 Task: Search one way flight ticket for 4 adults, 2 children, 2 infants in seat and 1 infant on lap in premium economy from Idaho Falls: Idaho Falls Regional Airport (fanning Field) to Rockford: Chicago Rockford International Airport(was Northwest Chicagoland Regional Airport At Rockford) on 5-1-2023. Number of bags: 9 checked bags. Price is upto 84000. Outbound departure time preference is 7:00.
Action: Mouse moved to (252, 316)
Screenshot: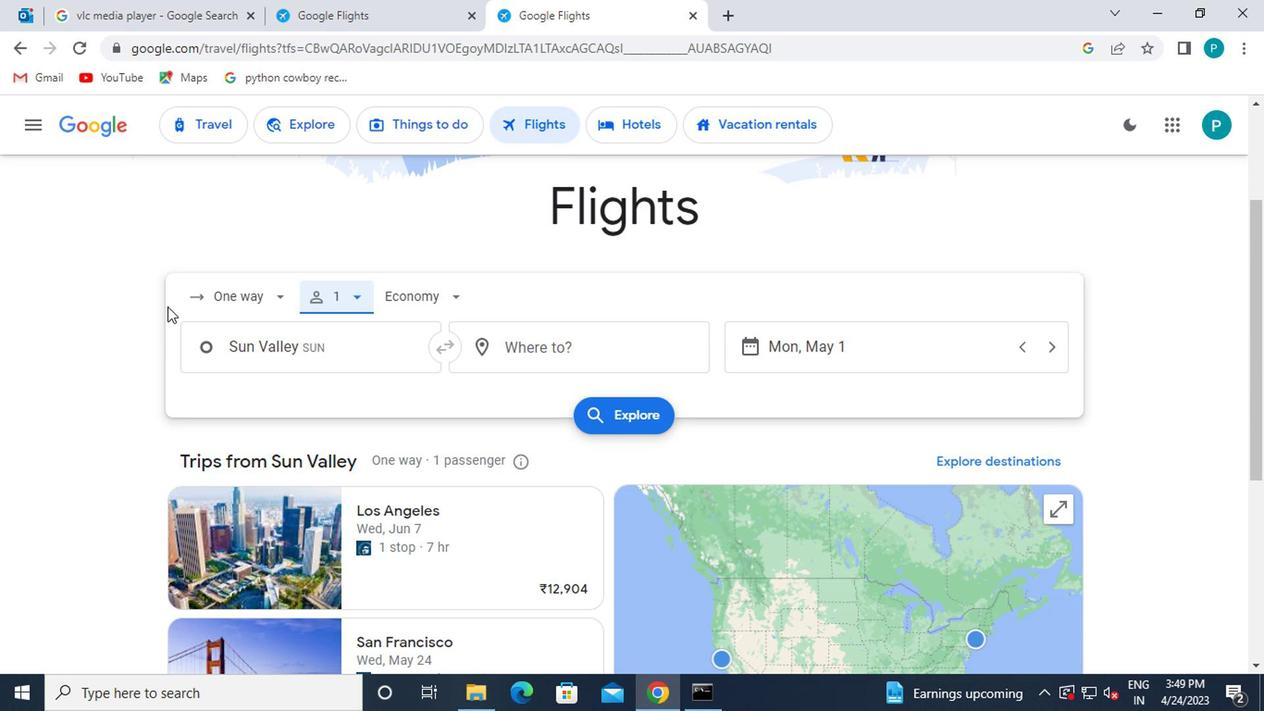 
Action: Mouse pressed left at (252, 316)
Screenshot: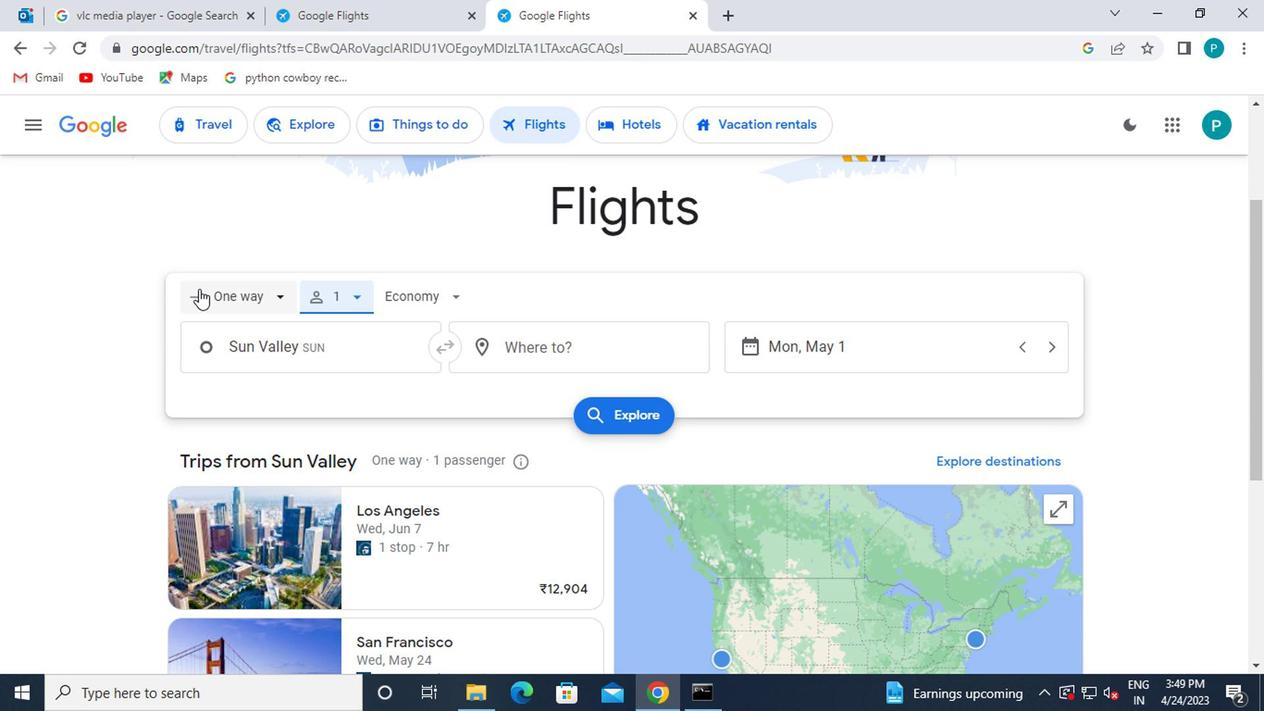 
Action: Mouse moved to (283, 383)
Screenshot: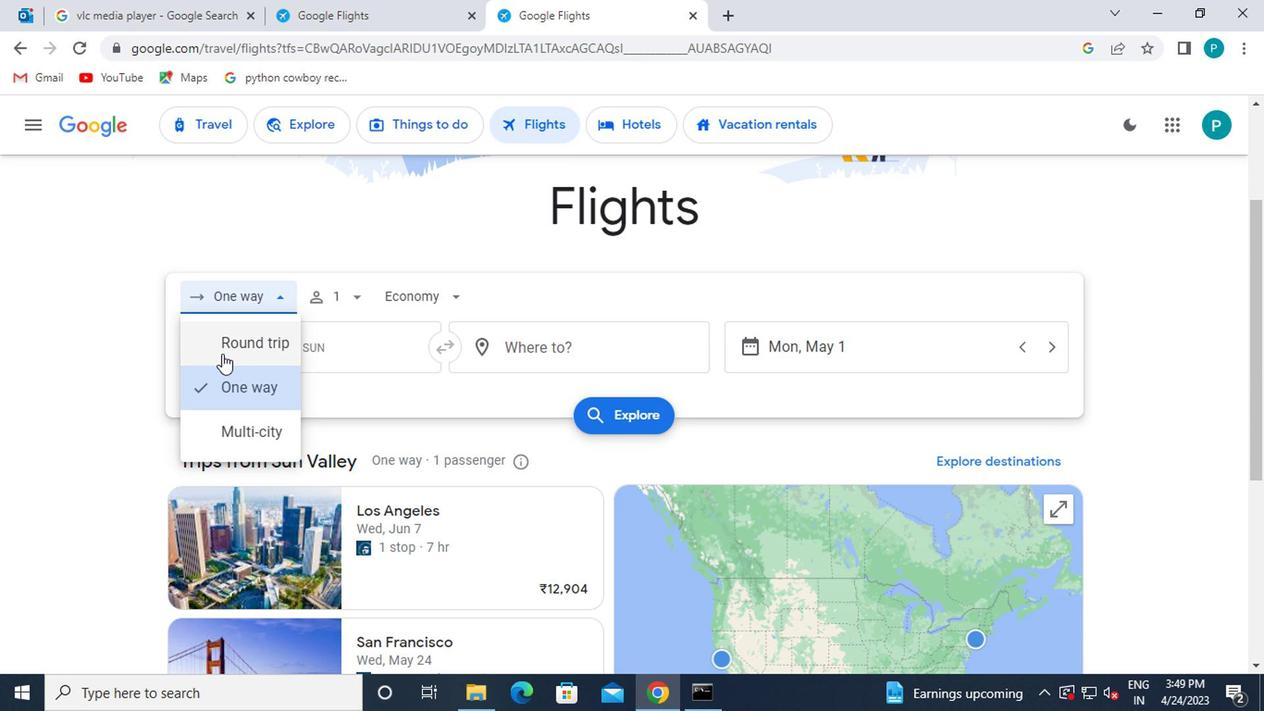 
Action: Mouse pressed left at (283, 383)
Screenshot: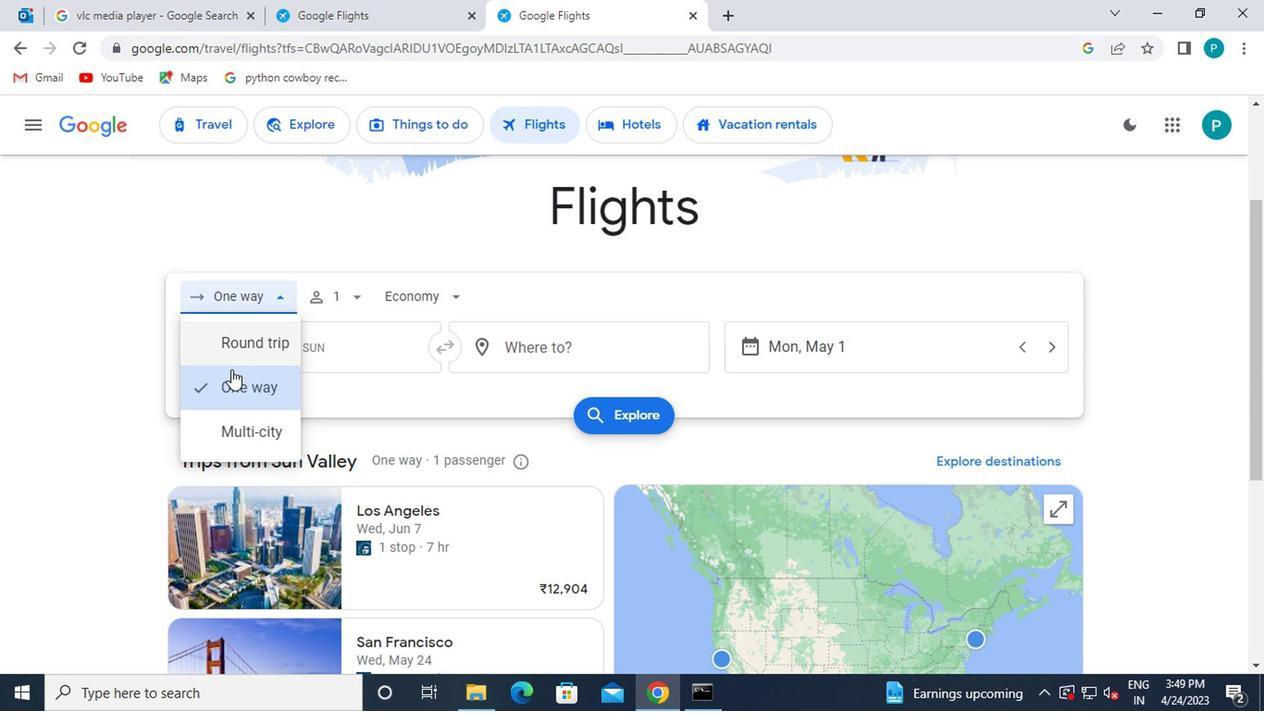 
Action: Mouse moved to (355, 333)
Screenshot: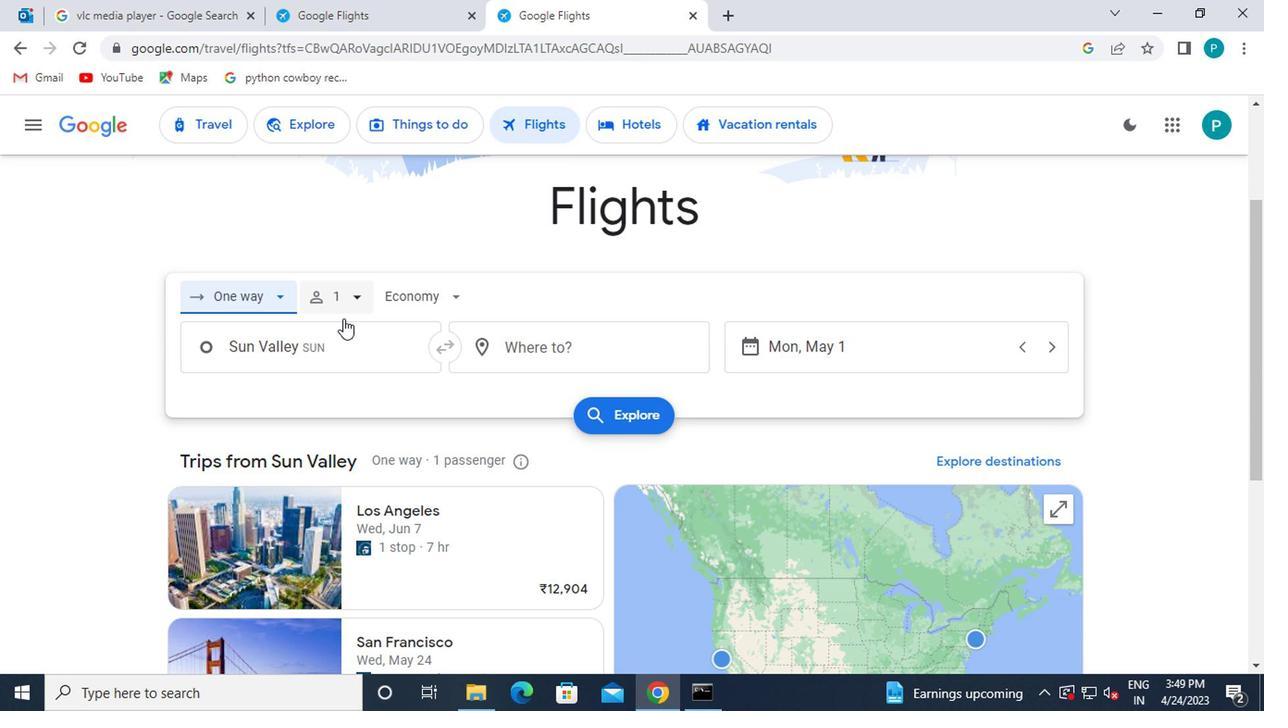 
Action: Mouse pressed left at (355, 333)
Screenshot: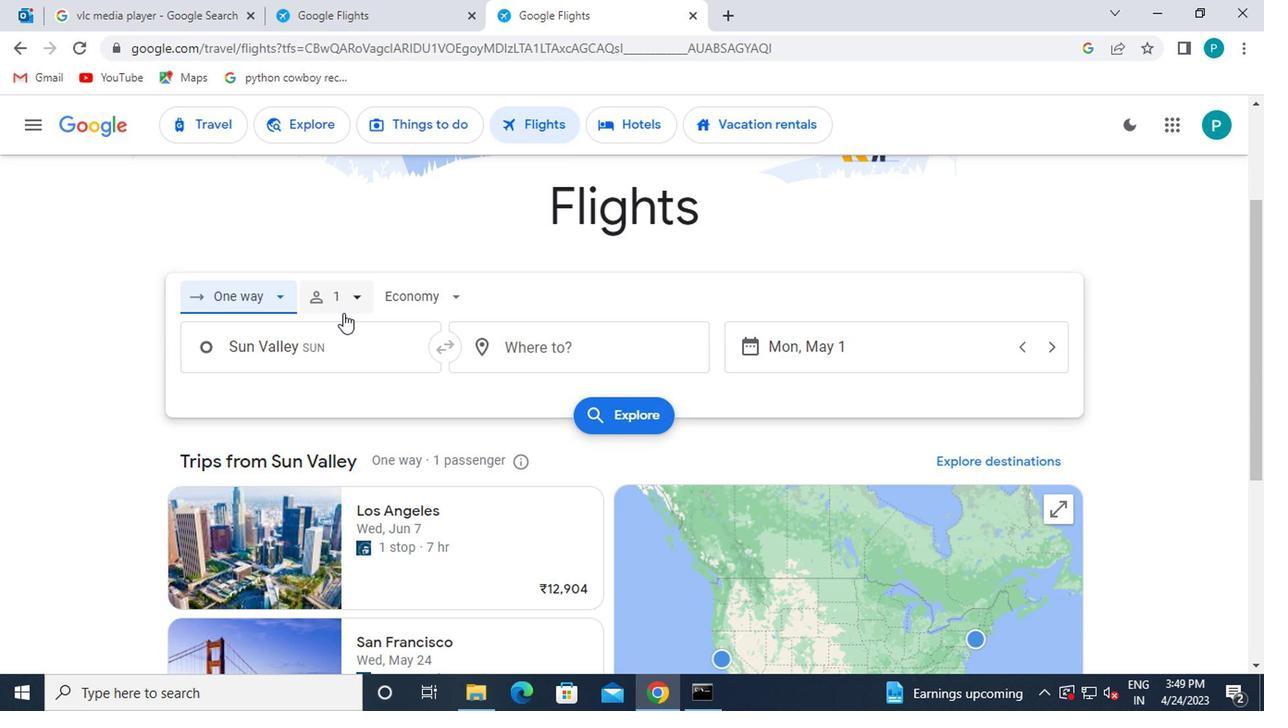 
Action: Mouse moved to (472, 356)
Screenshot: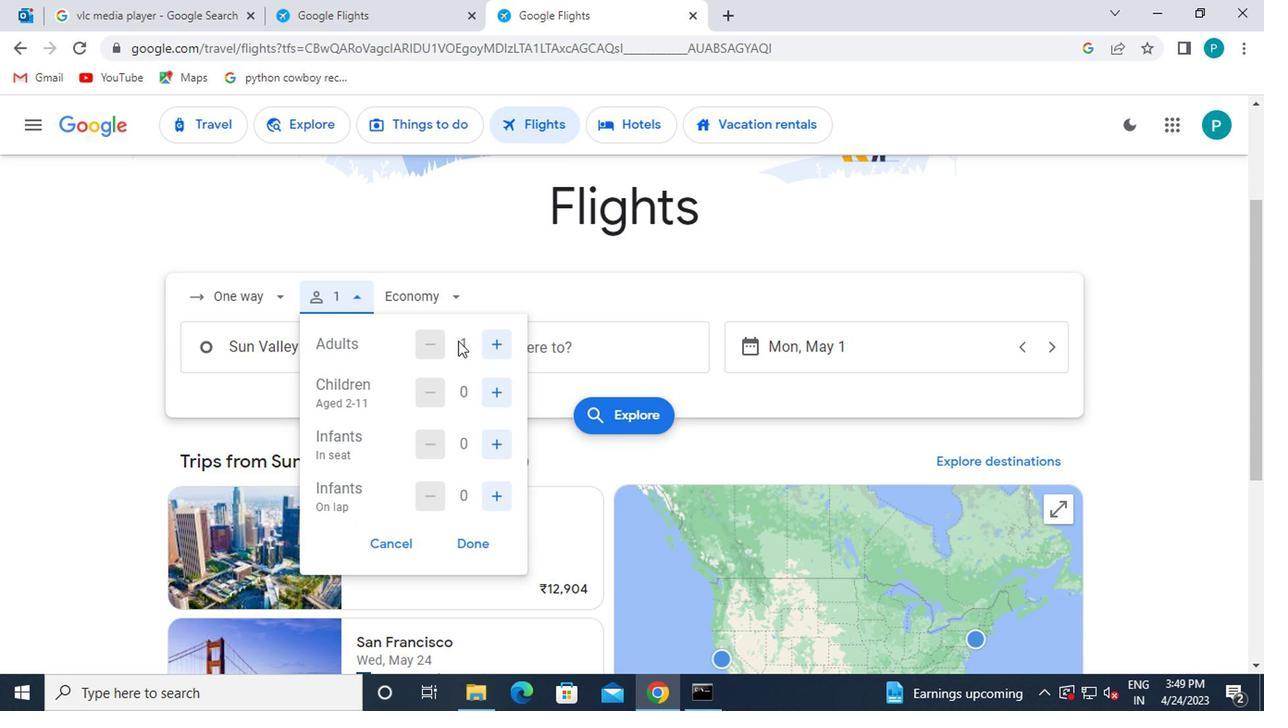 
Action: Mouse pressed left at (472, 356)
Screenshot: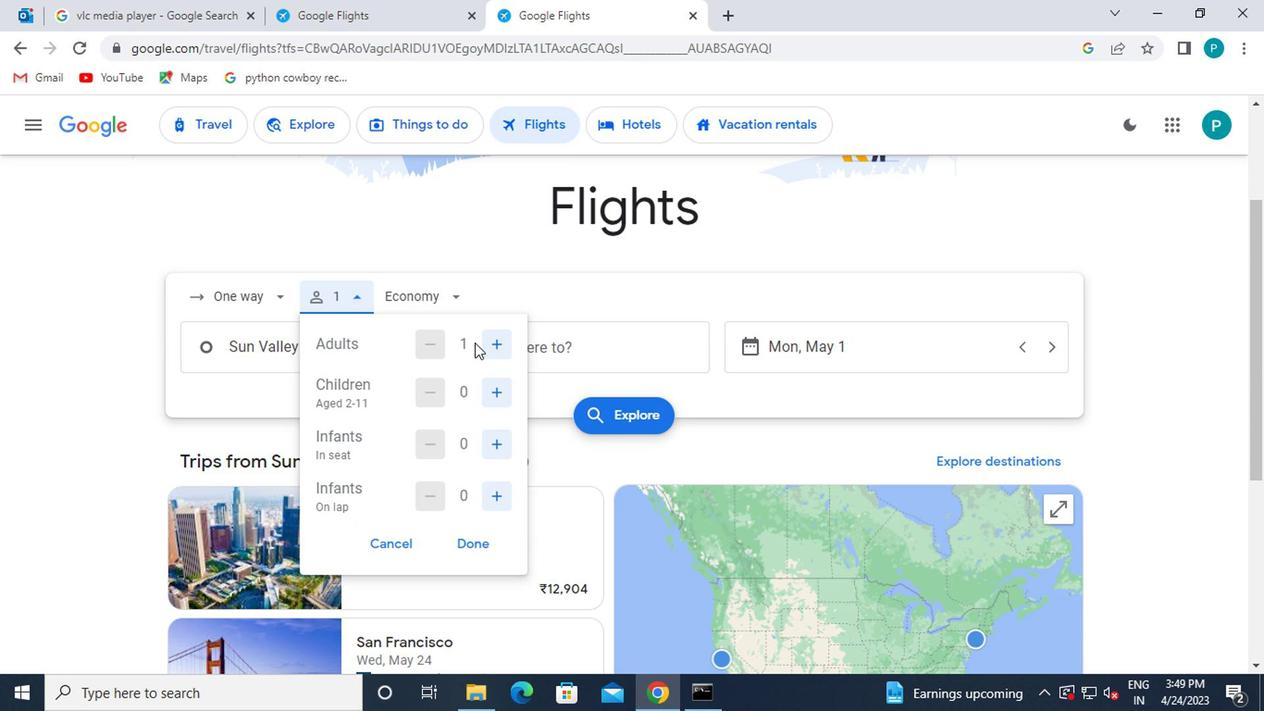 
Action: Mouse moved to (472, 356)
Screenshot: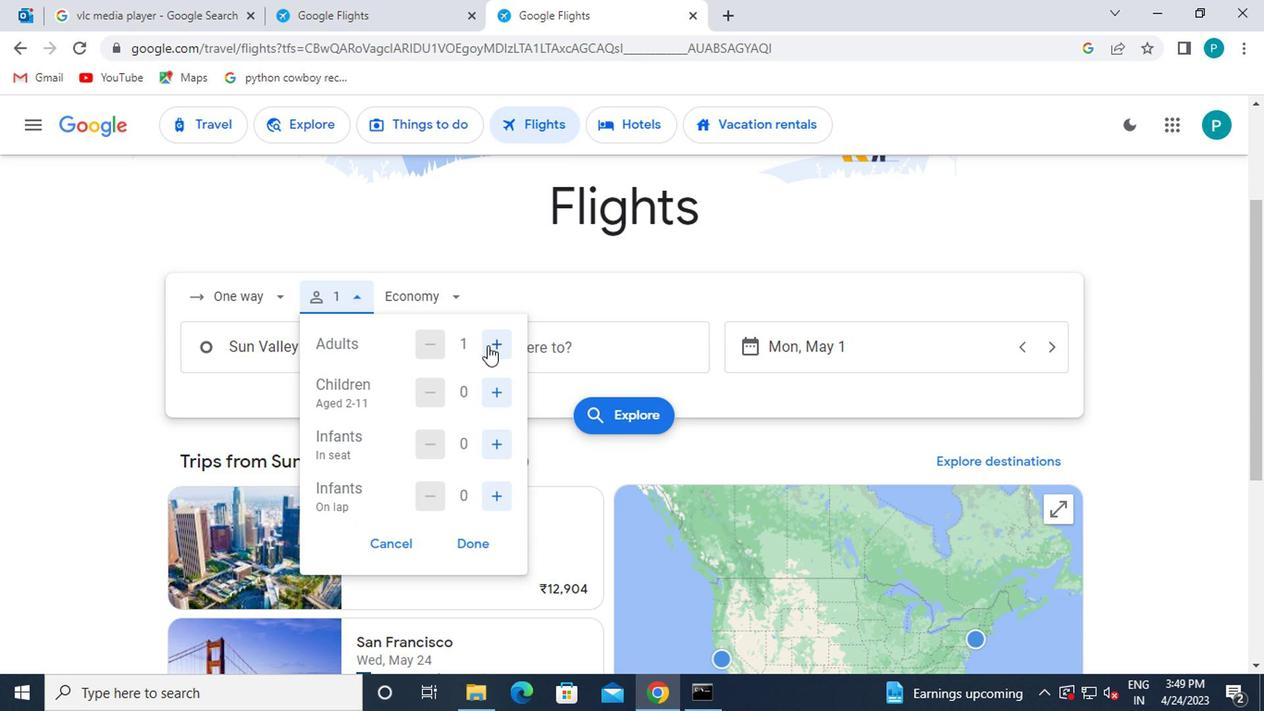 
Action: Mouse pressed left at (472, 356)
Screenshot: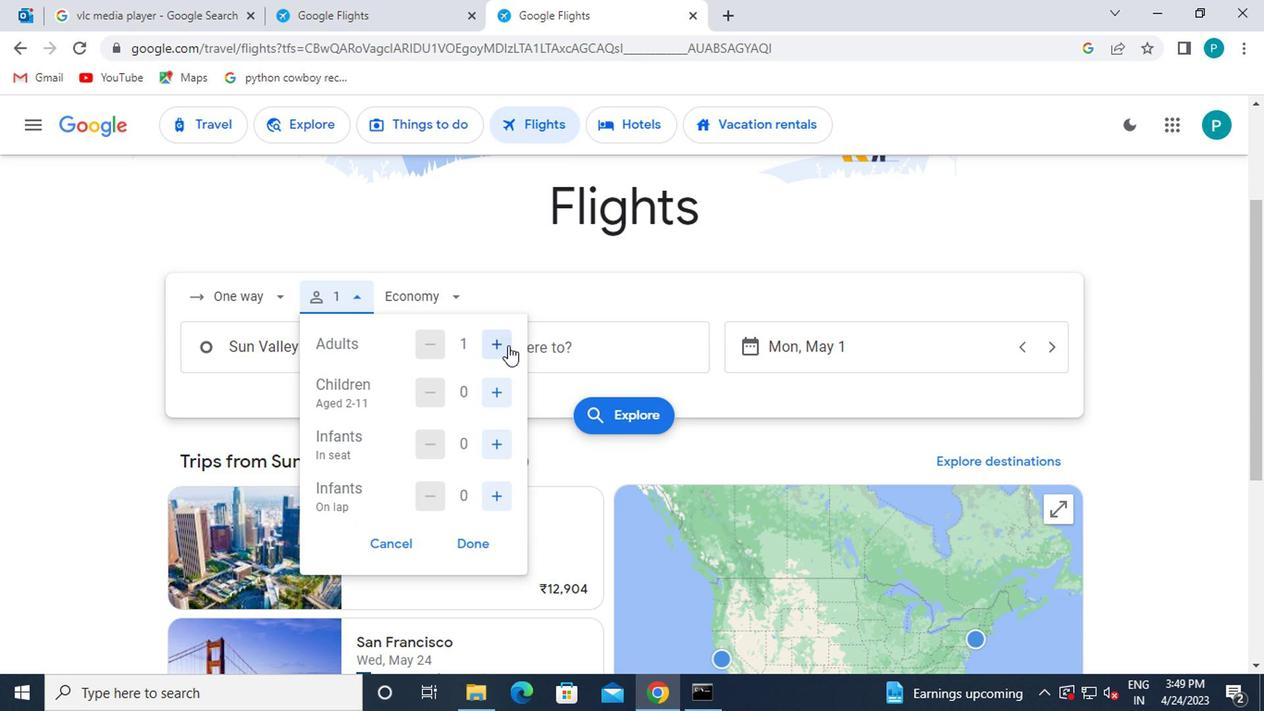
Action: Mouse pressed left at (472, 356)
Screenshot: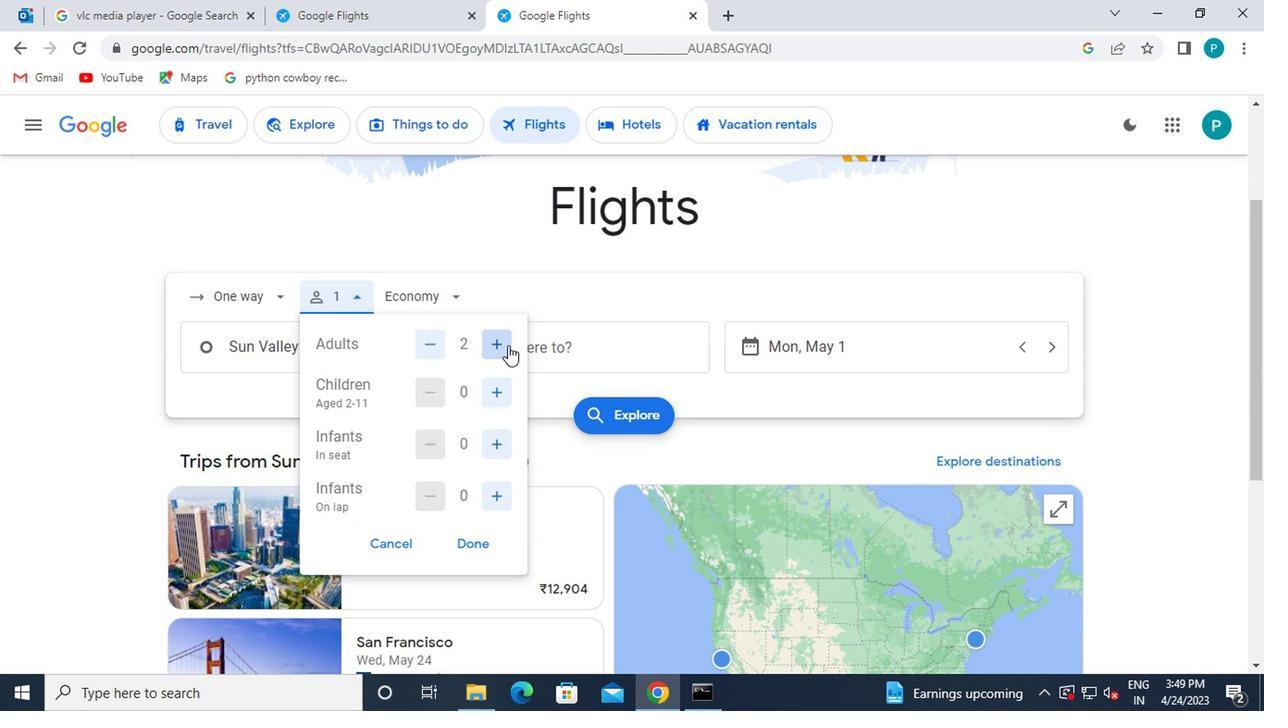 
Action: Mouse moved to (459, 383)
Screenshot: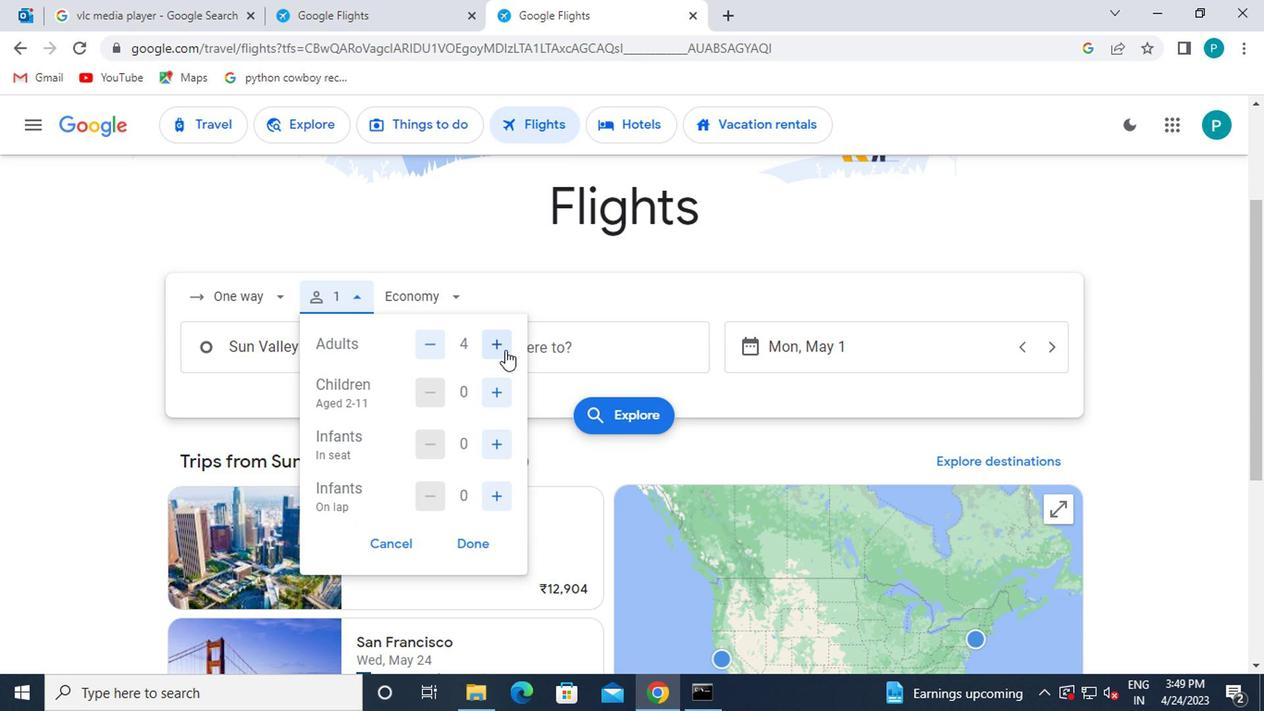 
Action: Mouse pressed left at (459, 383)
Screenshot: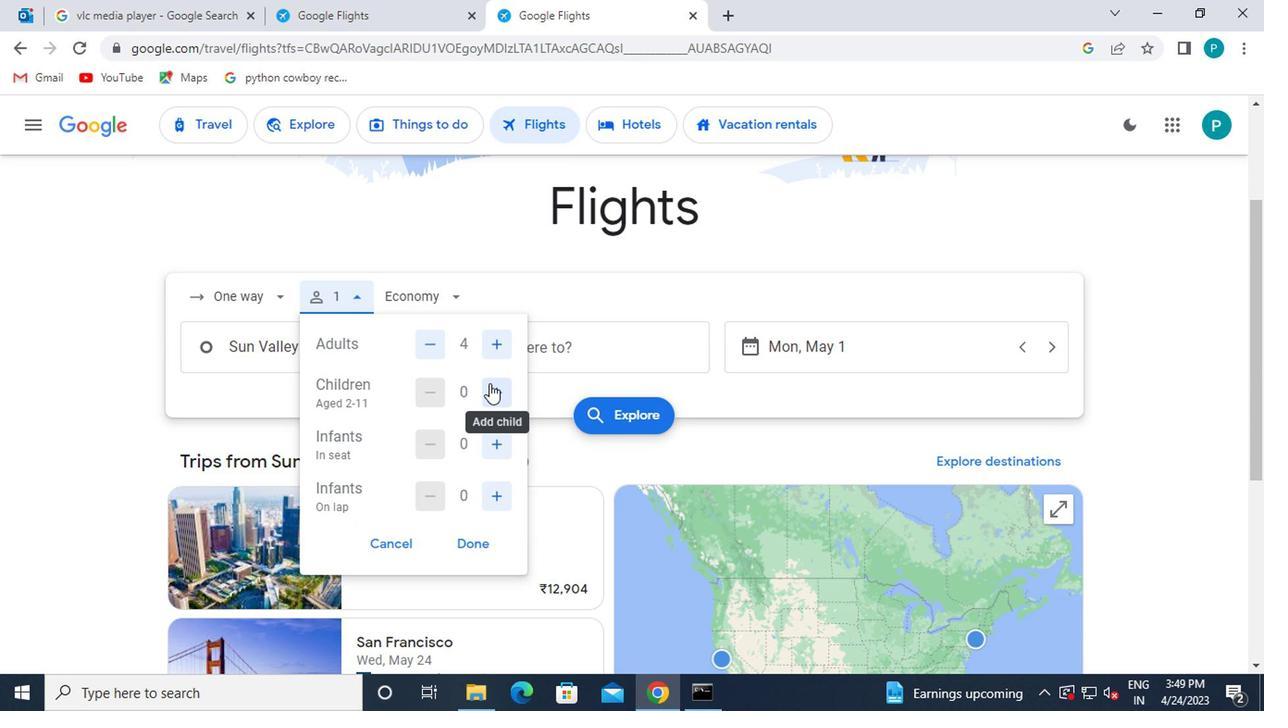 
Action: Mouse pressed left at (459, 383)
Screenshot: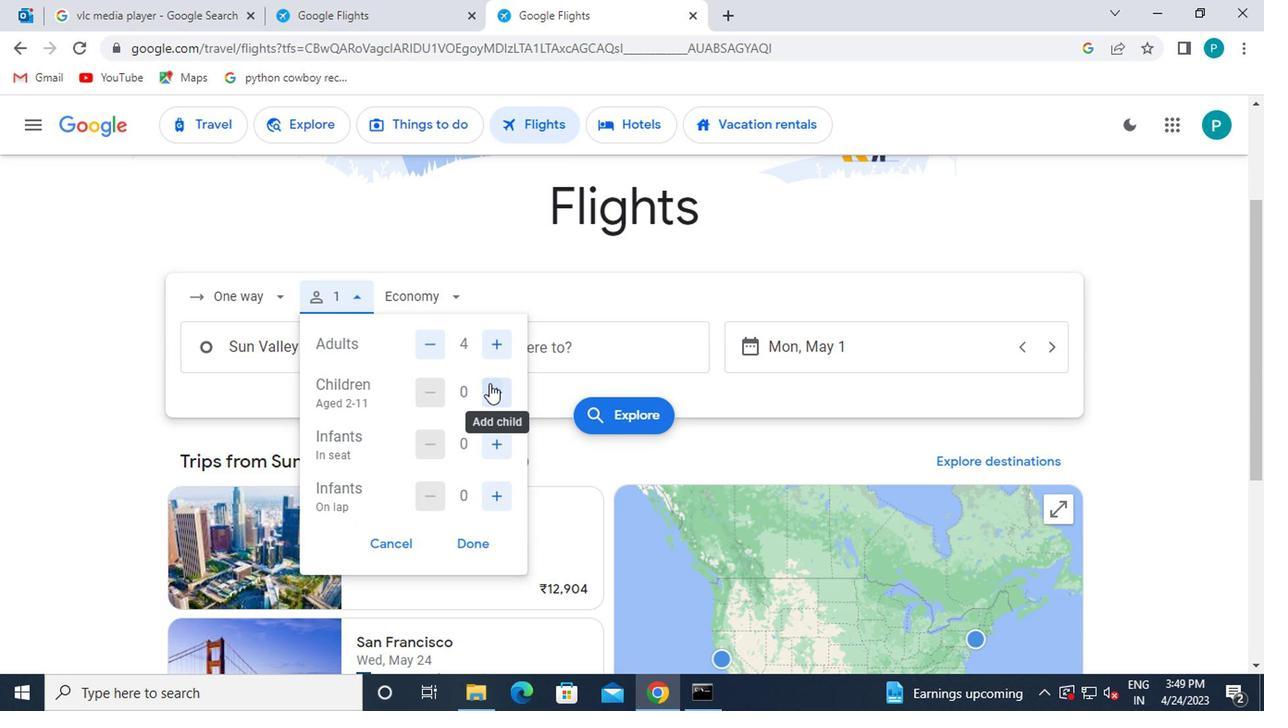 
Action: Mouse moved to (464, 422)
Screenshot: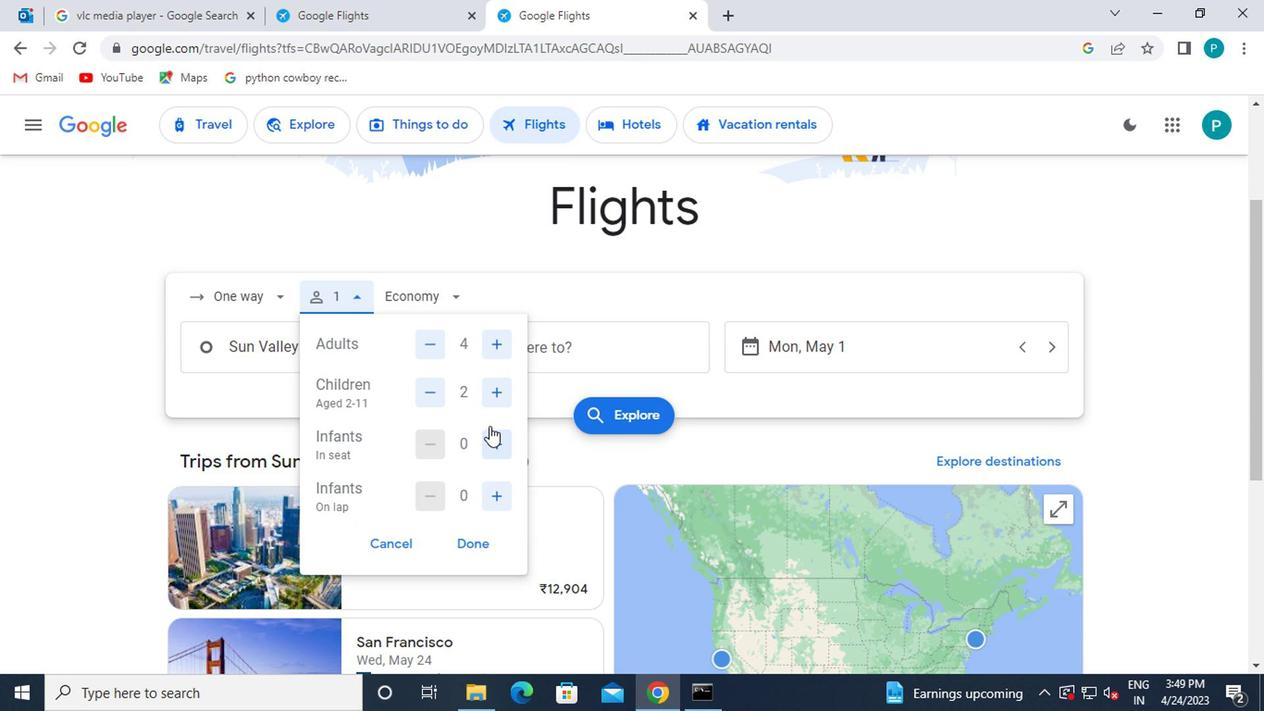 
Action: Mouse pressed left at (464, 422)
Screenshot: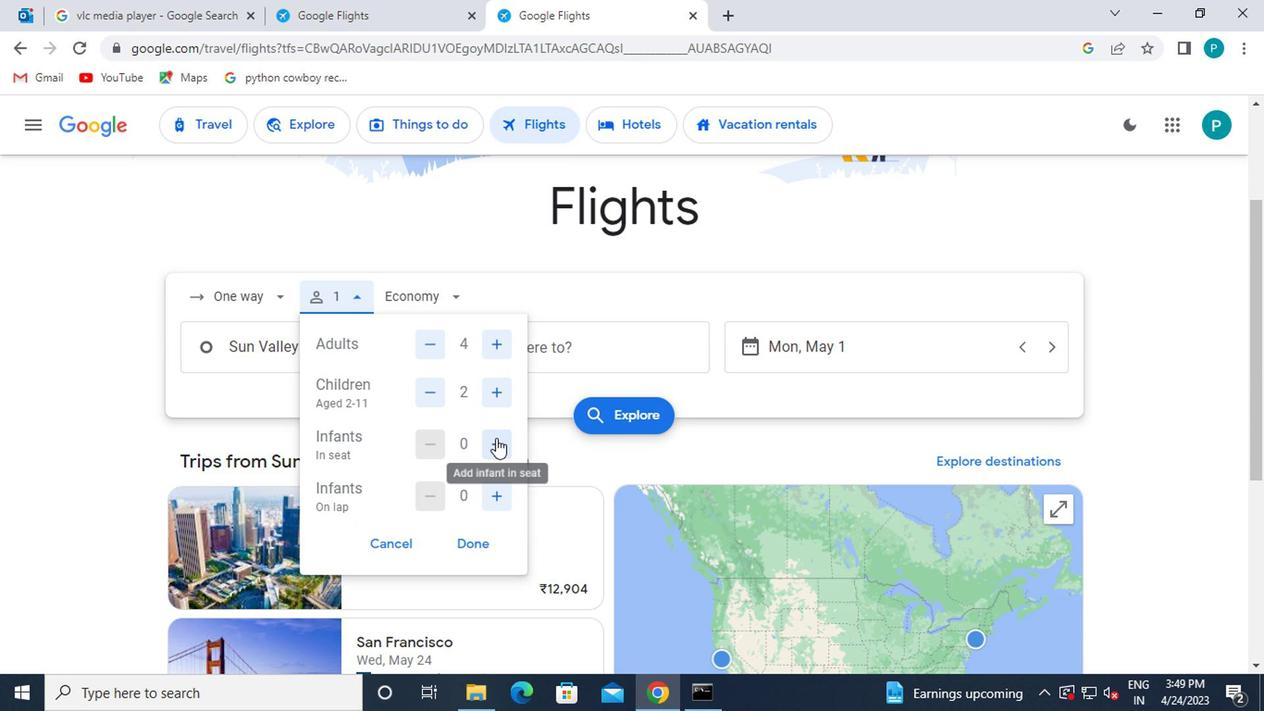 
Action: Mouse pressed left at (464, 422)
Screenshot: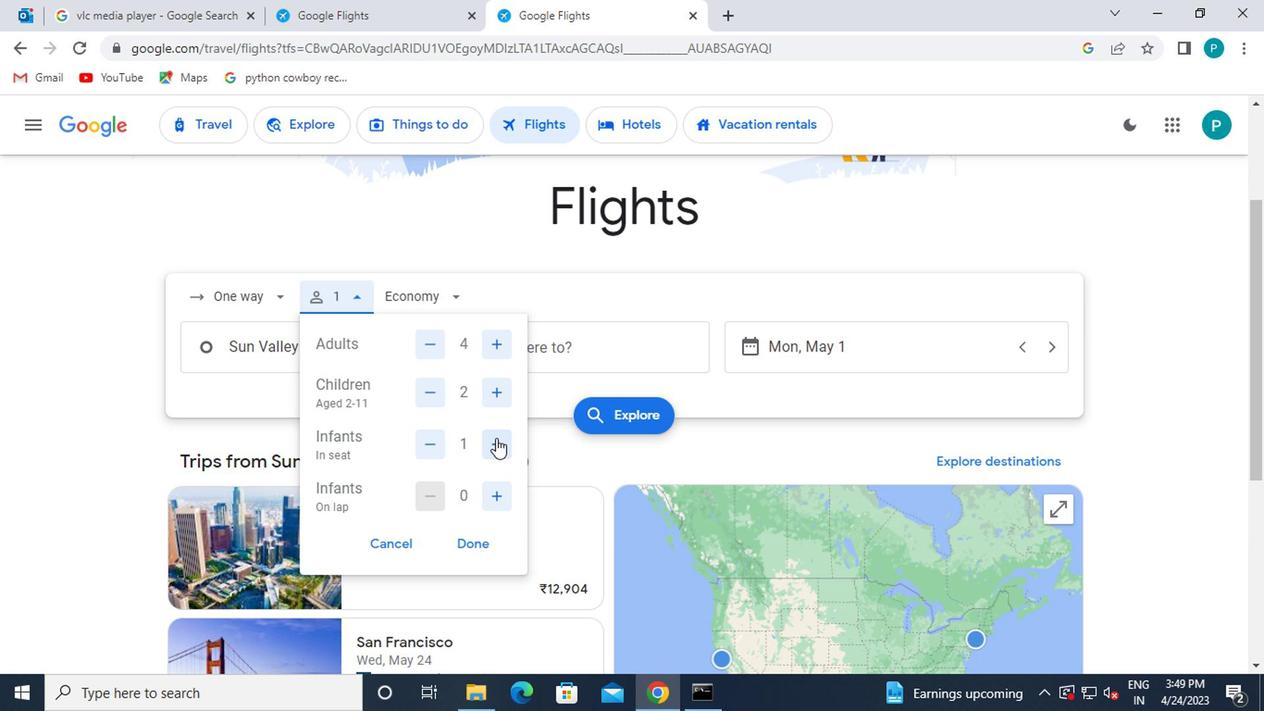 
Action: Mouse moved to (468, 458)
Screenshot: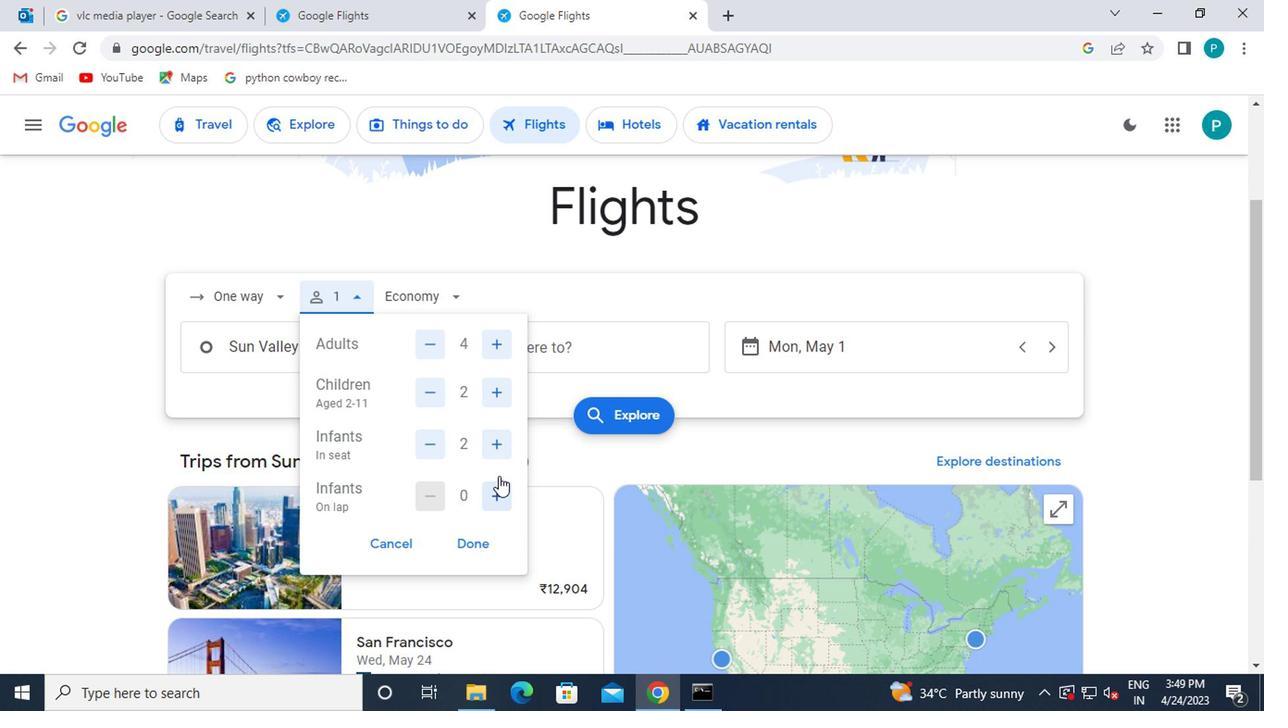 
Action: Mouse pressed left at (468, 458)
Screenshot: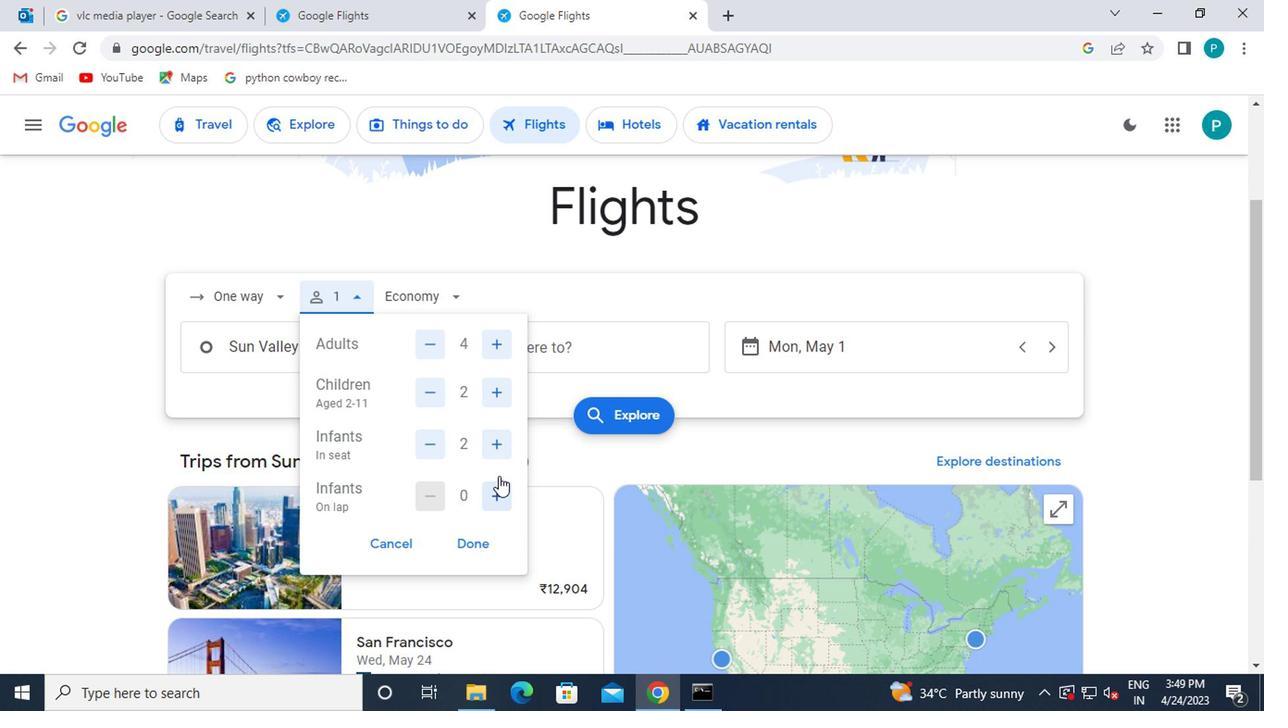 
Action: Mouse moved to (451, 496)
Screenshot: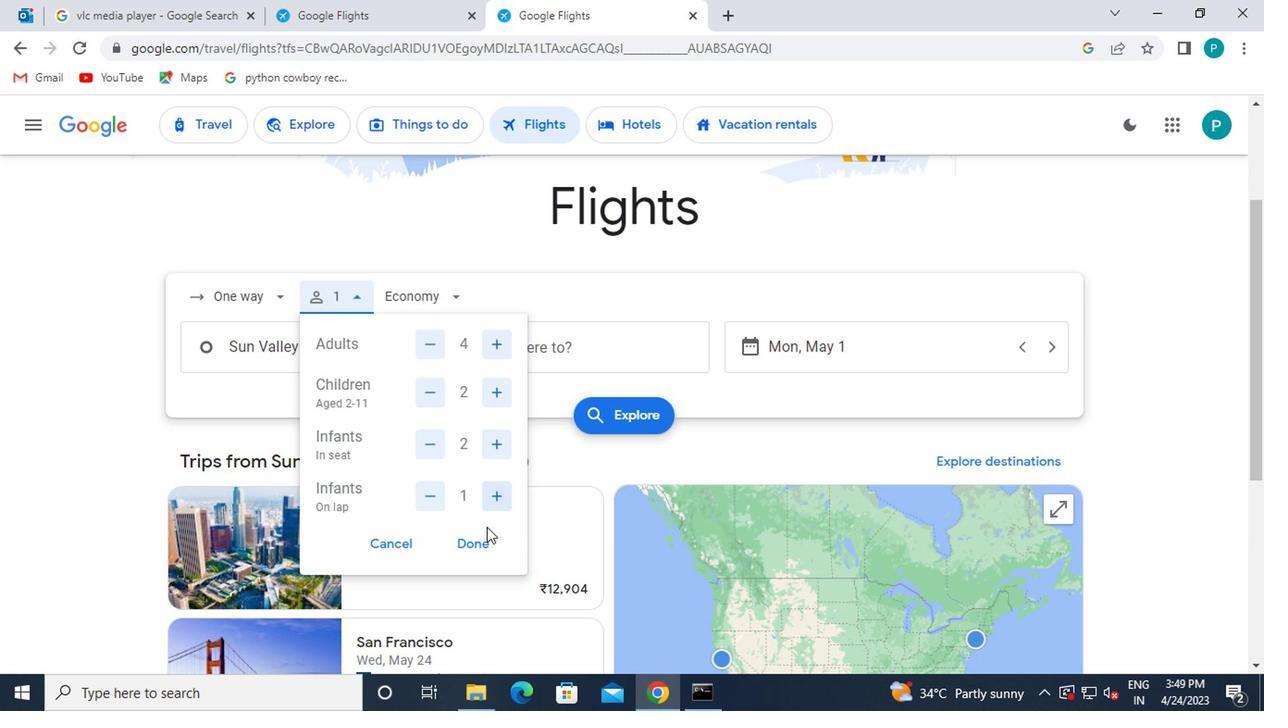 
Action: Mouse pressed left at (451, 496)
Screenshot: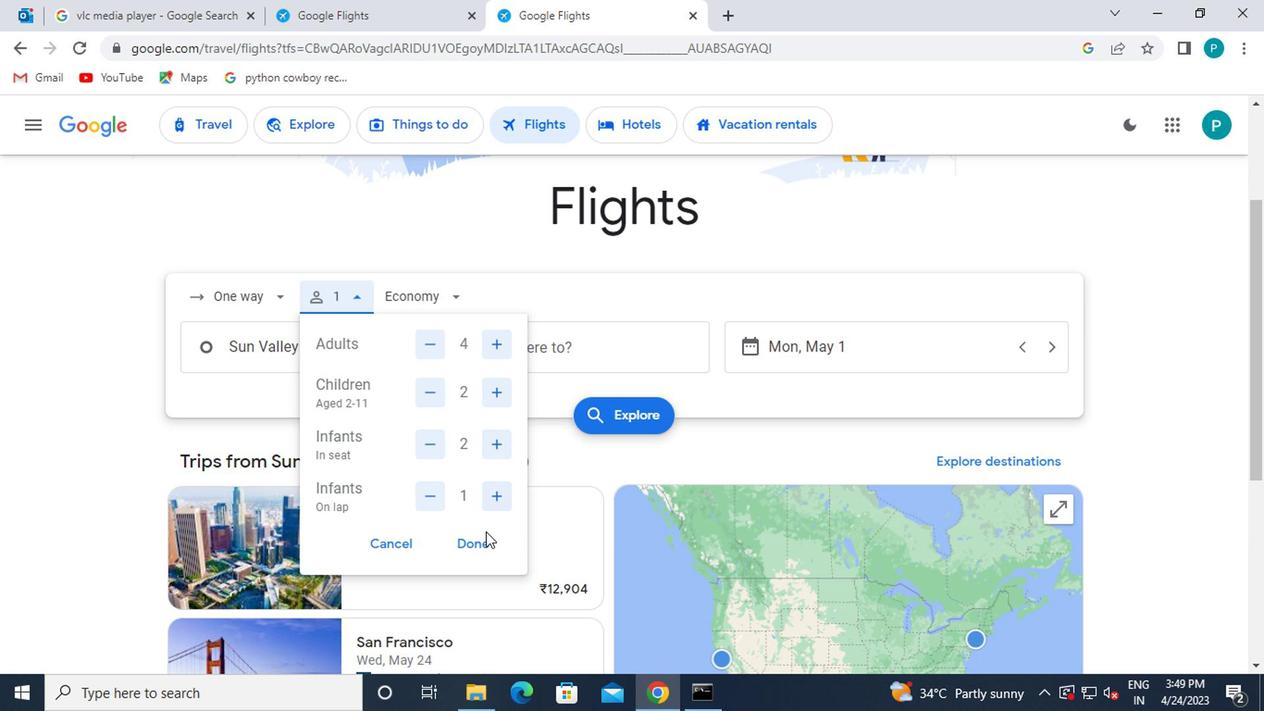 
Action: Mouse moved to (414, 330)
Screenshot: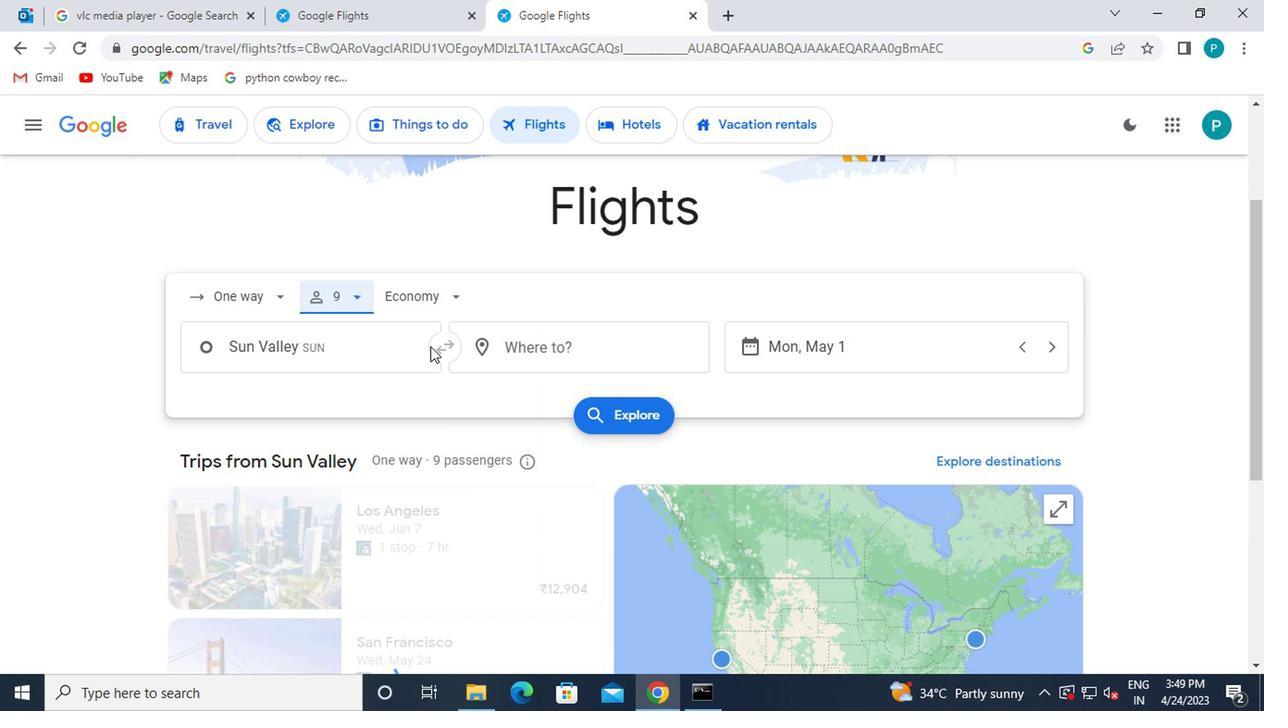 
Action: Mouse pressed left at (414, 330)
Screenshot: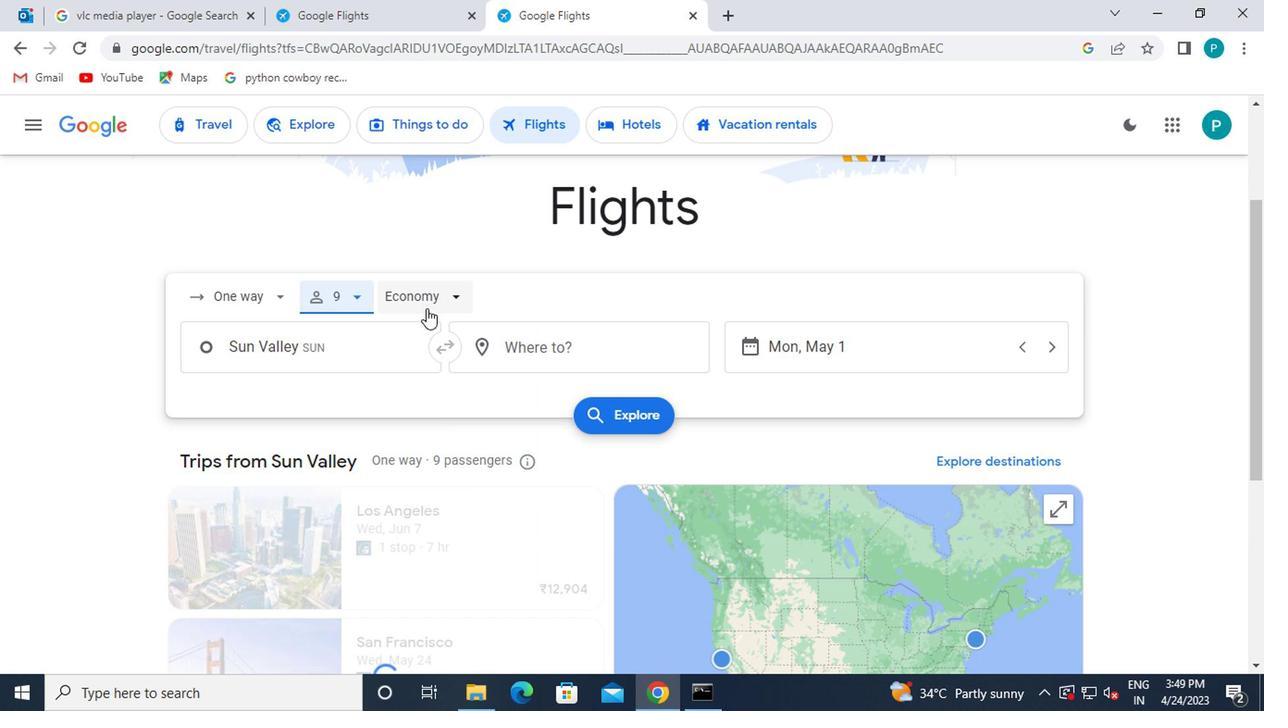 
Action: Mouse moved to (423, 380)
Screenshot: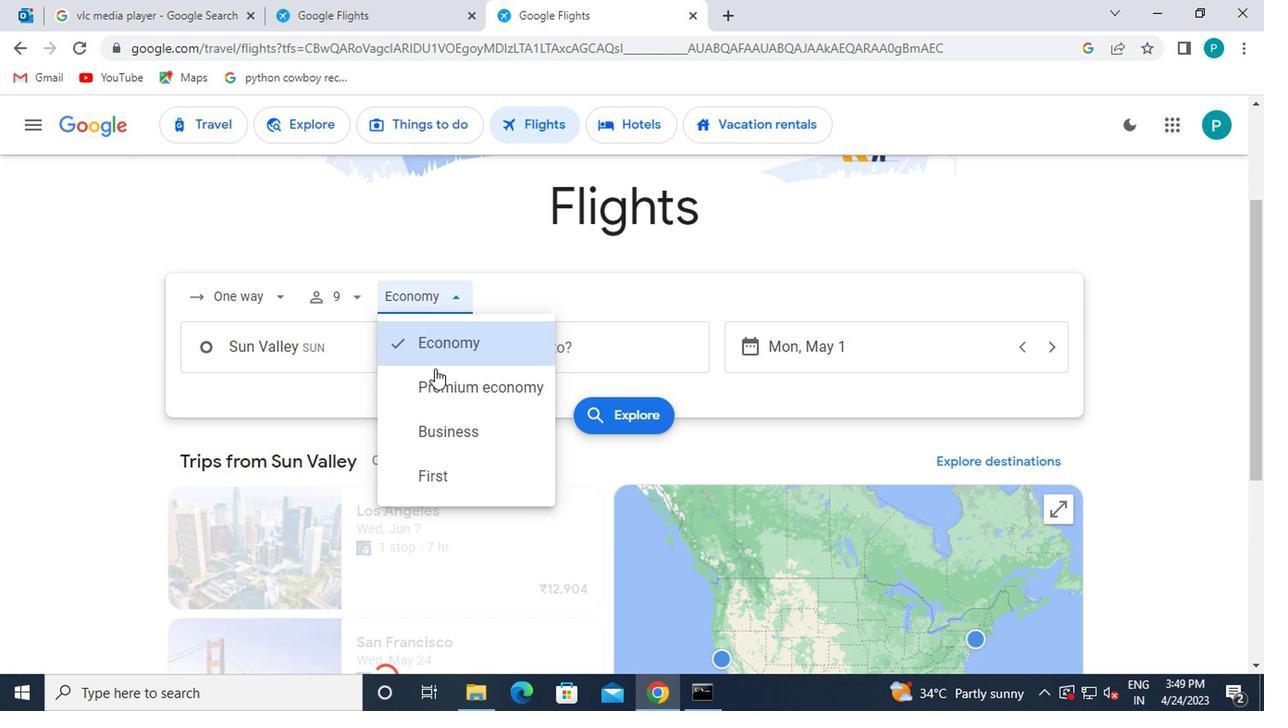 
Action: Mouse pressed left at (423, 380)
Screenshot: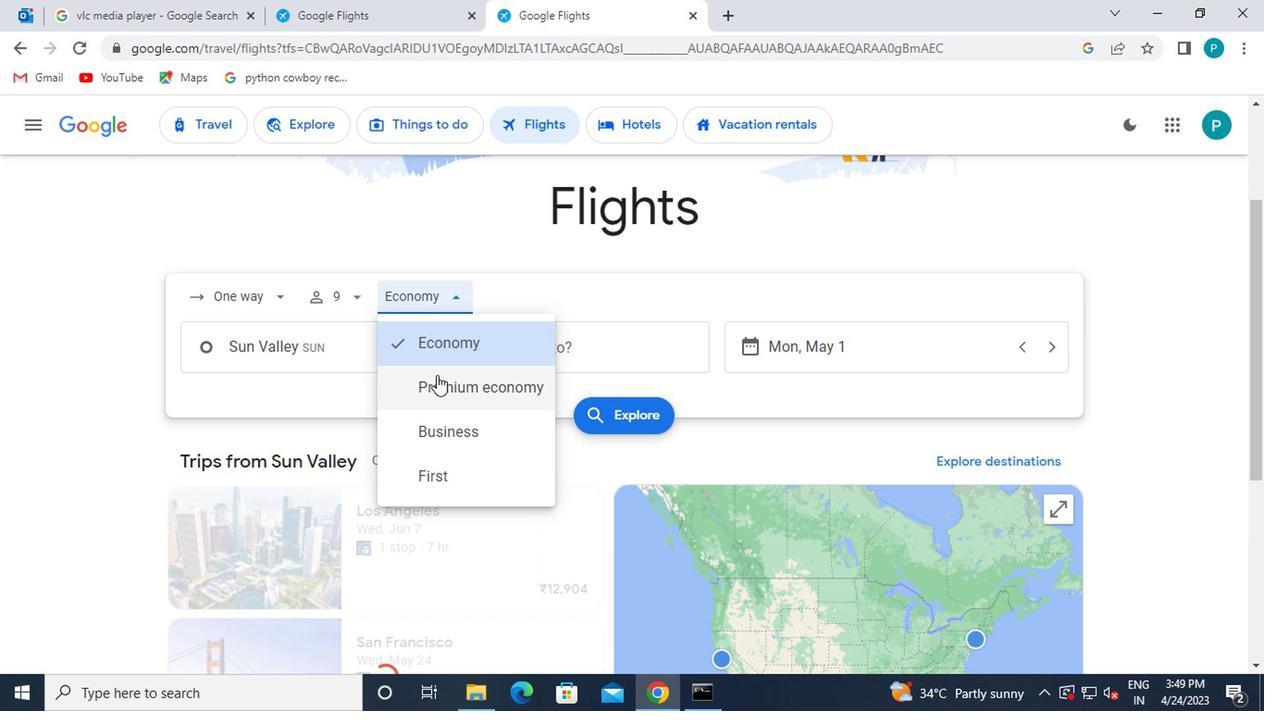 
Action: Mouse moved to (354, 354)
Screenshot: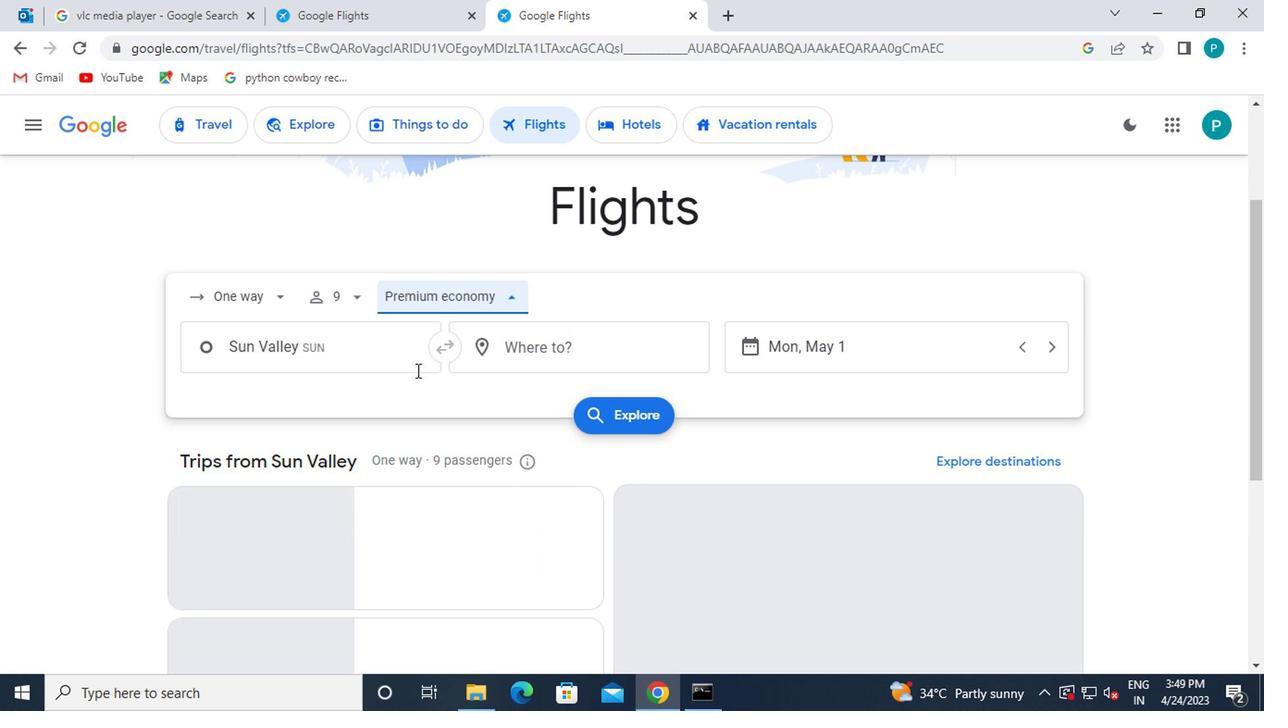 
Action: Mouse pressed left at (354, 354)
Screenshot: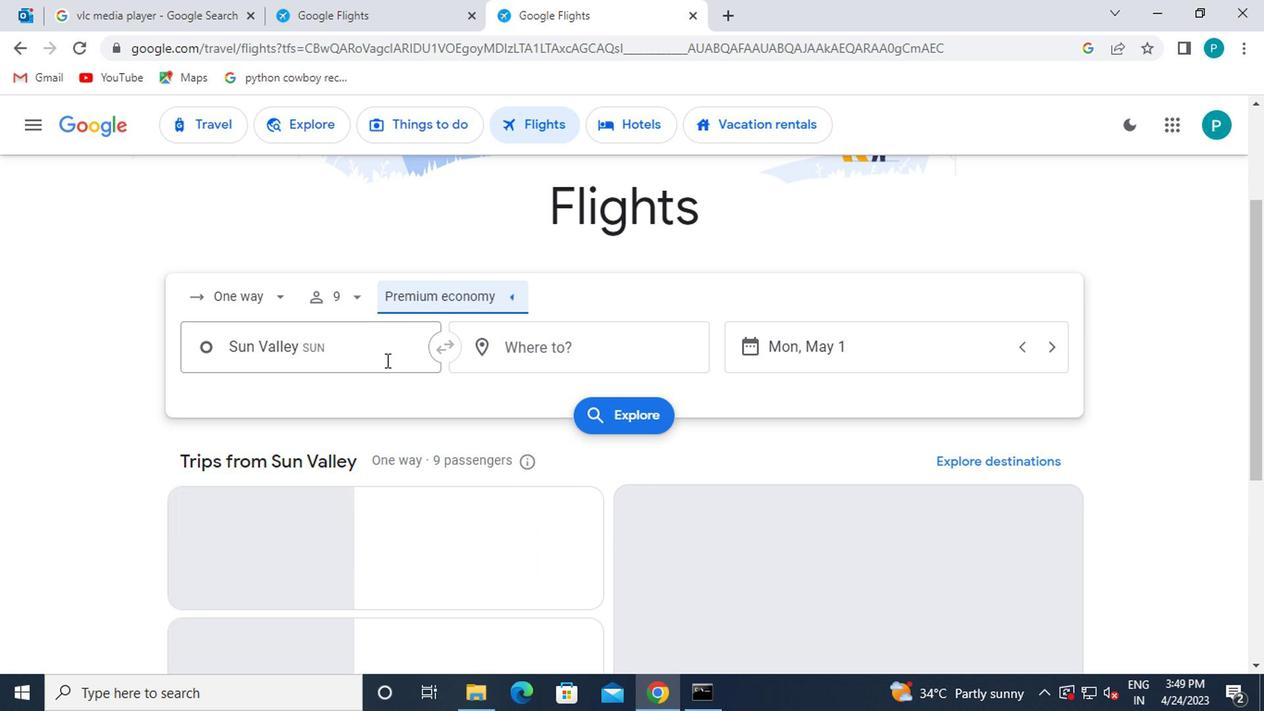 
Action: Mouse moved to (354, 354)
Screenshot: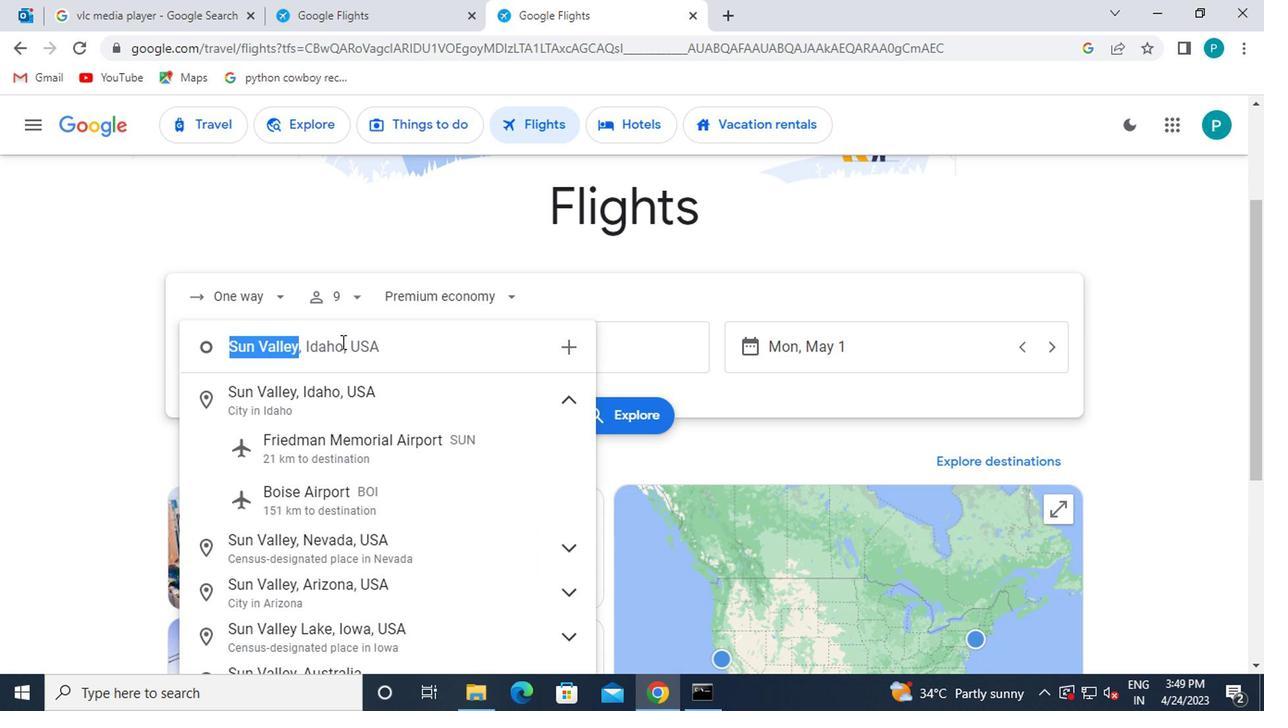 
Action: Key pressed idaho
Screenshot: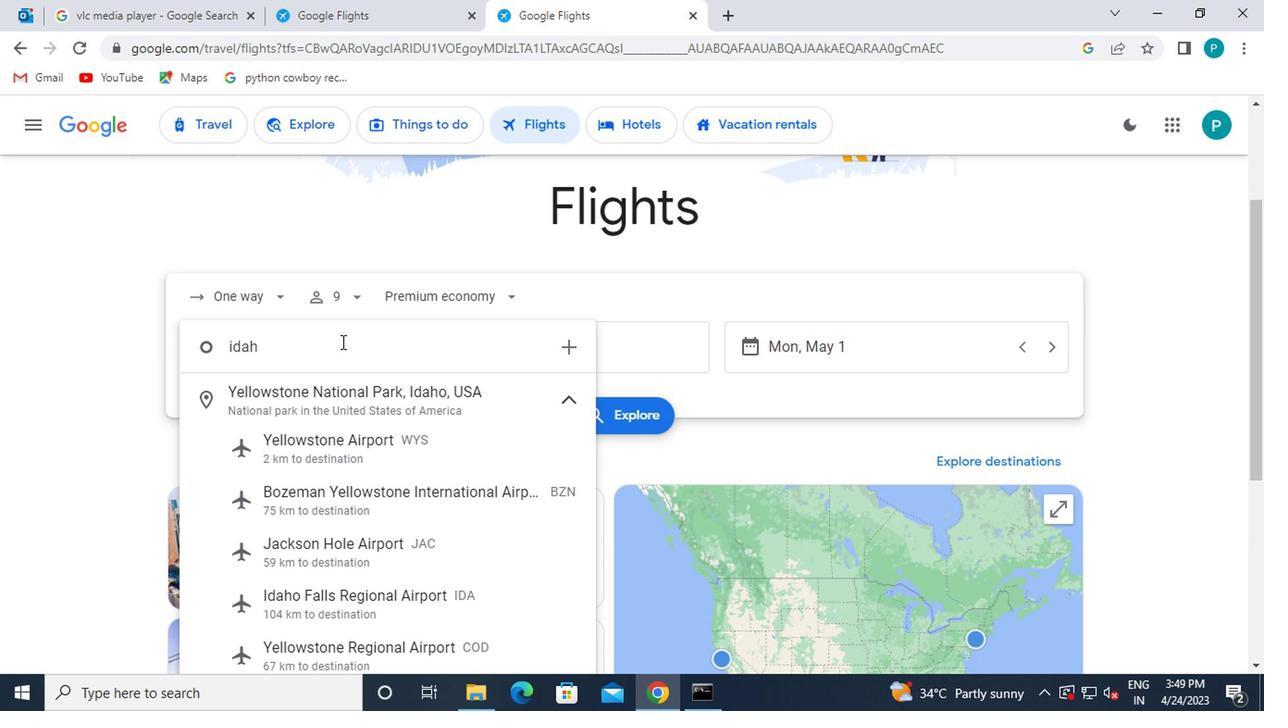 
Action: Mouse moved to (356, 352)
Screenshot: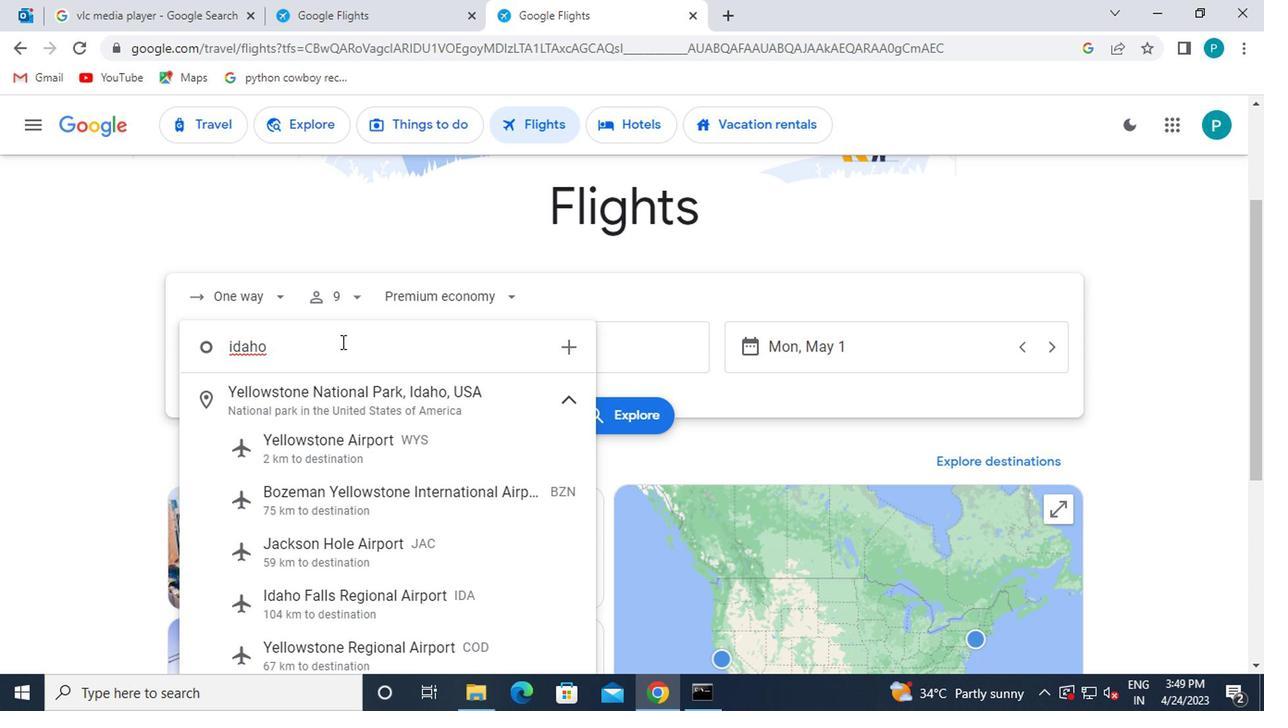 
Action: Key pressed <Key.space>falls
Screenshot: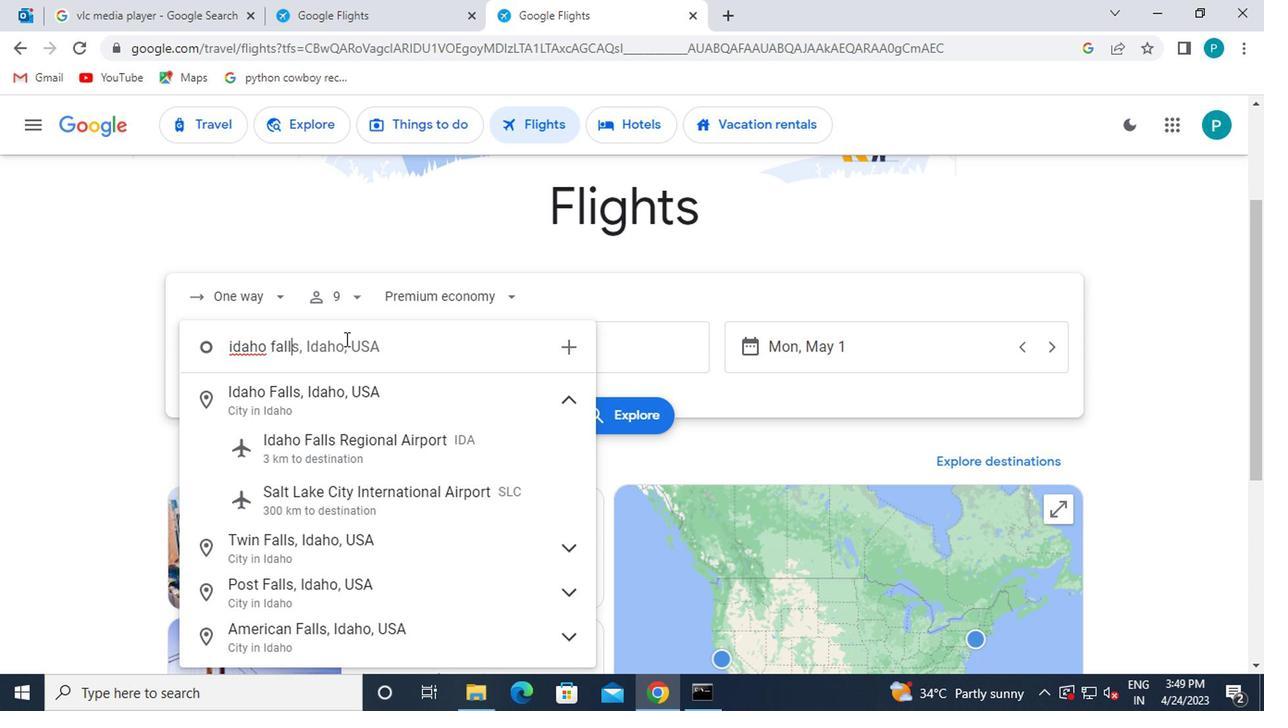 
Action: Mouse moved to (356, 425)
Screenshot: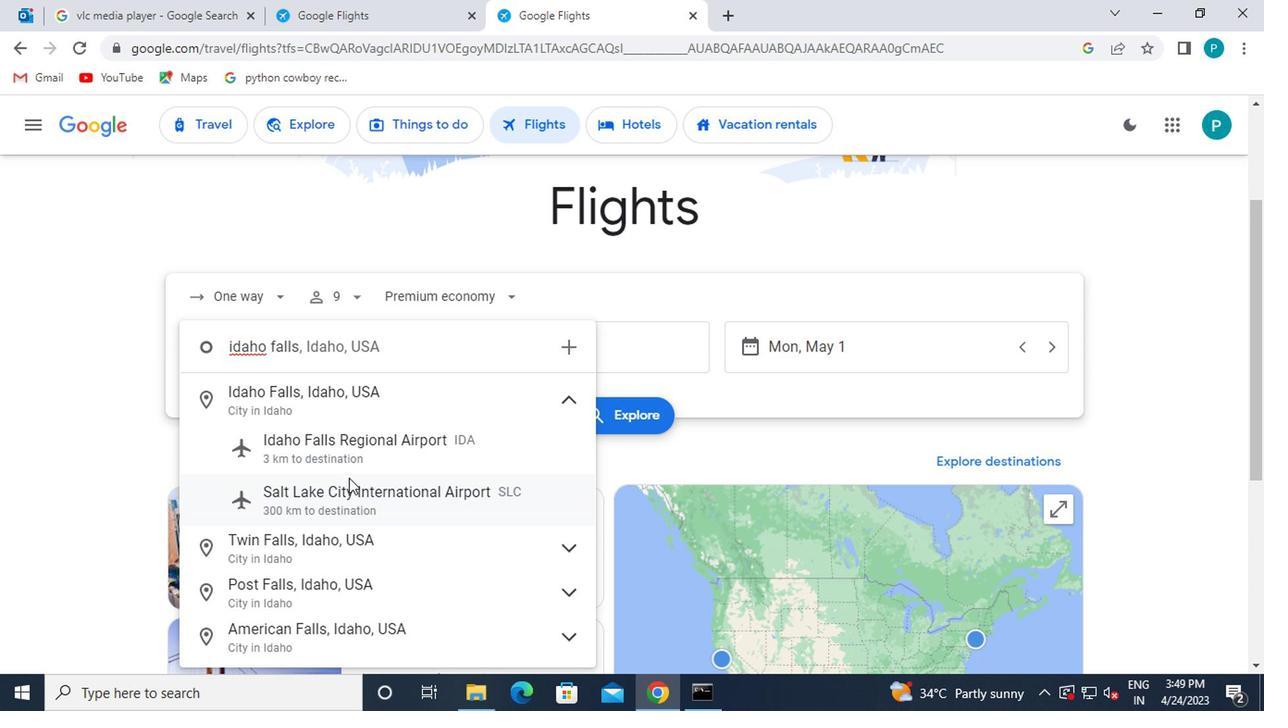 
Action: Mouse pressed left at (356, 425)
Screenshot: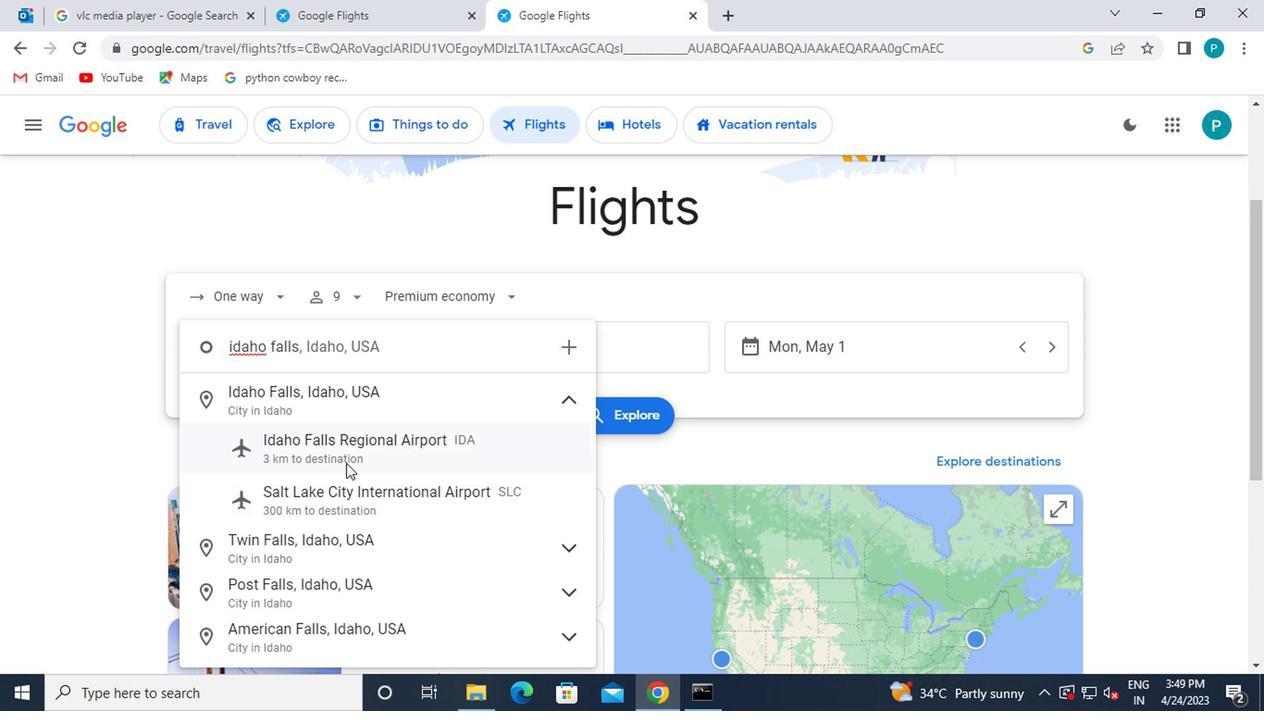 
Action: Mouse moved to (533, 354)
Screenshot: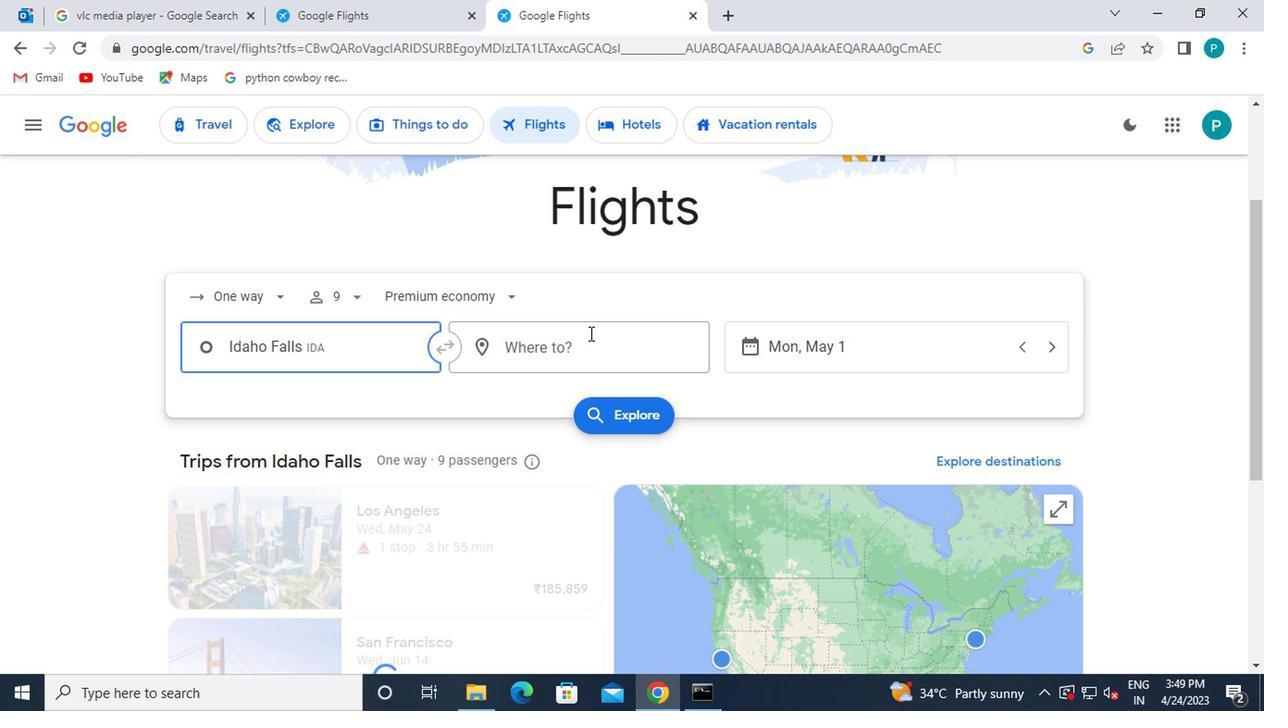 
Action: Mouse pressed left at (533, 354)
Screenshot: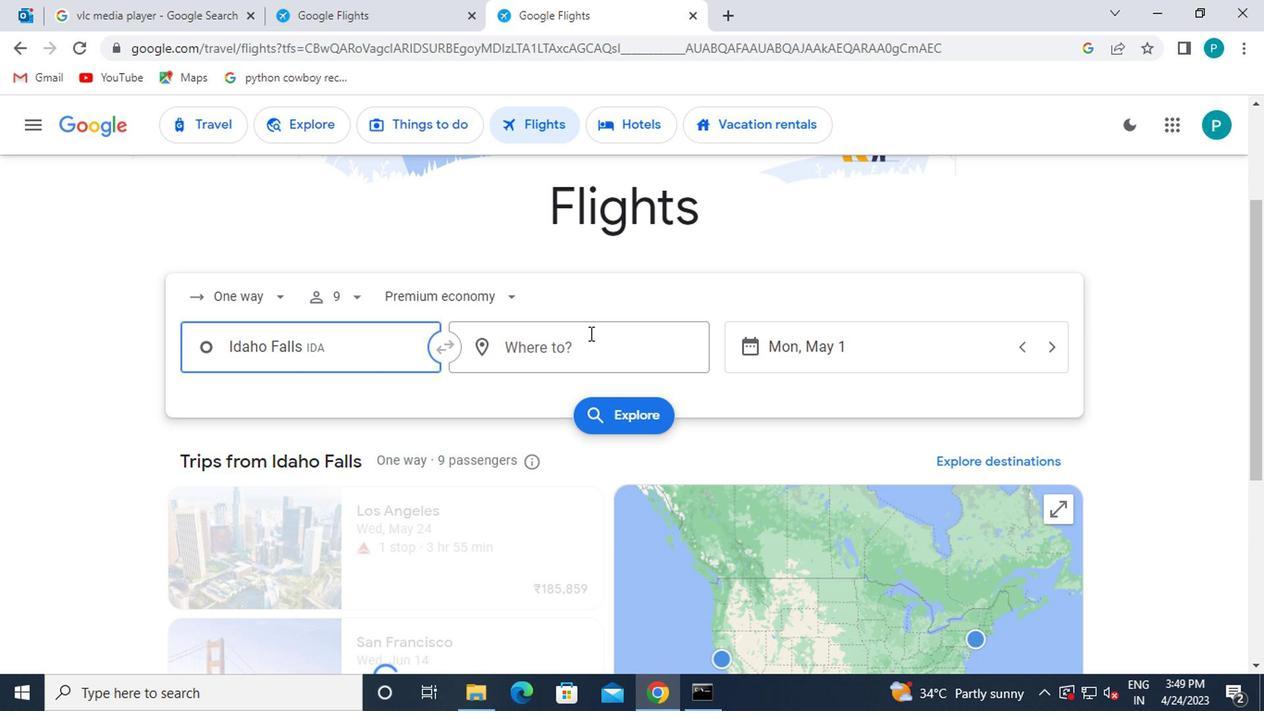 
Action: Mouse moved to (533, 354)
Screenshot: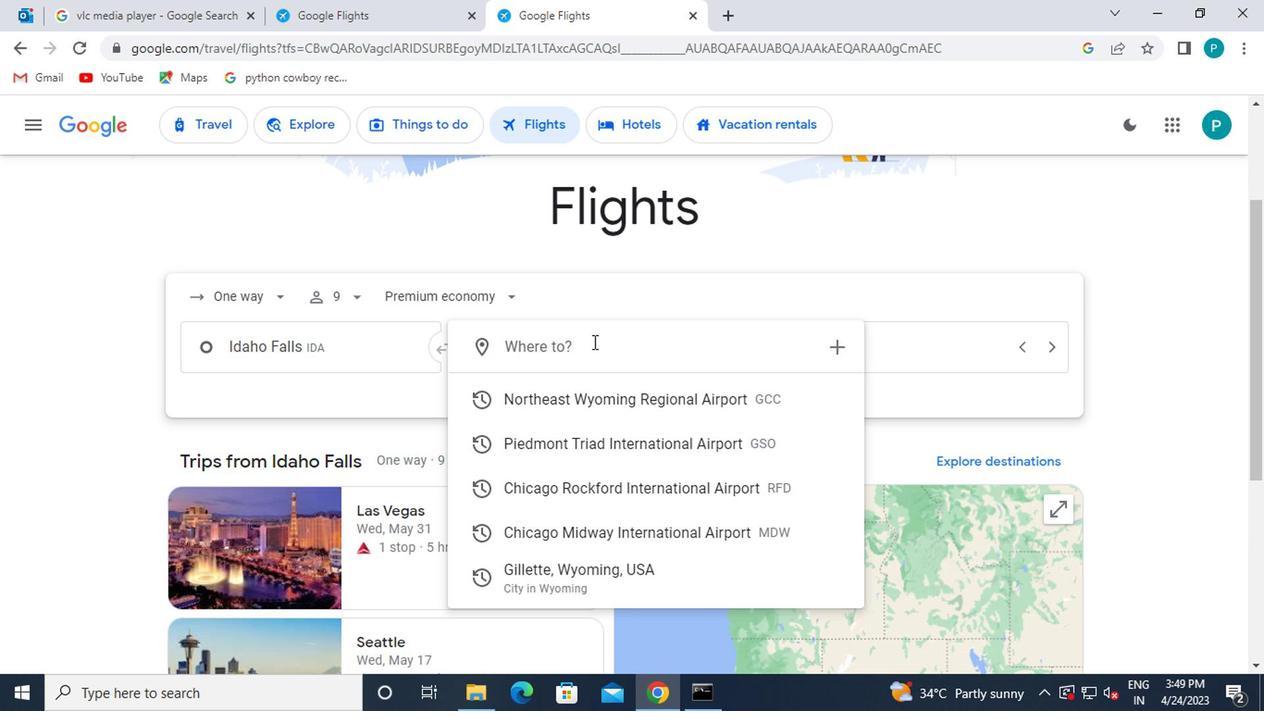 
Action: Key pressed rockf
Screenshot: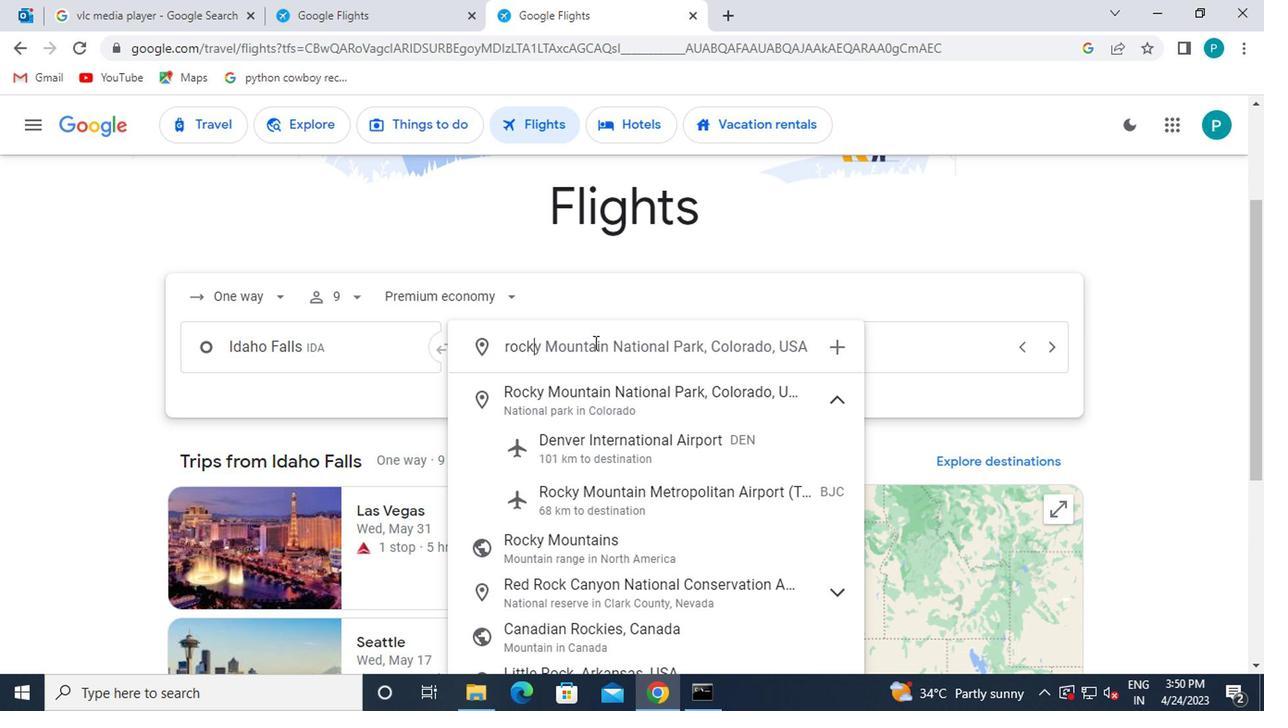 
Action: Mouse moved to (564, 458)
Screenshot: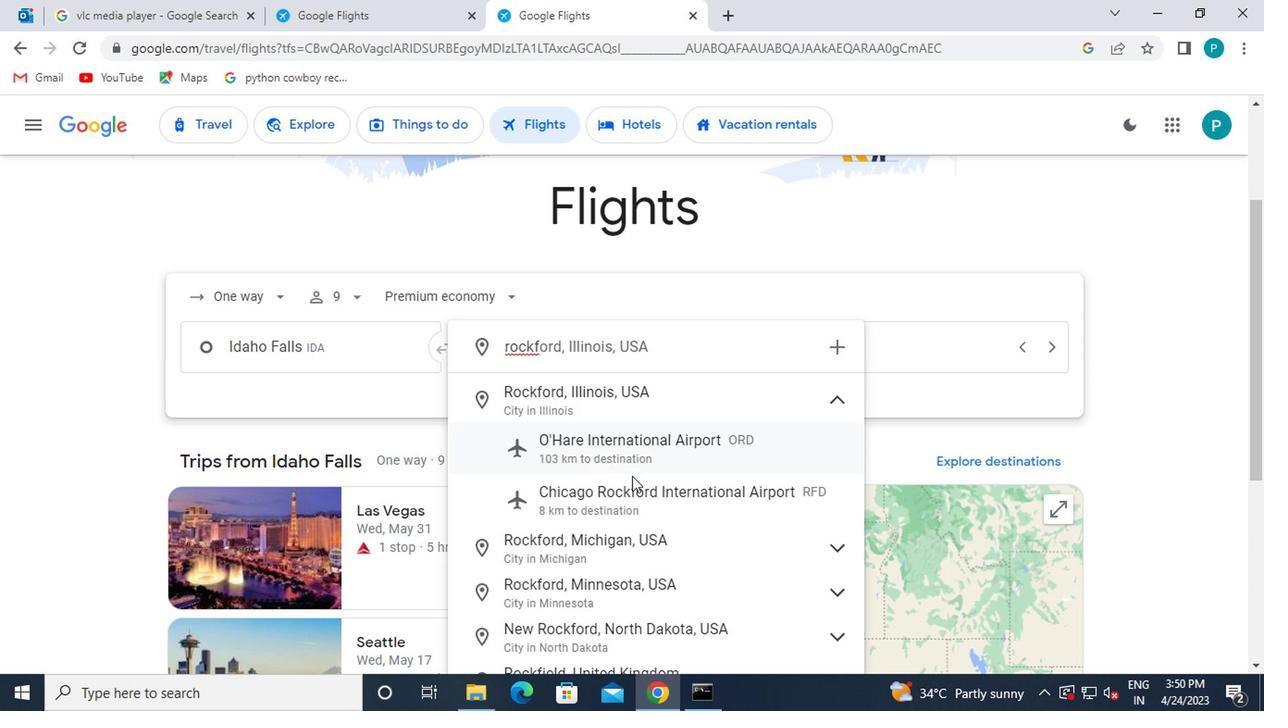 
Action: Mouse pressed left at (564, 458)
Screenshot: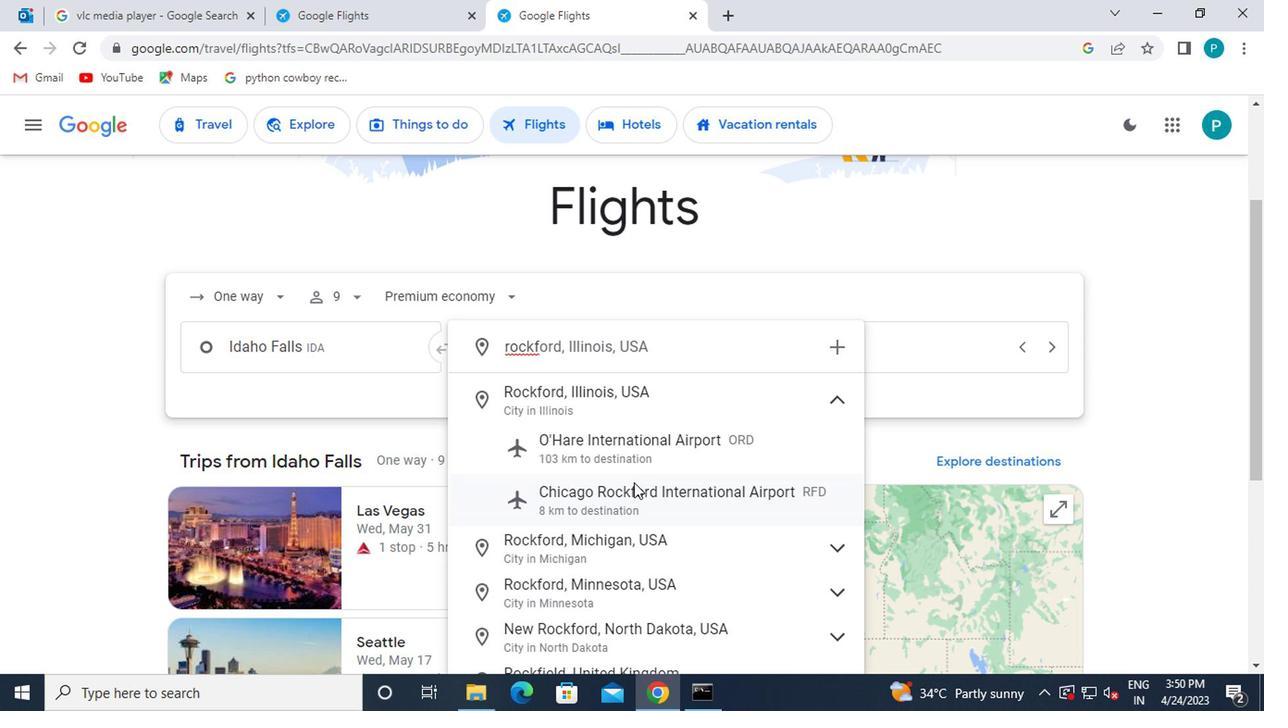 
Action: Mouse moved to (693, 369)
Screenshot: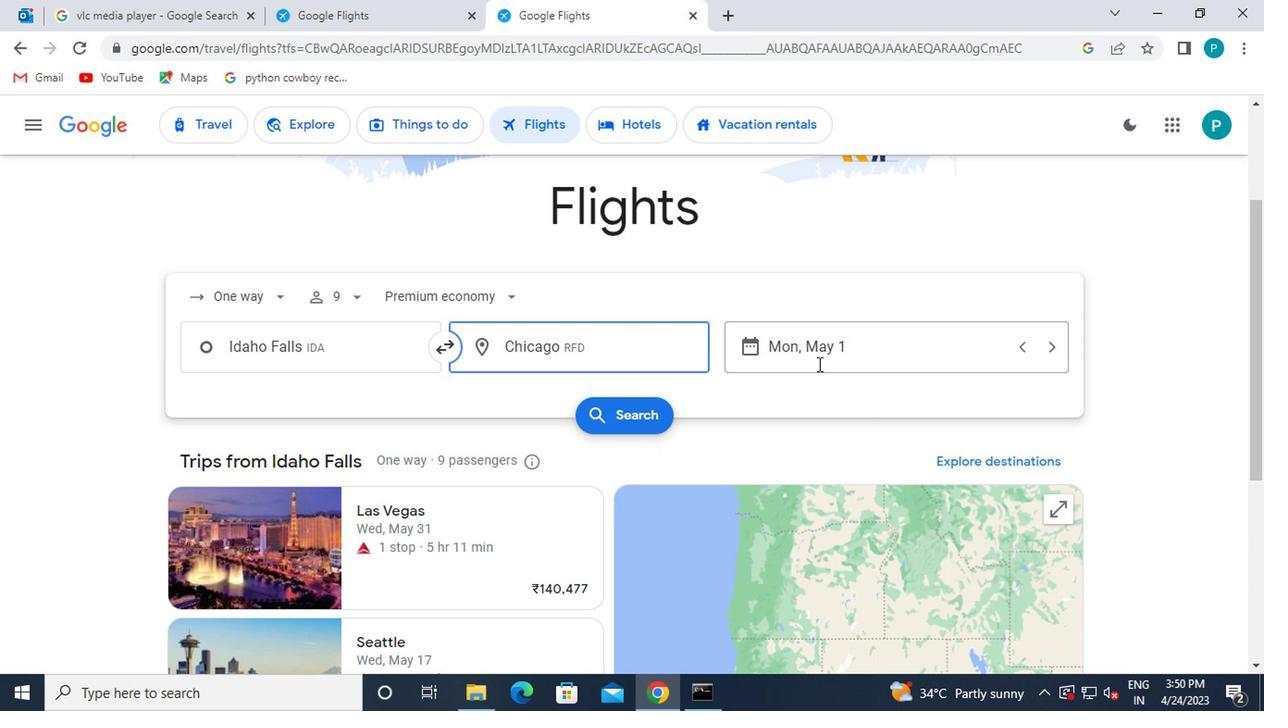 
Action: Mouse pressed left at (693, 369)
Screenshot: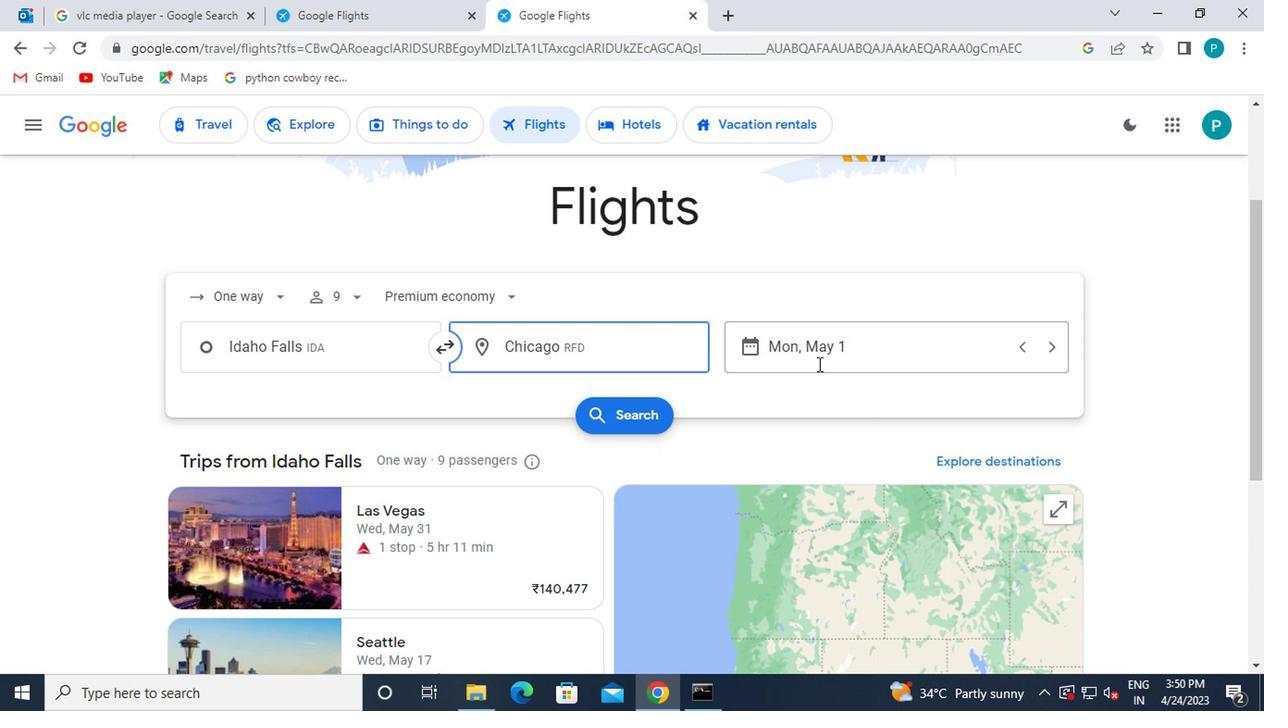 
Action: Mouse moved to (675, 352)
Screenshot: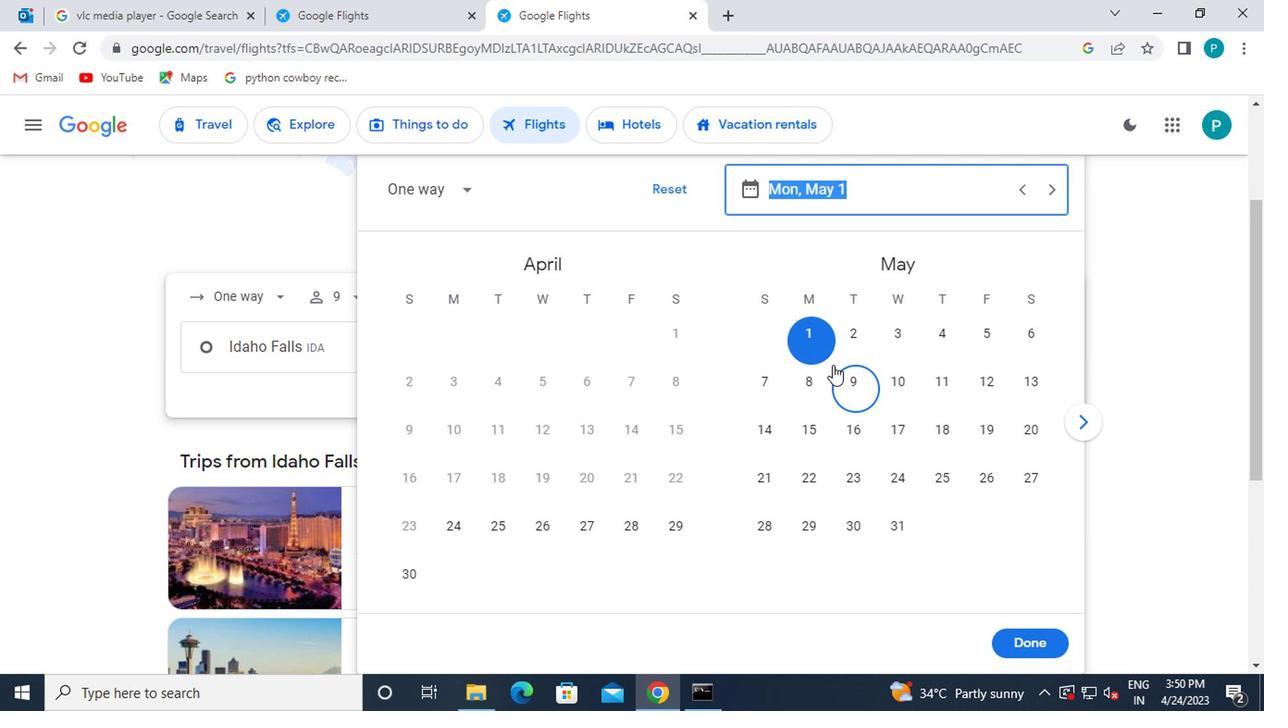 
Action: Mouse pressed left at (675, 352)
Screenshot: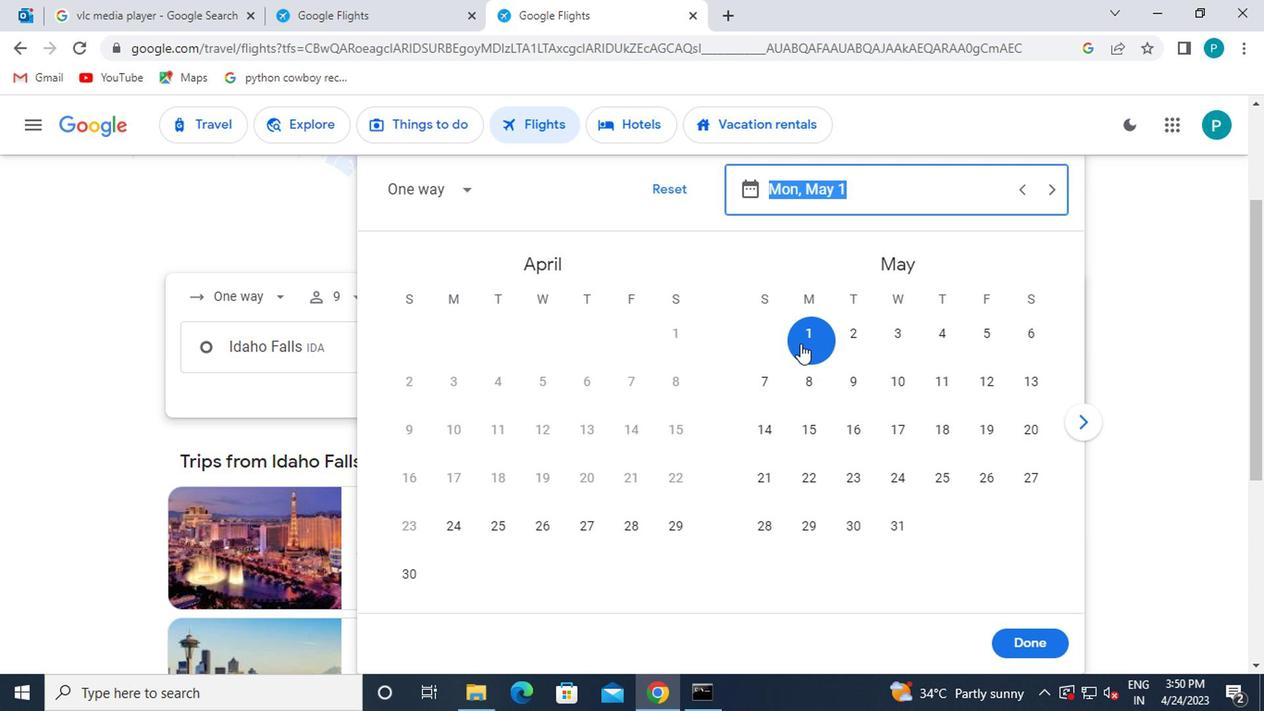 
Action: Mouse moved to (851, 564)
Screenshot: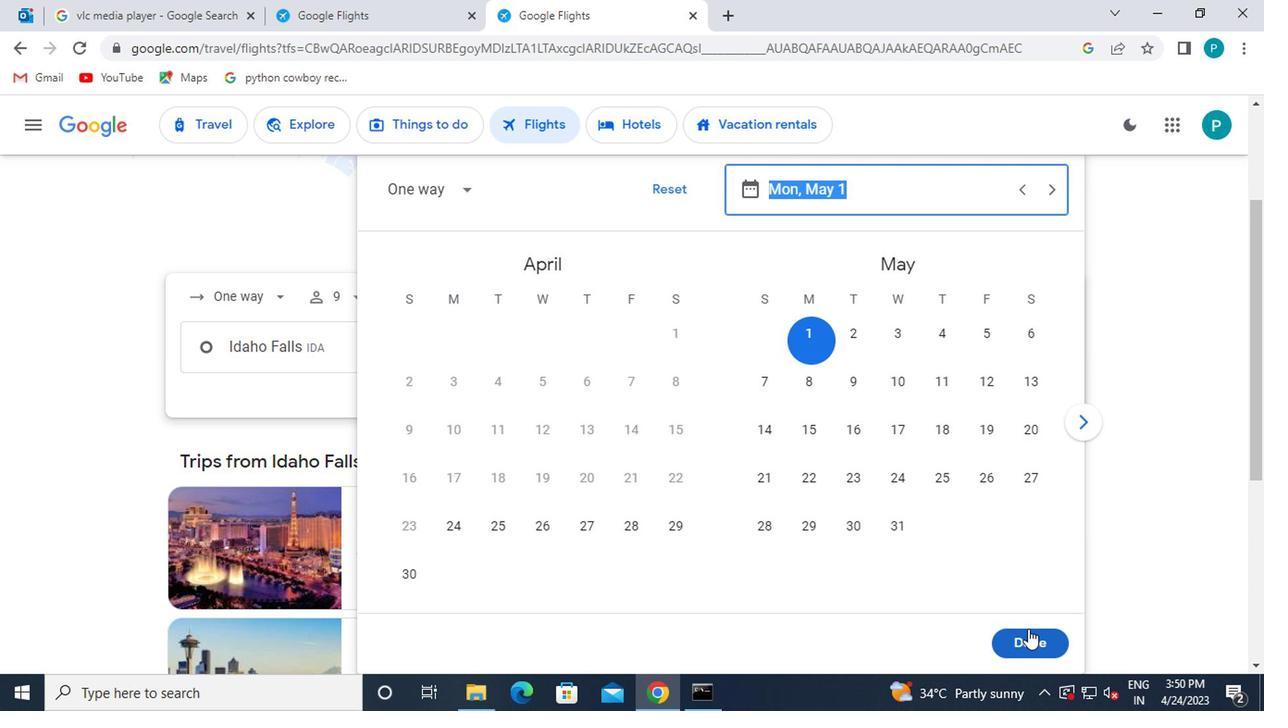 
Action: Mouse pressed left at (851, 564)
Screenshot: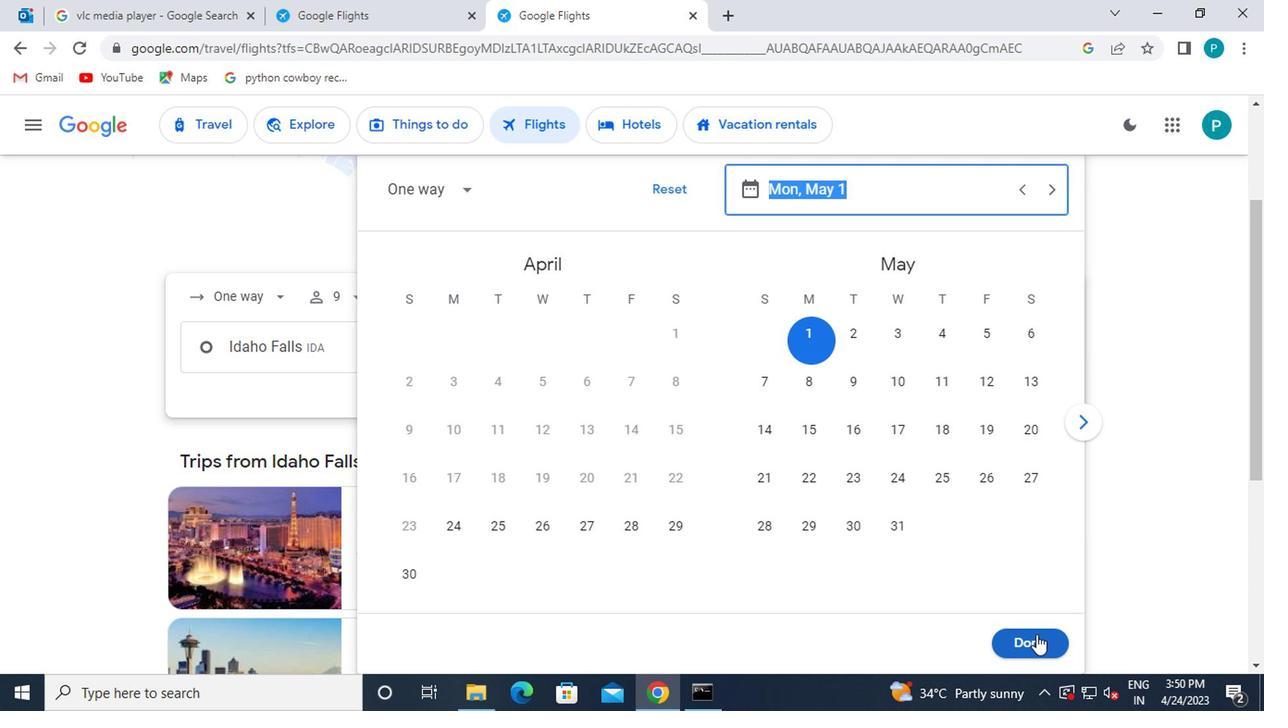 
Action: Mouse moved to (555, 407)
Screenshot: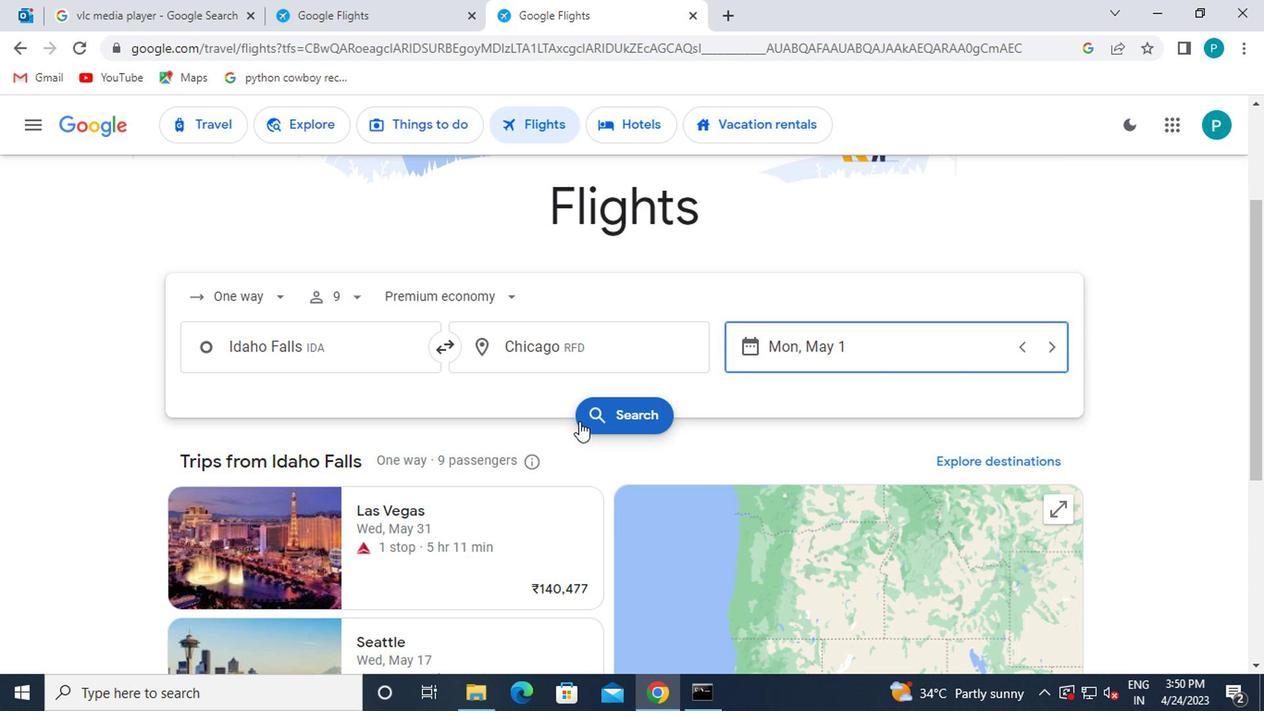 
Action: Mouse pressed left at (555, 407)
Screenshot: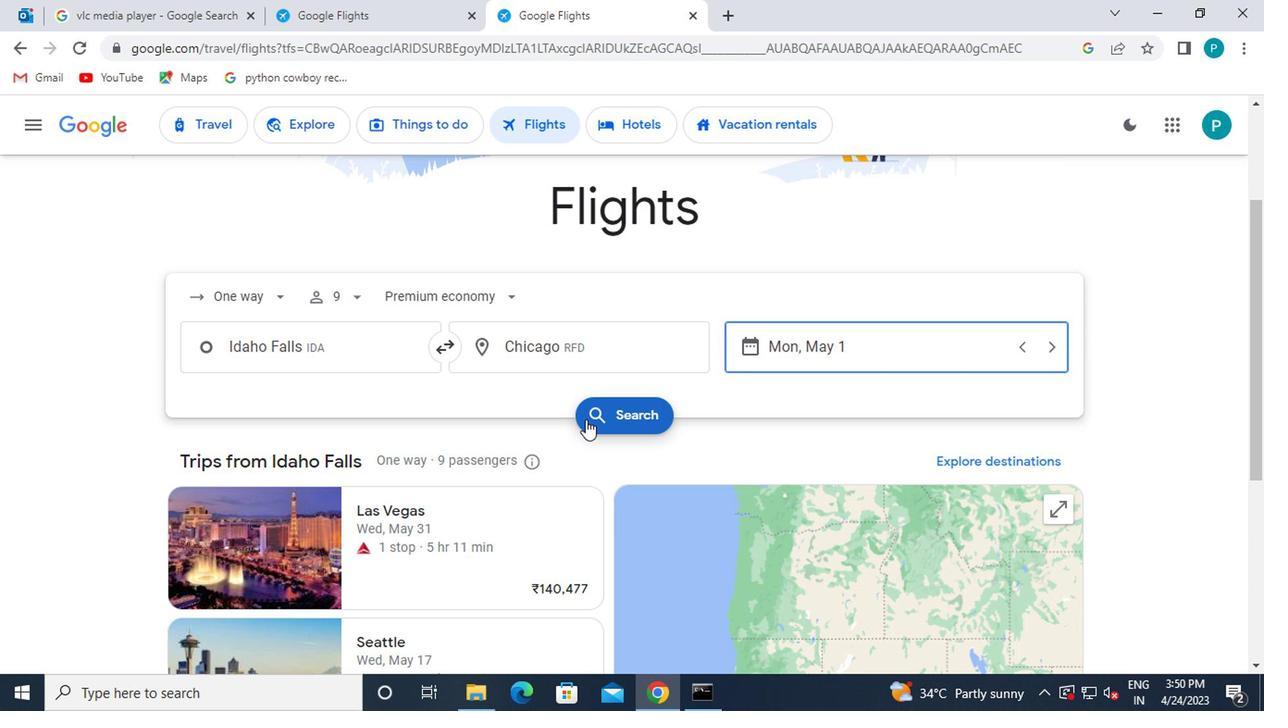 
Action: Mouse moved to (244, 319)
Screenshot: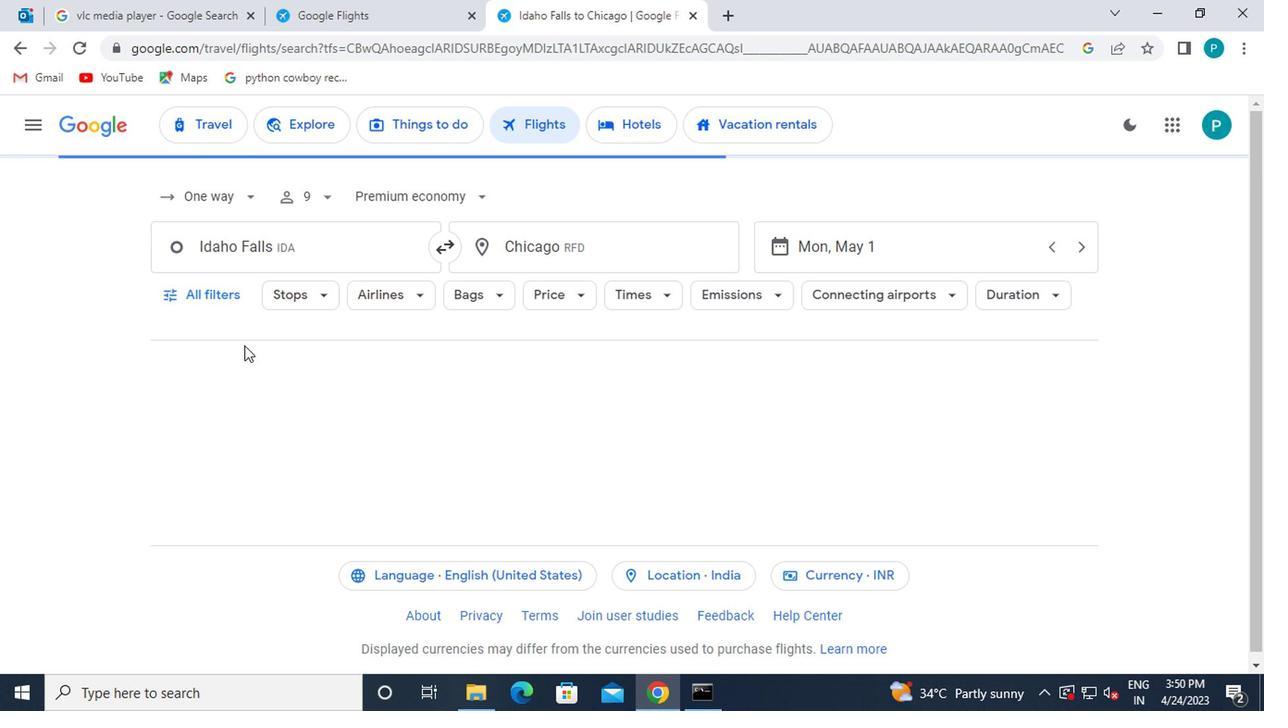 
Action: Mouse pressed left at (244, 319)
Screenshot: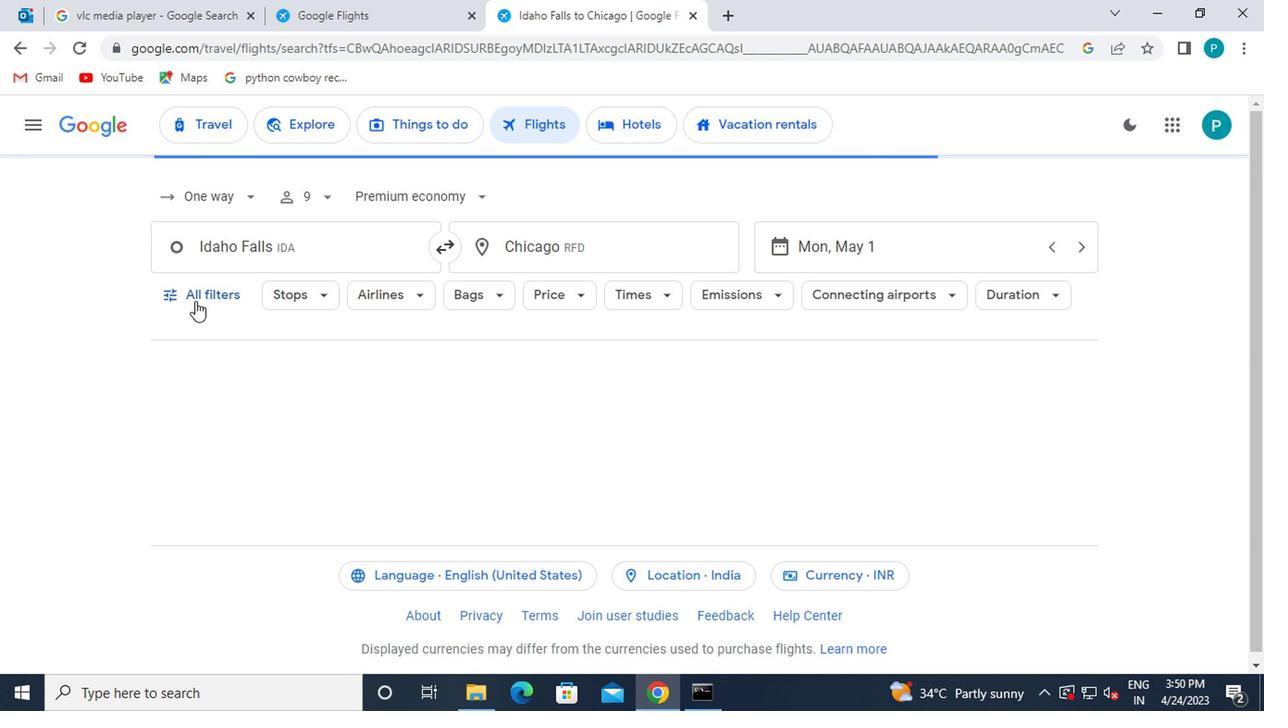 
Action: Mouse moved to (344, 445)
Screenshot: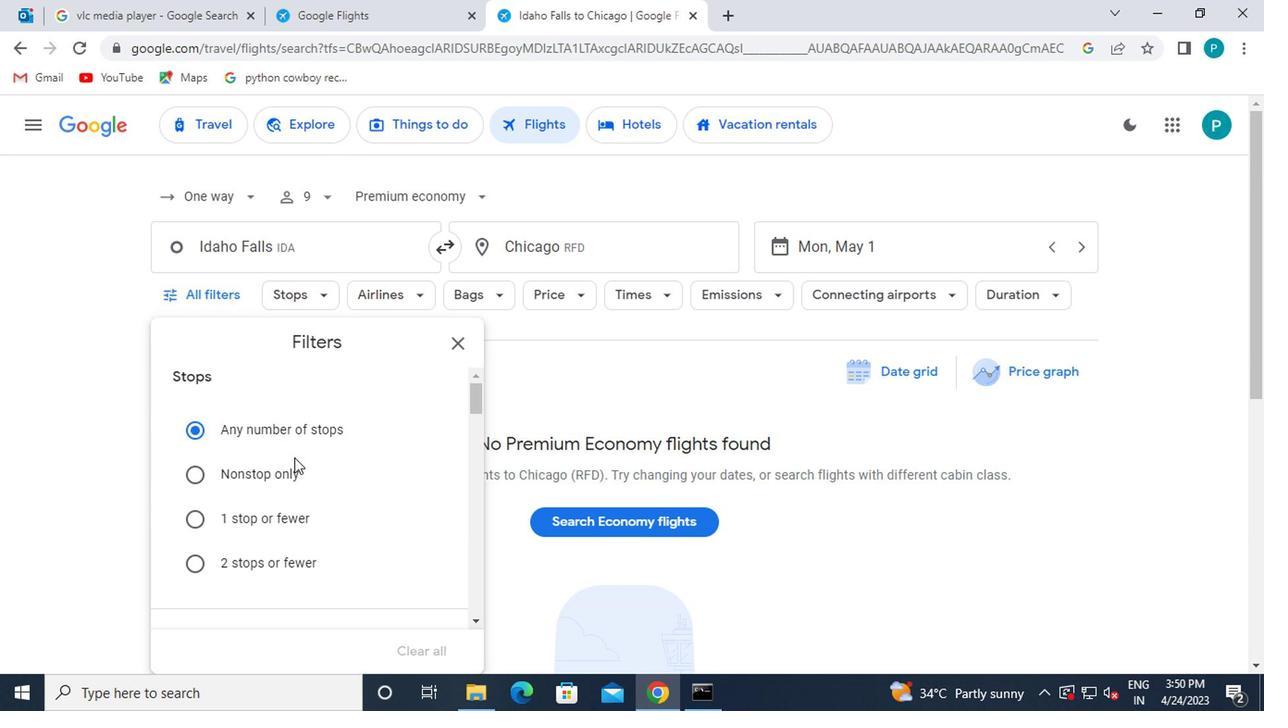 
Action: Mouse scrolled (344, 444) with delta (0, 0)
Screenshot: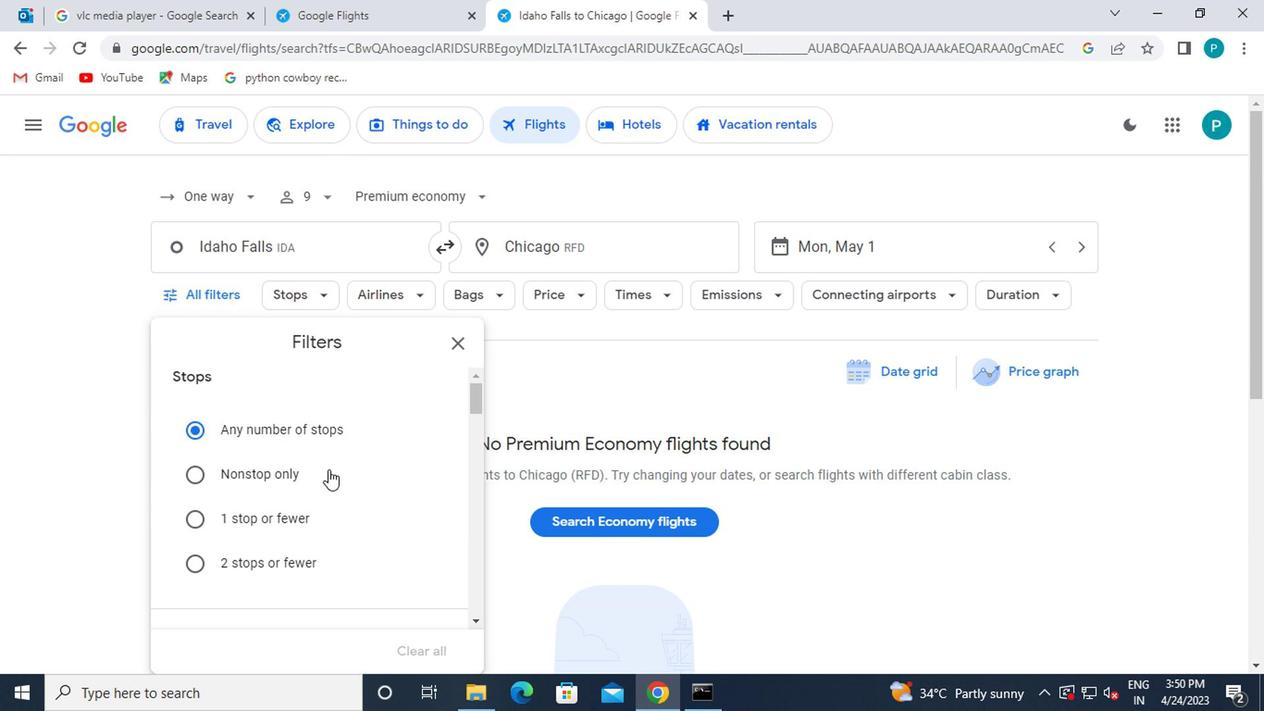 
Action: Mouse scrolled (344, 444) with delta (0, 0)
Screenshot: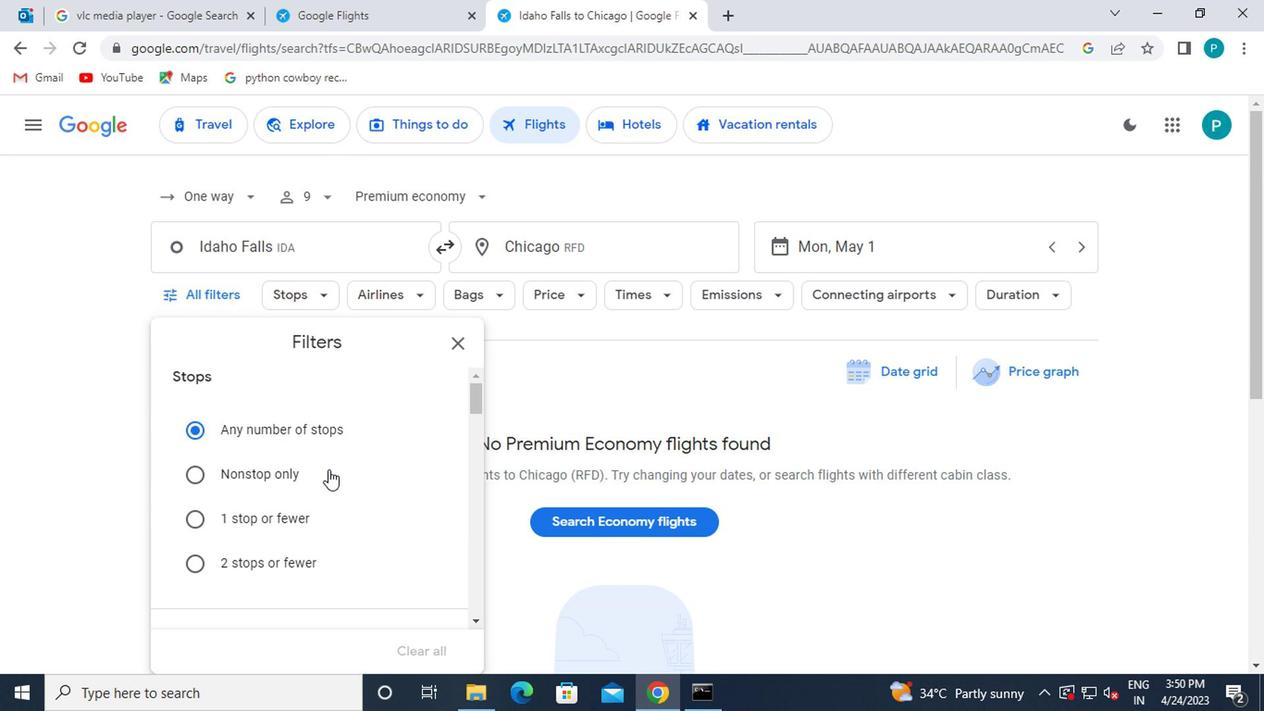 
Action: Mouse moved to (345, 445)
Screenshot: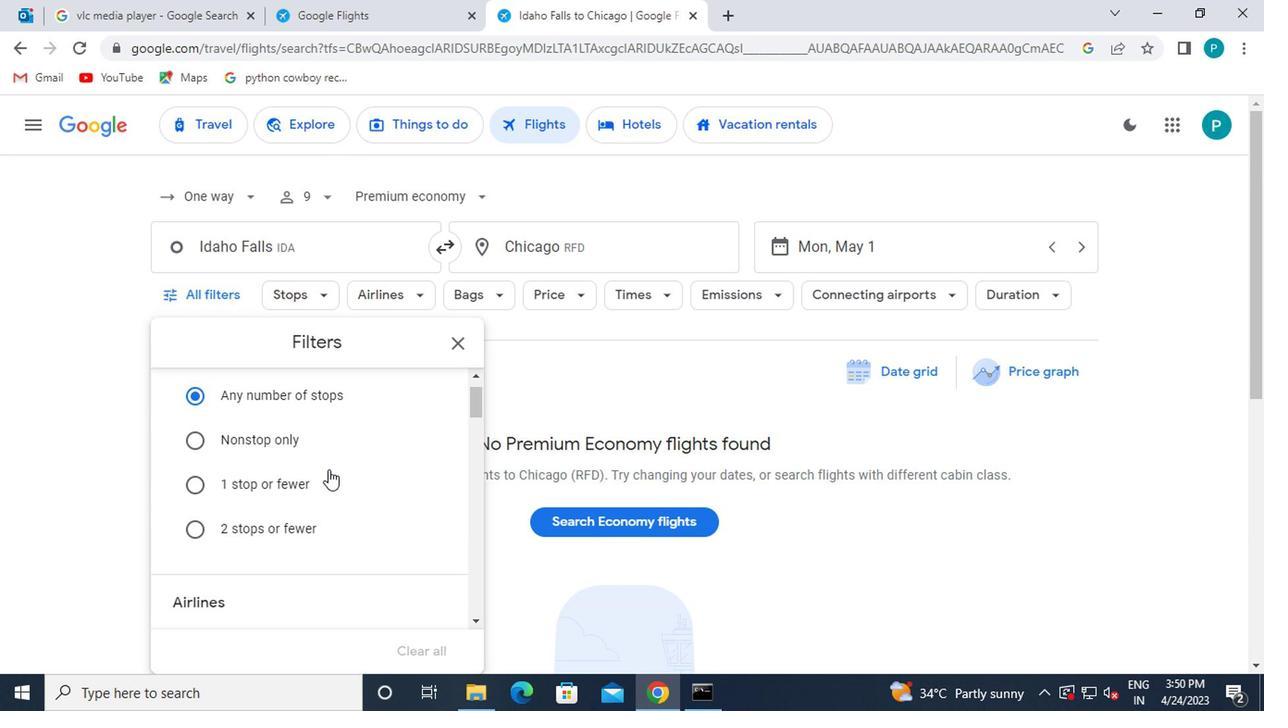 
Action: Mouse scrolled (345, 444) with delta (0, 0)
Screenshot: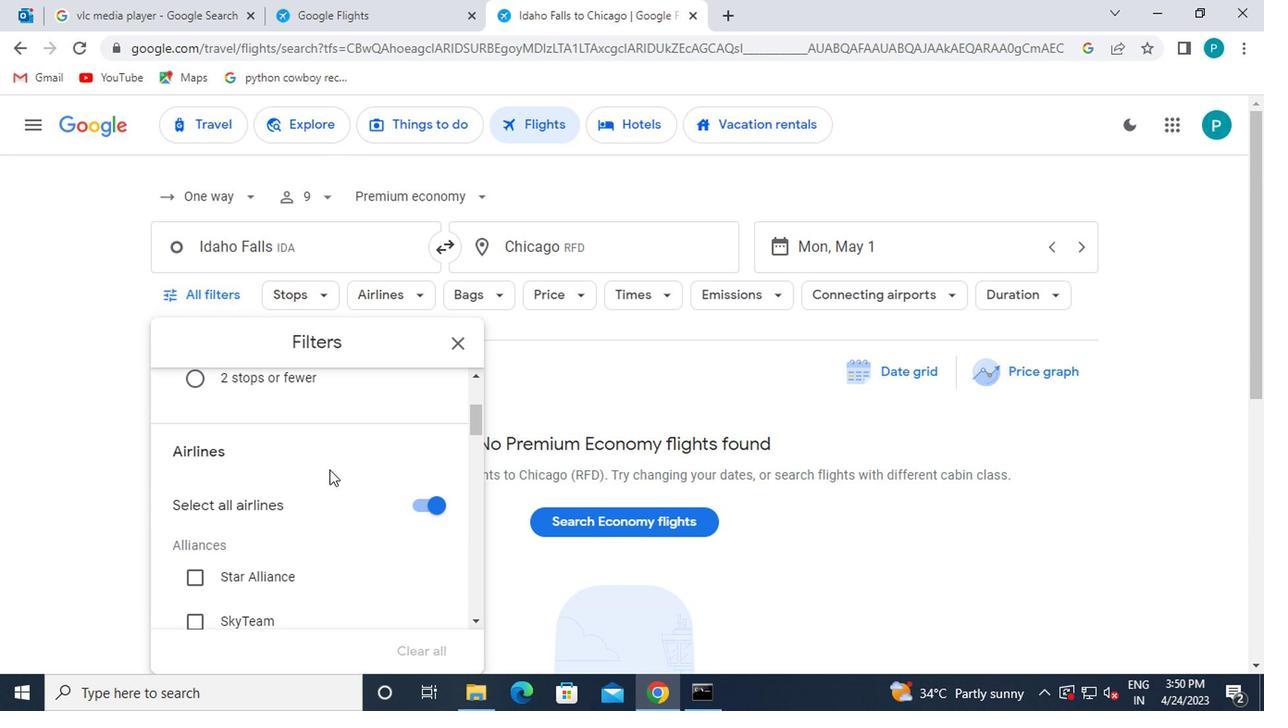 
Action: Mouse scrolled (345, 444) with delta (0, 0)
Screenshot: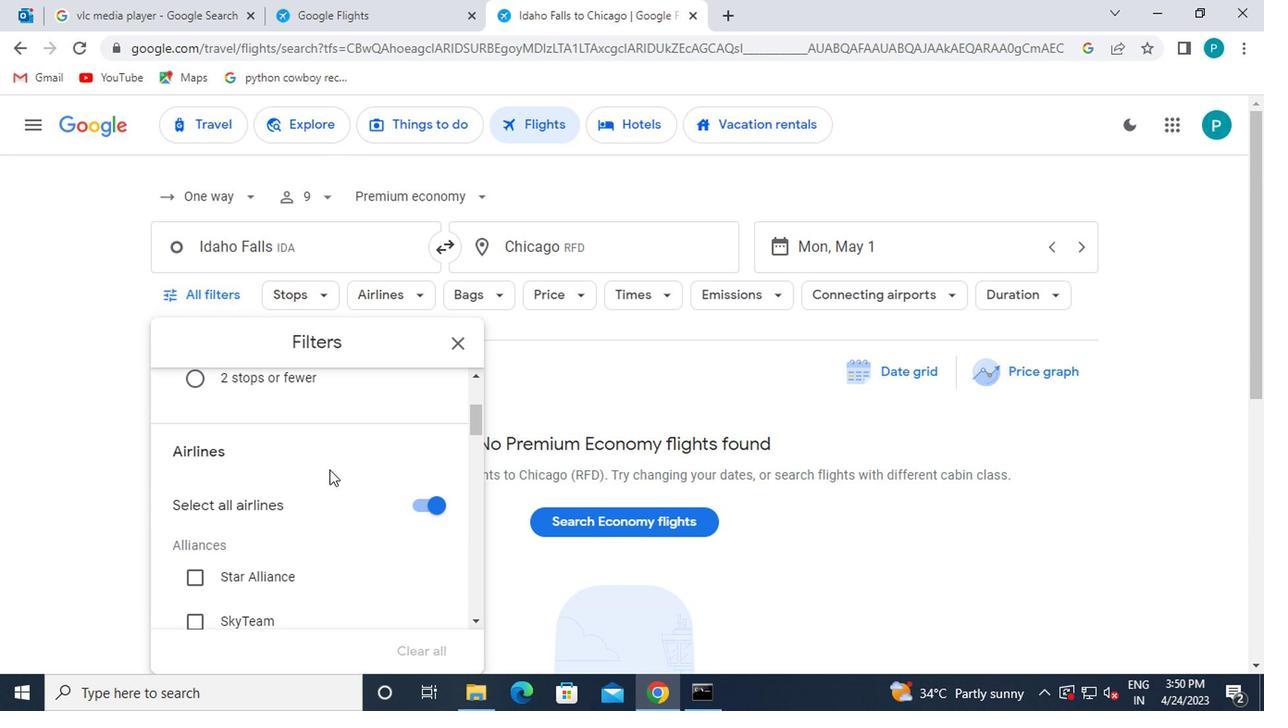 
Action: Mouse scrolled (345, 444) with delta (0, 0)
Screenshot: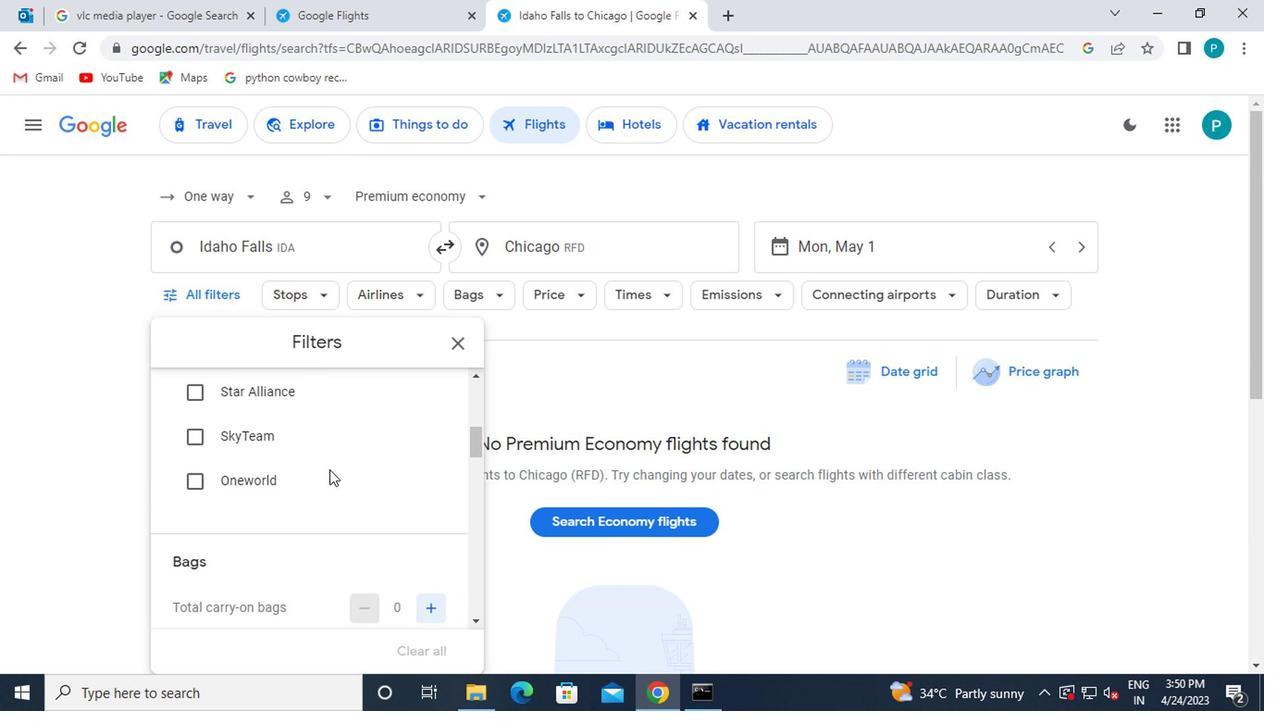 
Action: Mouse scrolled (345, 444) with delta (0, 0)
Screenshot: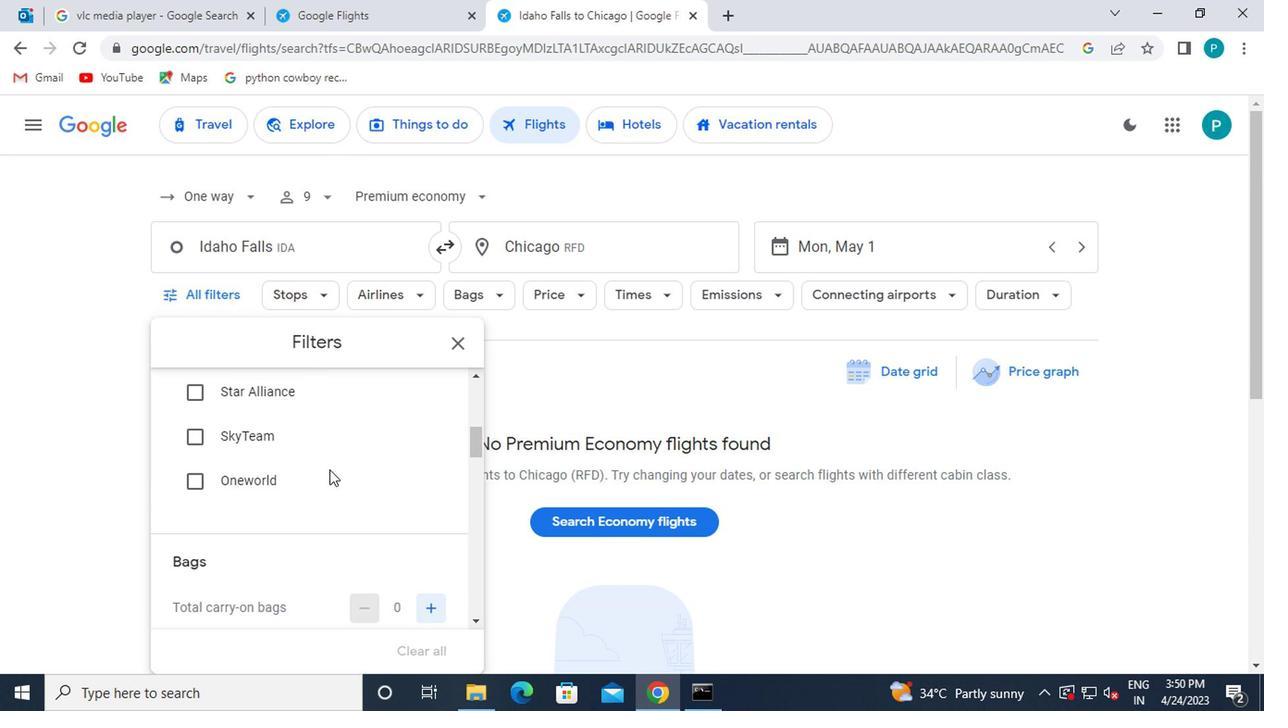 
Action: Mouse scrolled (345, 444) with delta (0, 0)
Screenshot: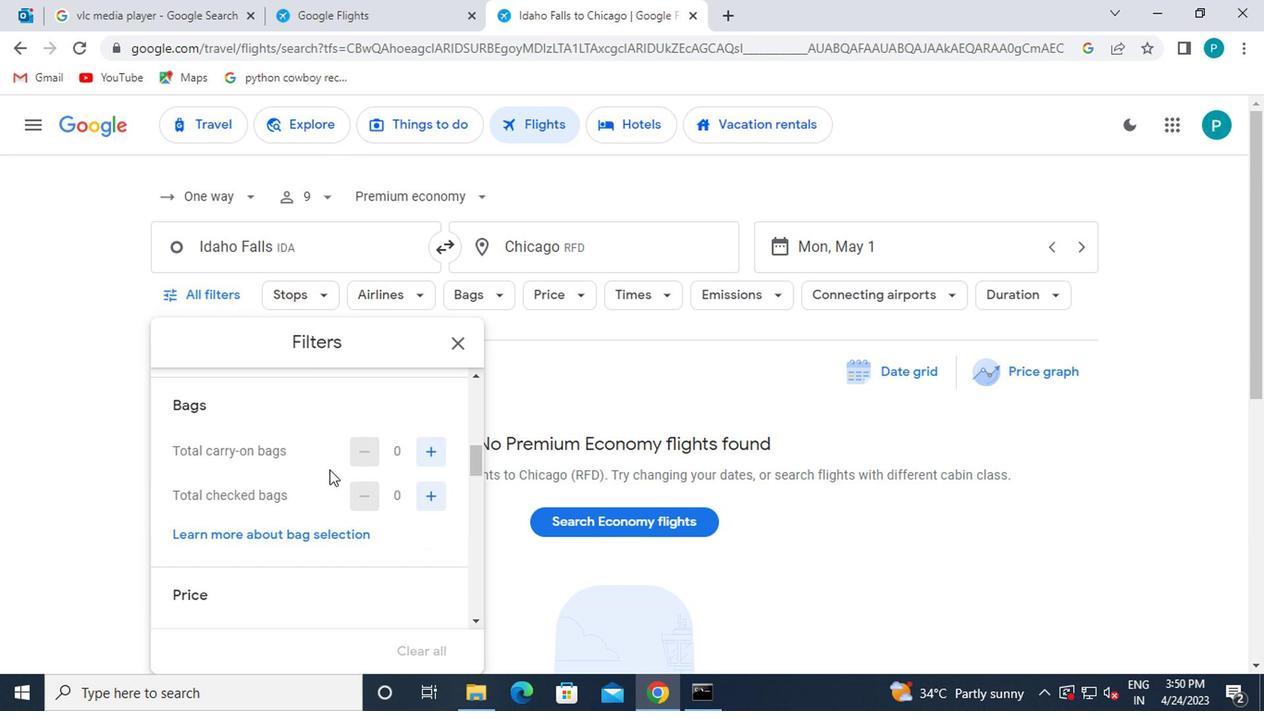 
Action: Mouse scrolled (345, 444) with delta (0, 0)
Screenshot: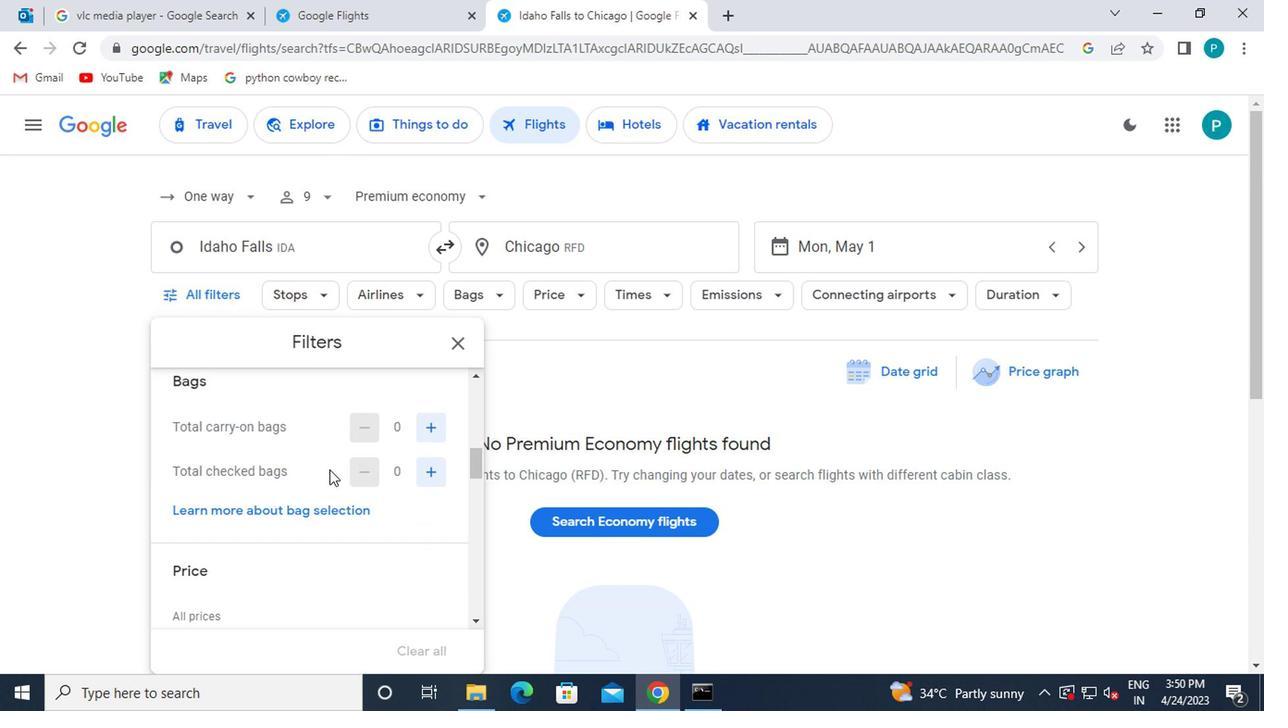 
Action: Mouse scrolled (345, 444) with delta (0, 0)
Screenshot: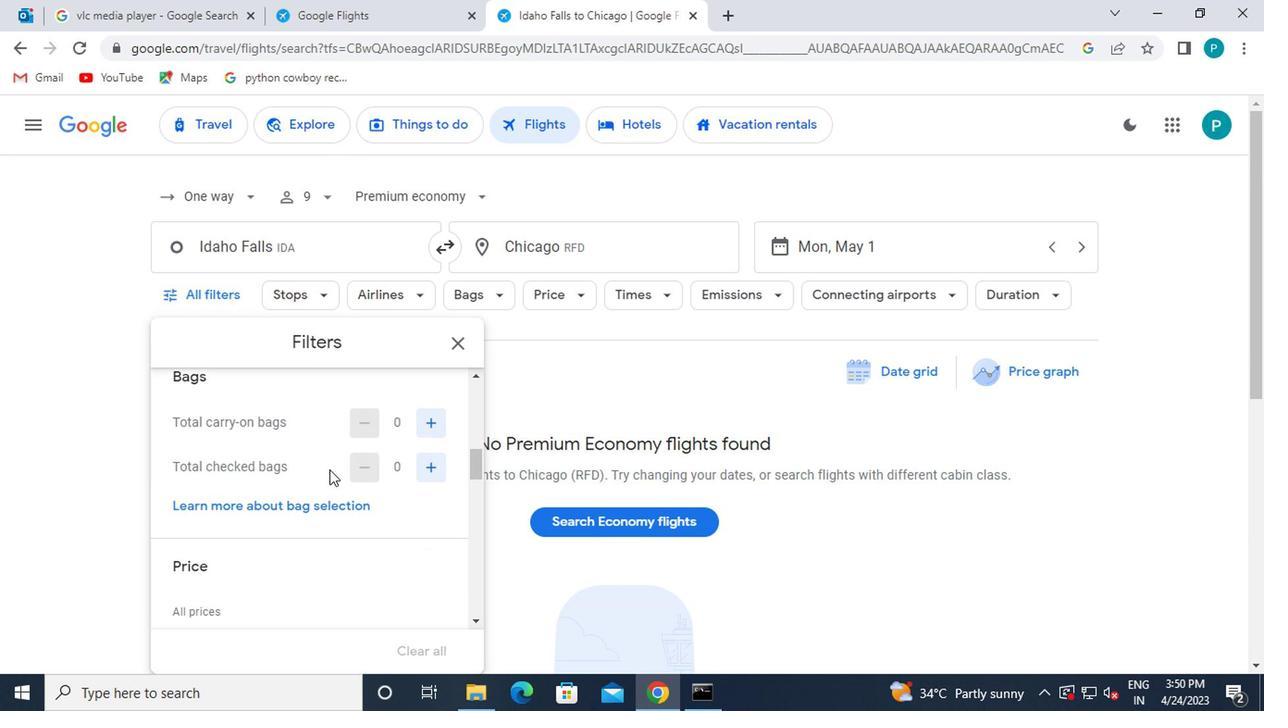 
Action: Mouse moved to (357, 441)
Screenshot: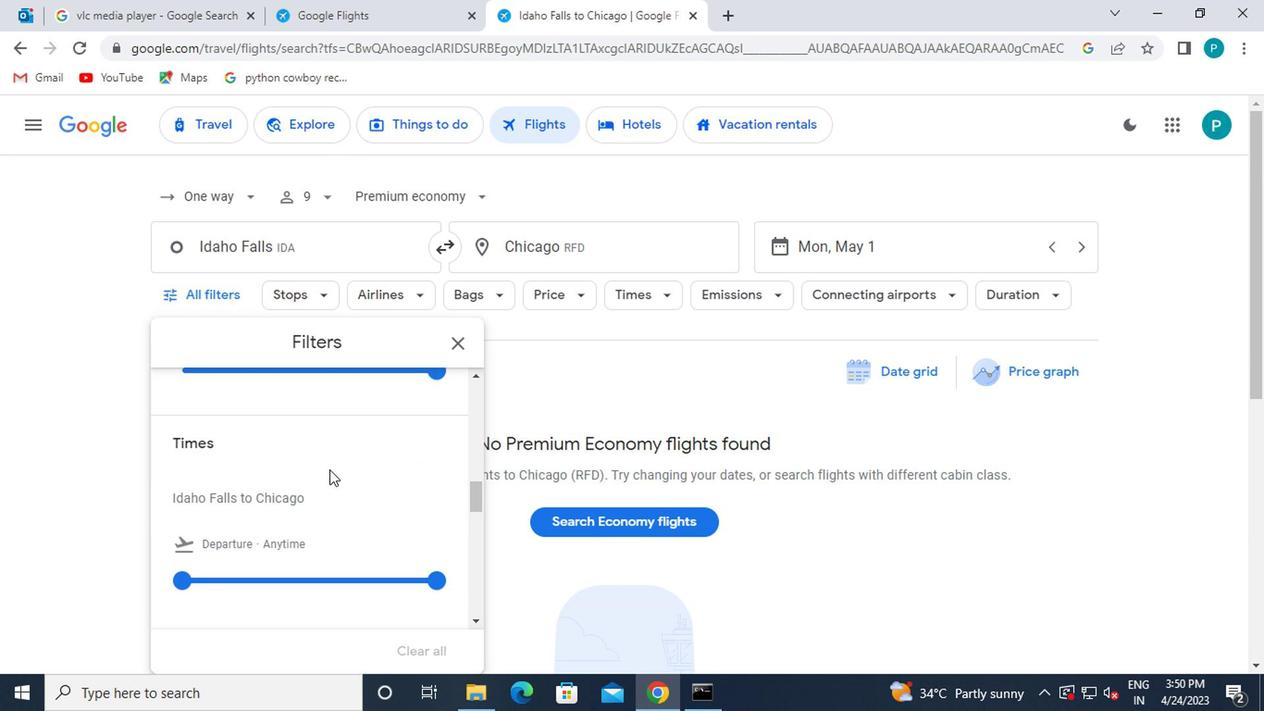 
Action: Mouse scrolled (357, 442) with delta (0, 0)
Screenshot: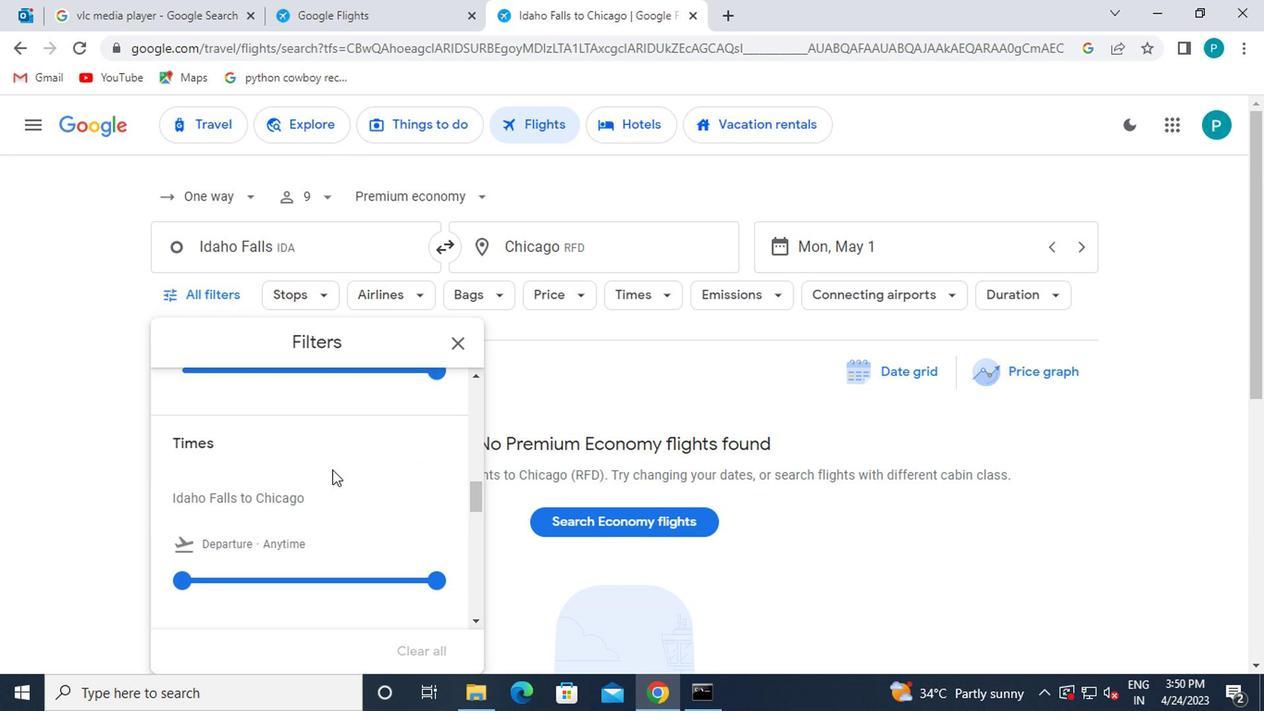 
Action: Mouse scrolled (357, 442) with delta (0, 0)
Screenshot: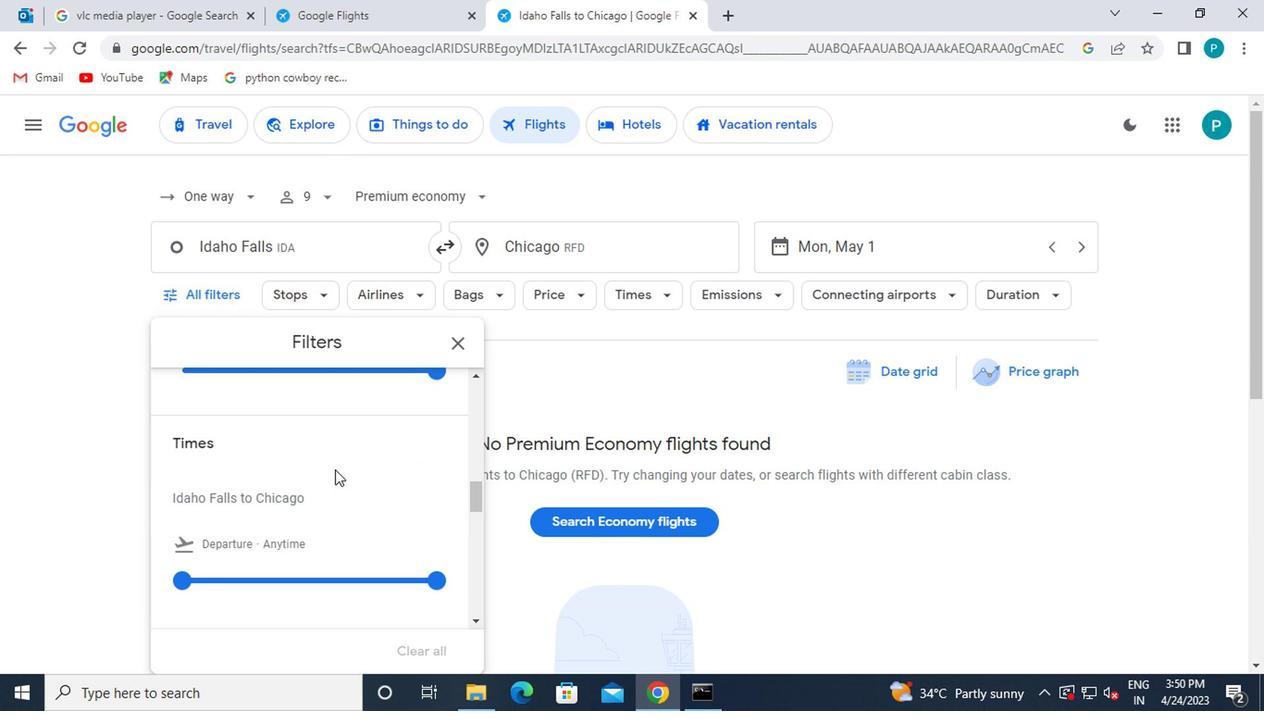 
Action: Mouse moved to (415, 382)
Screenshot: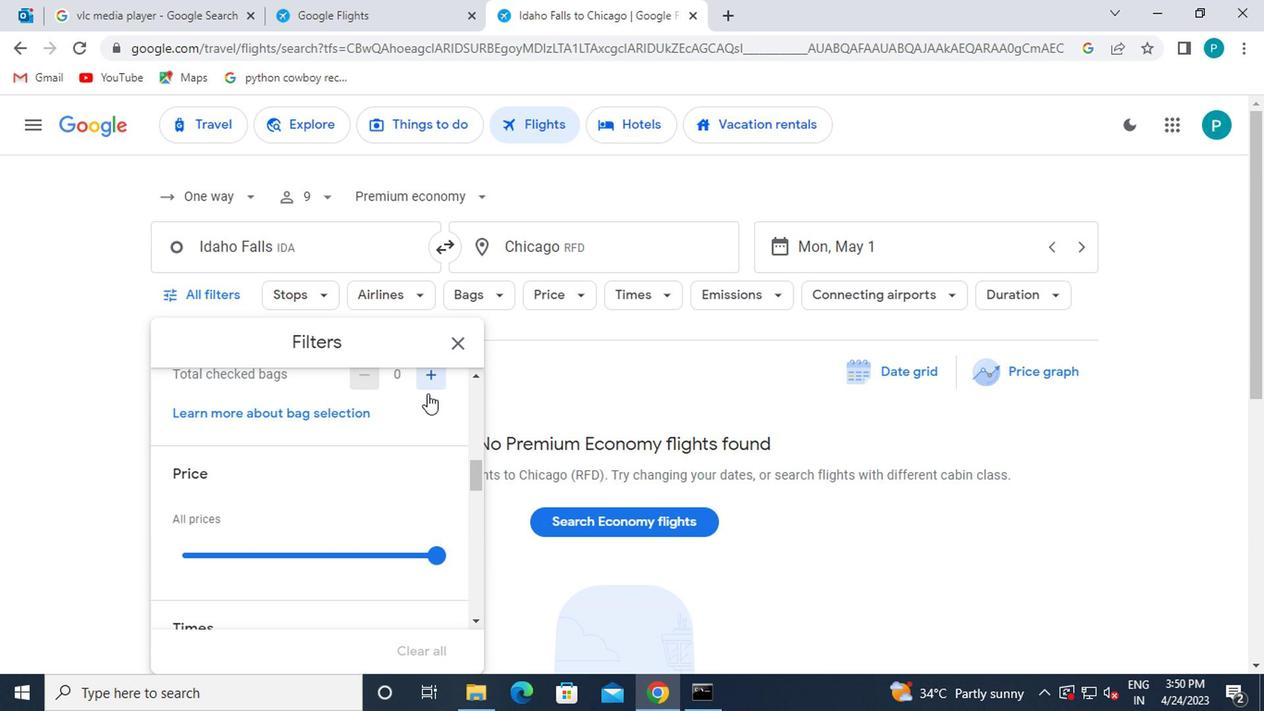 
Action: Mouse pressed left at (415, 382)
Screenshot: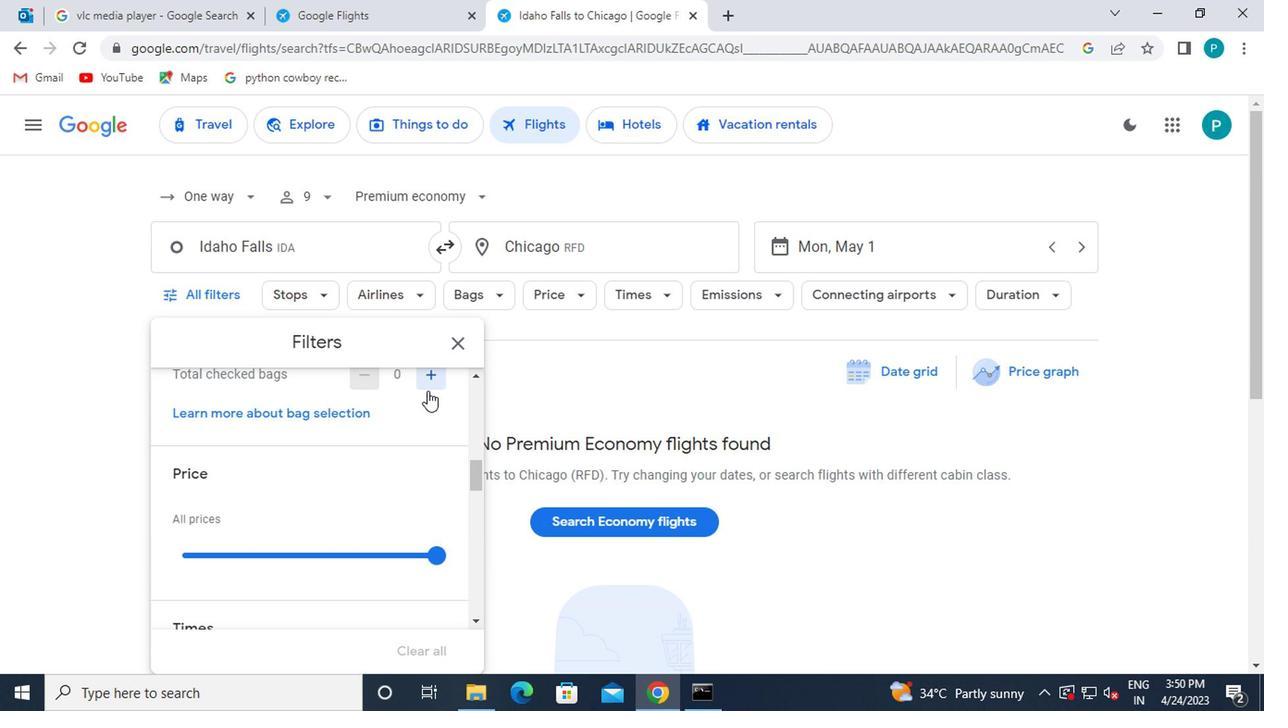 
Action: Mouse pressed left at (415, 382)
Screenshot: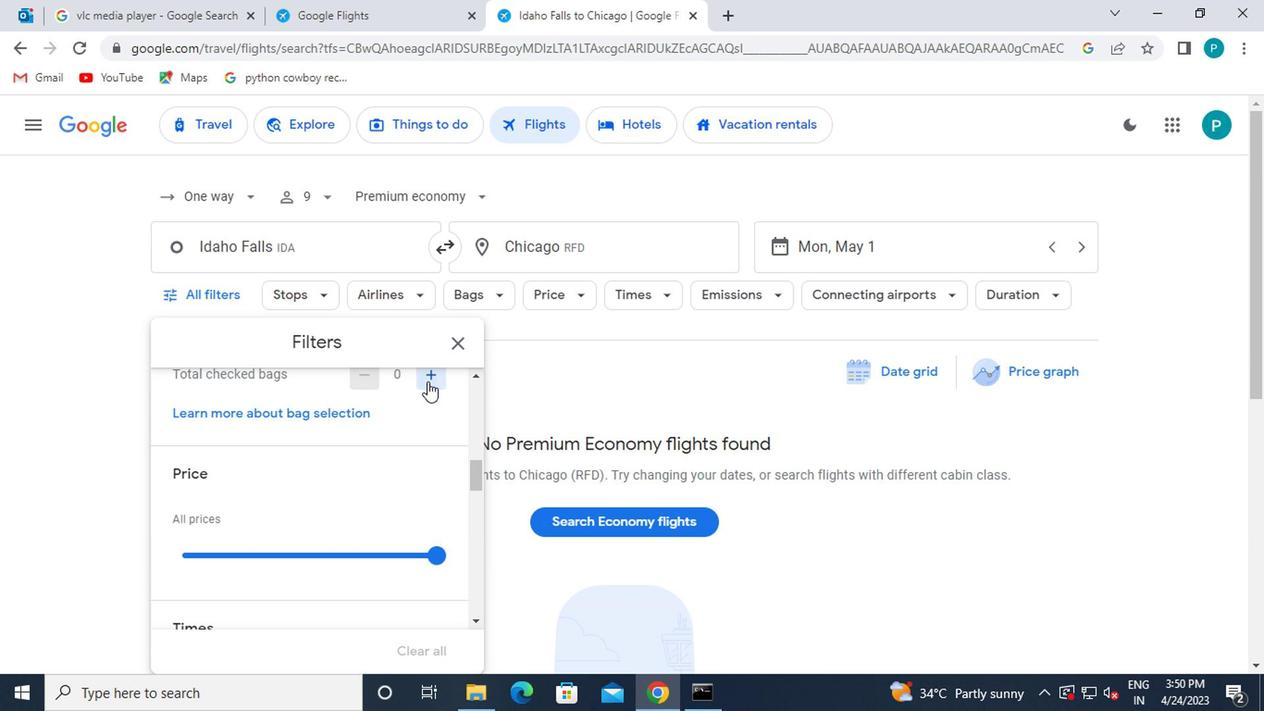 
Action: Mouse pressed left at (415, 382)
Screenshot: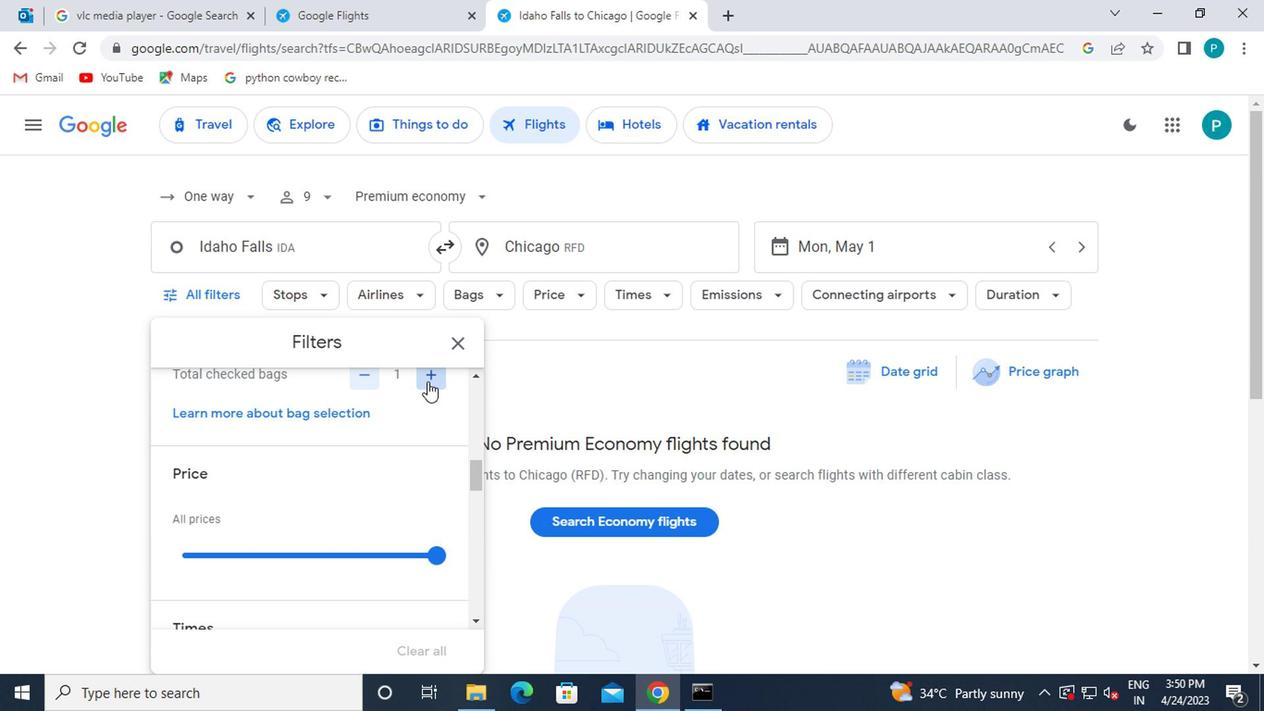 
Action: Mouse moved to (409, 389)
Screenshot: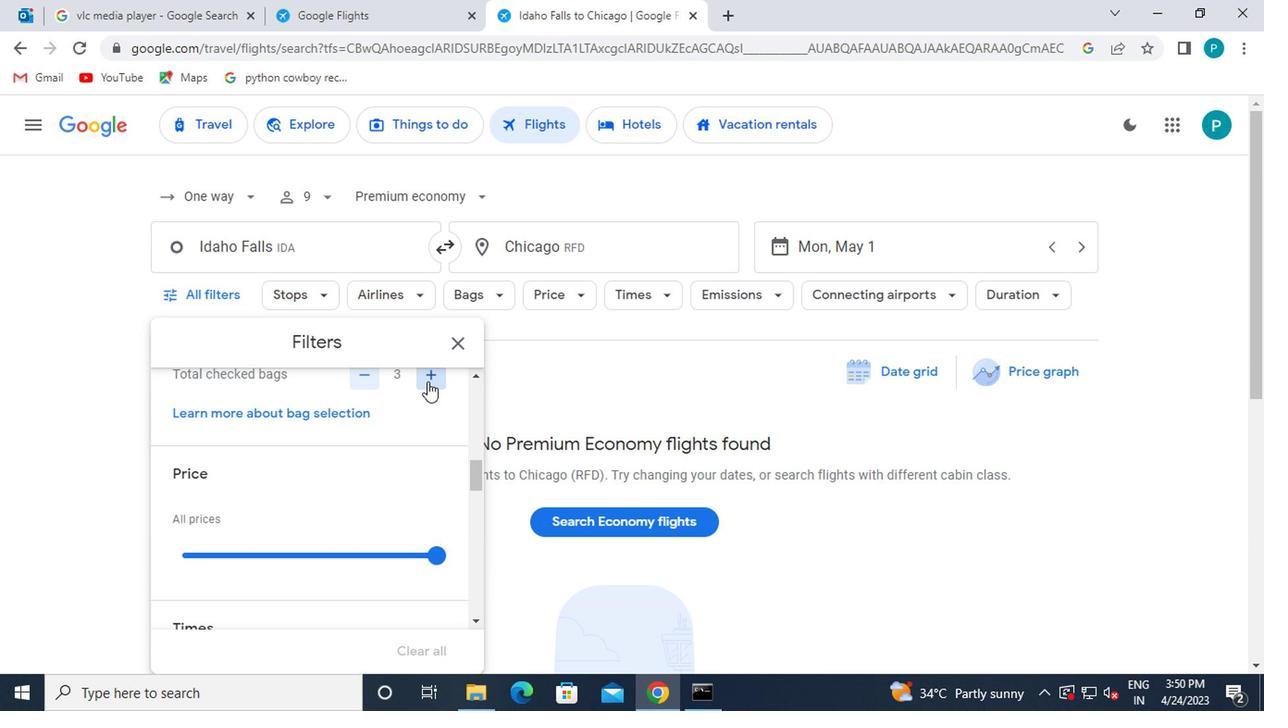 
Action: Mouse scrolled (409, 390) with delta (0, 0)
Screenshot: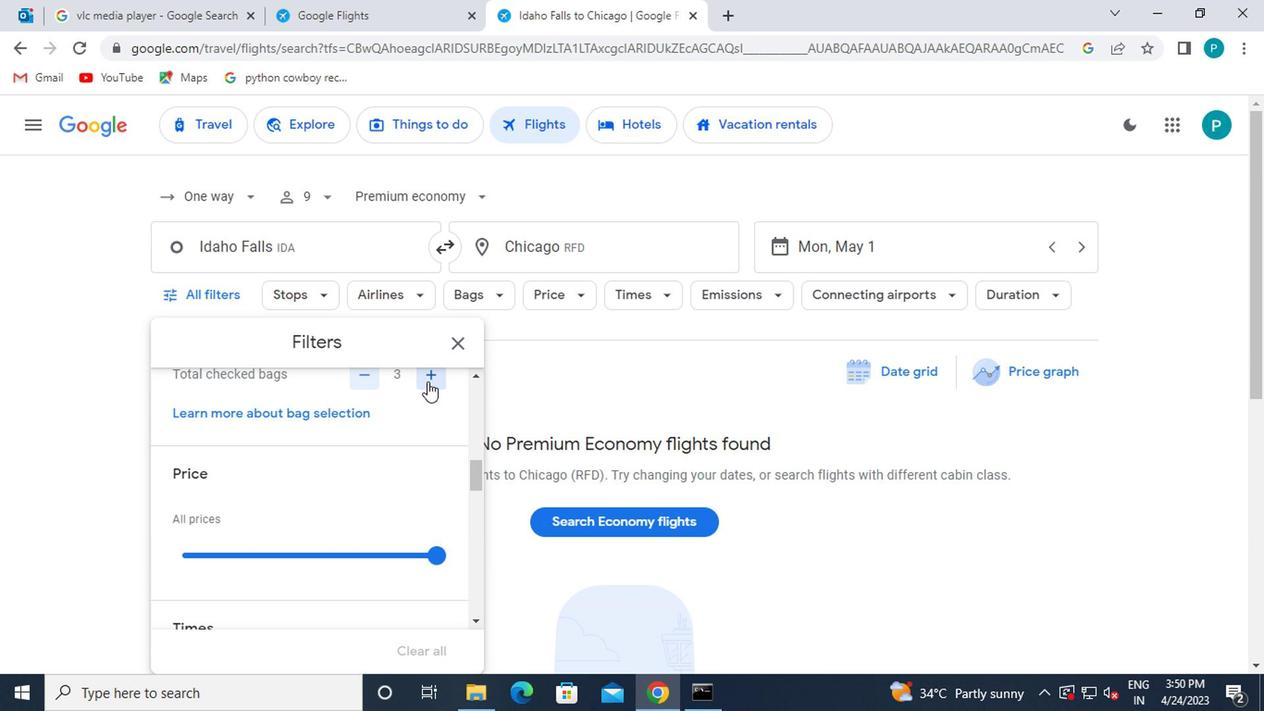 
Action: Mouse moved to (413, 401)
Screenshot: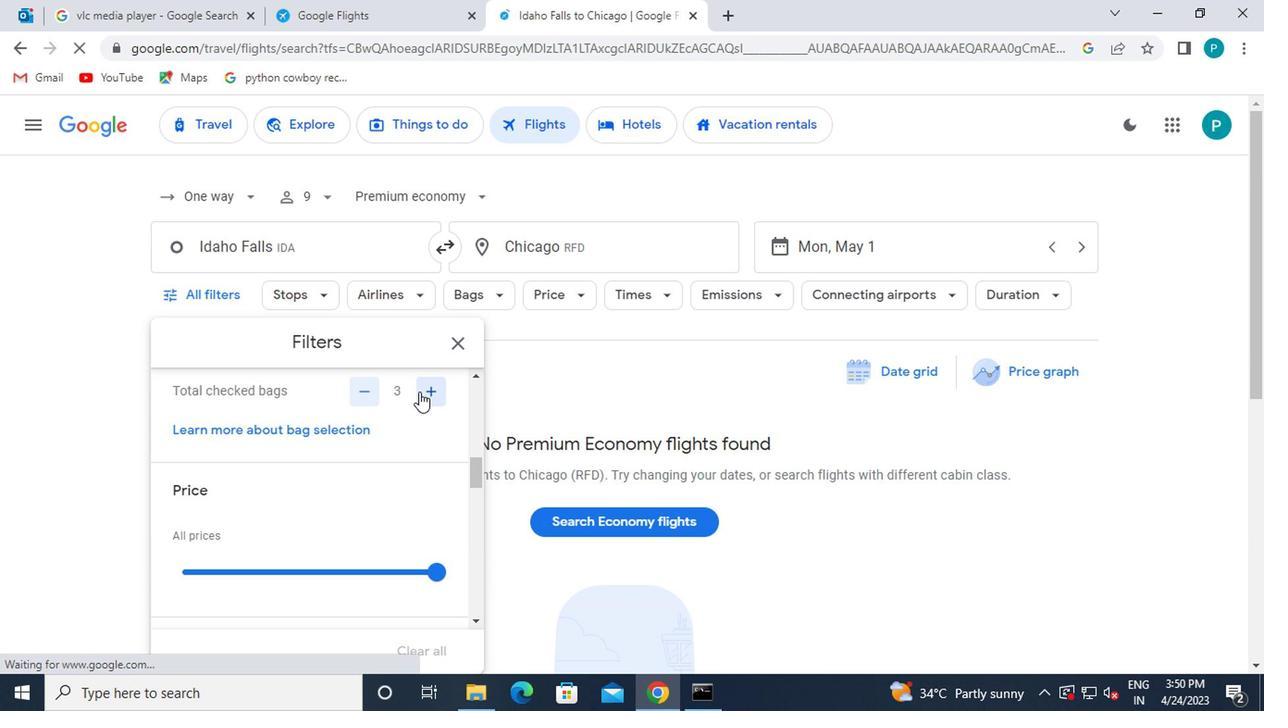 
Action: Mouse pressed left at (413, 401)
Screenshot: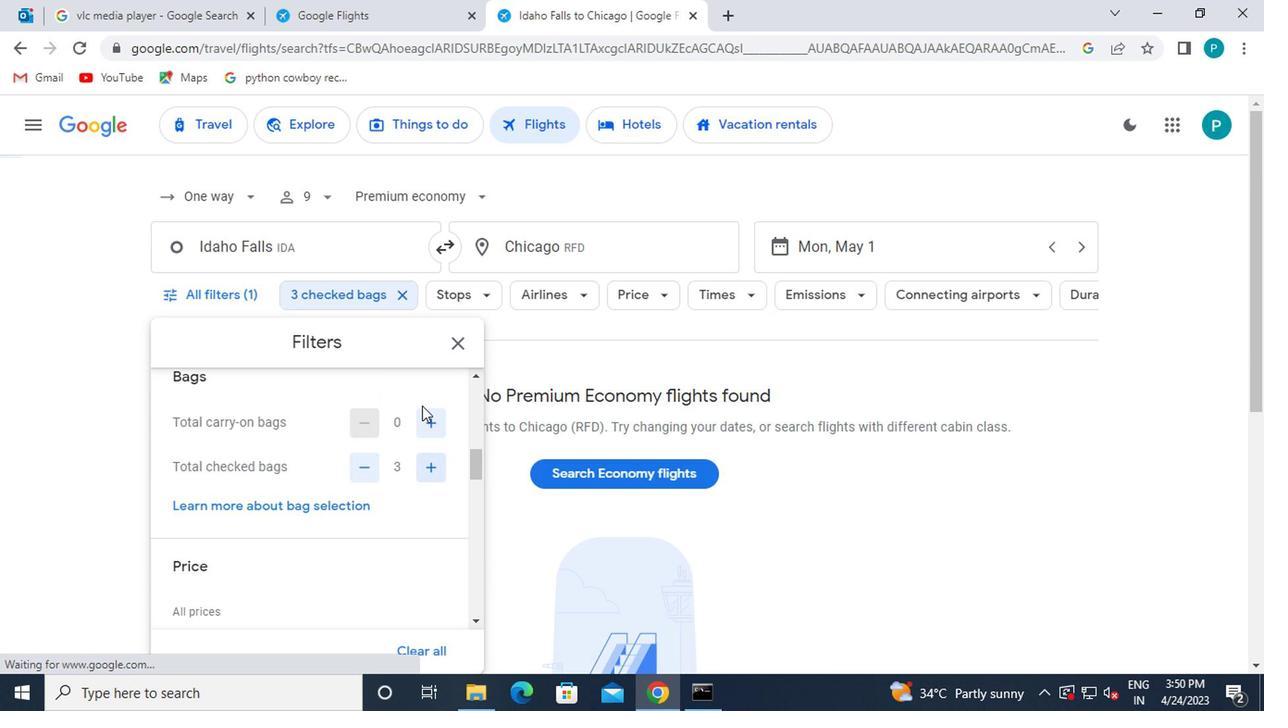 
Action: Mouse moved to (377, 409)
Screenshot: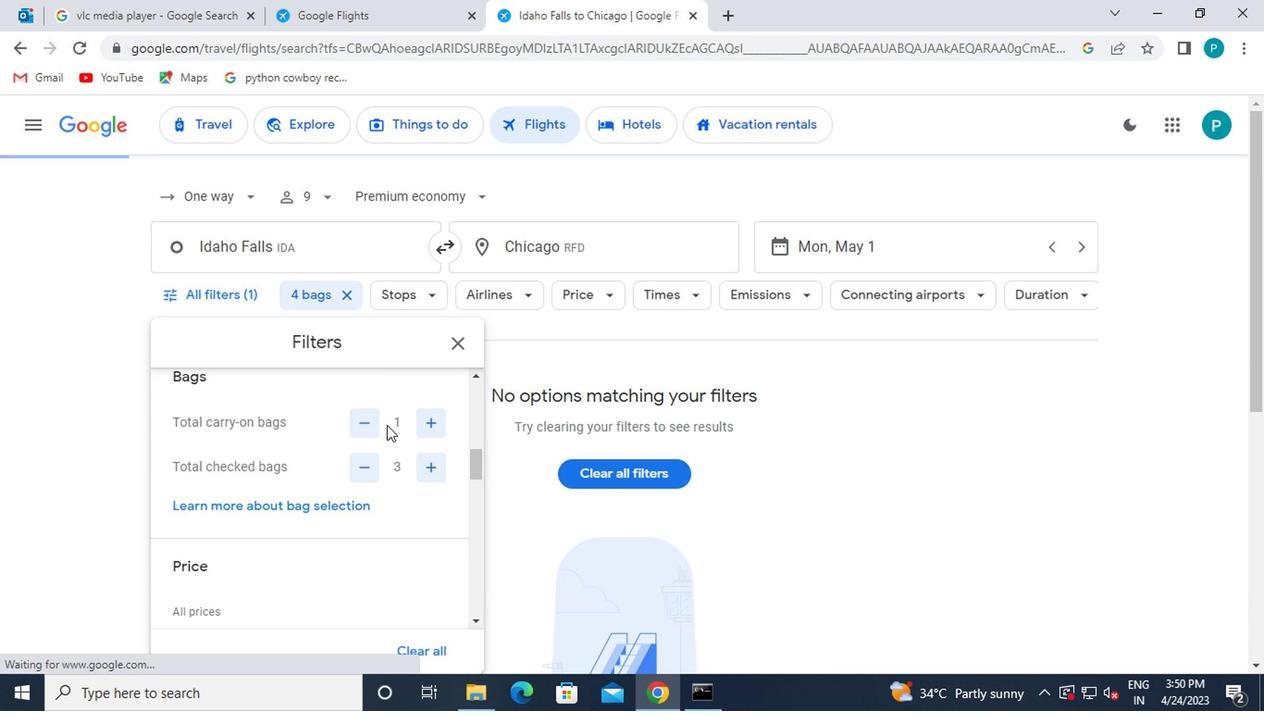
Action: Mouse pressed left at (377, 409)
Screenshot: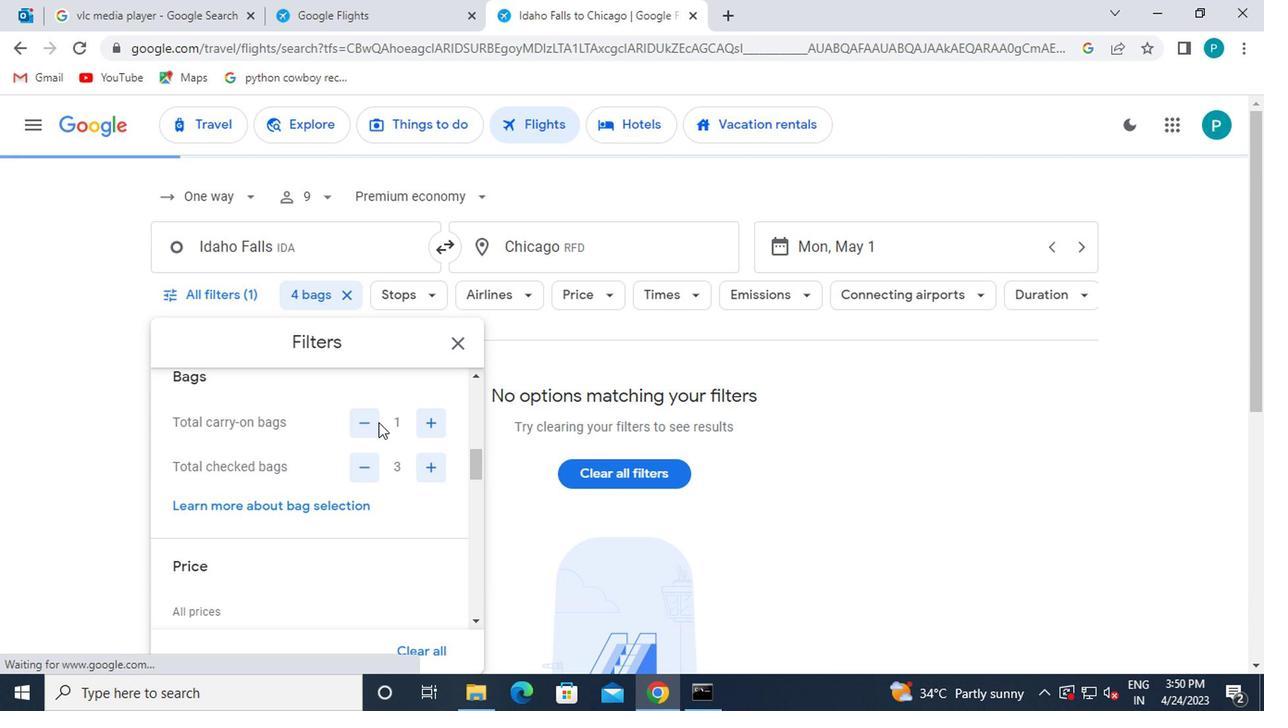 
Action: Mouse moved to (404, 439)
Screenshot: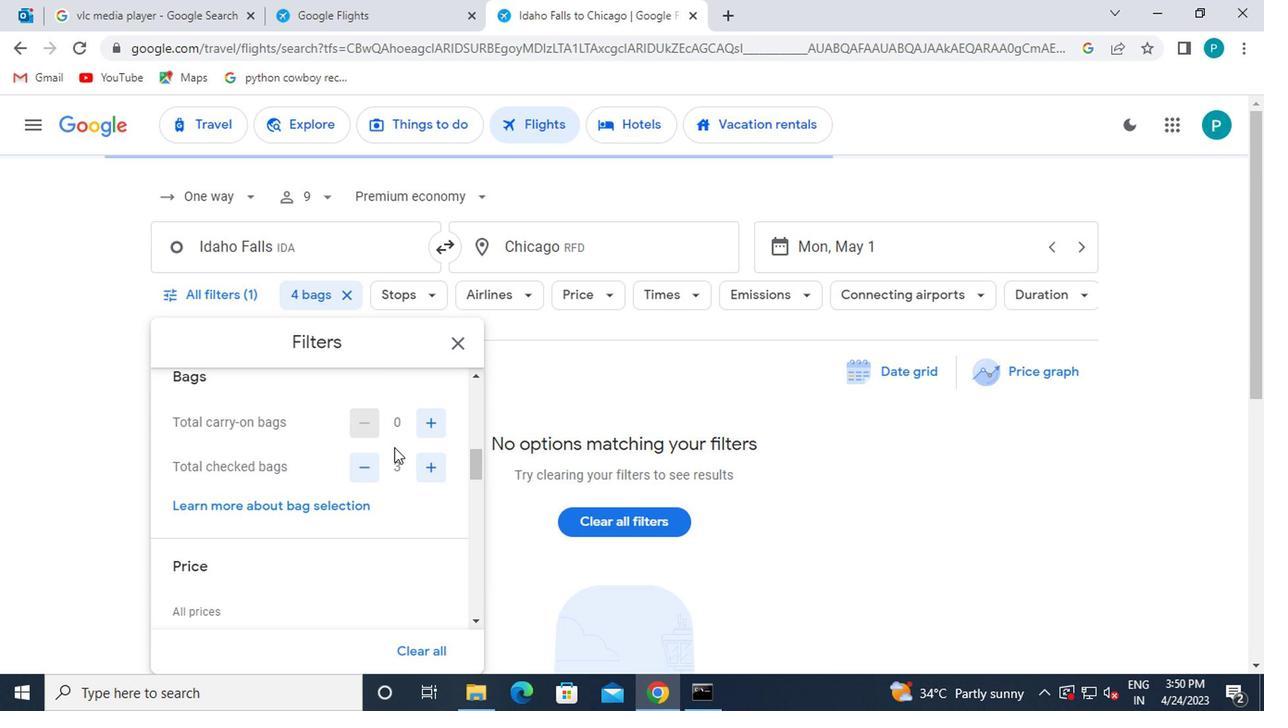 
Action: Mouse pressed left at (404, 439)
Screenshot: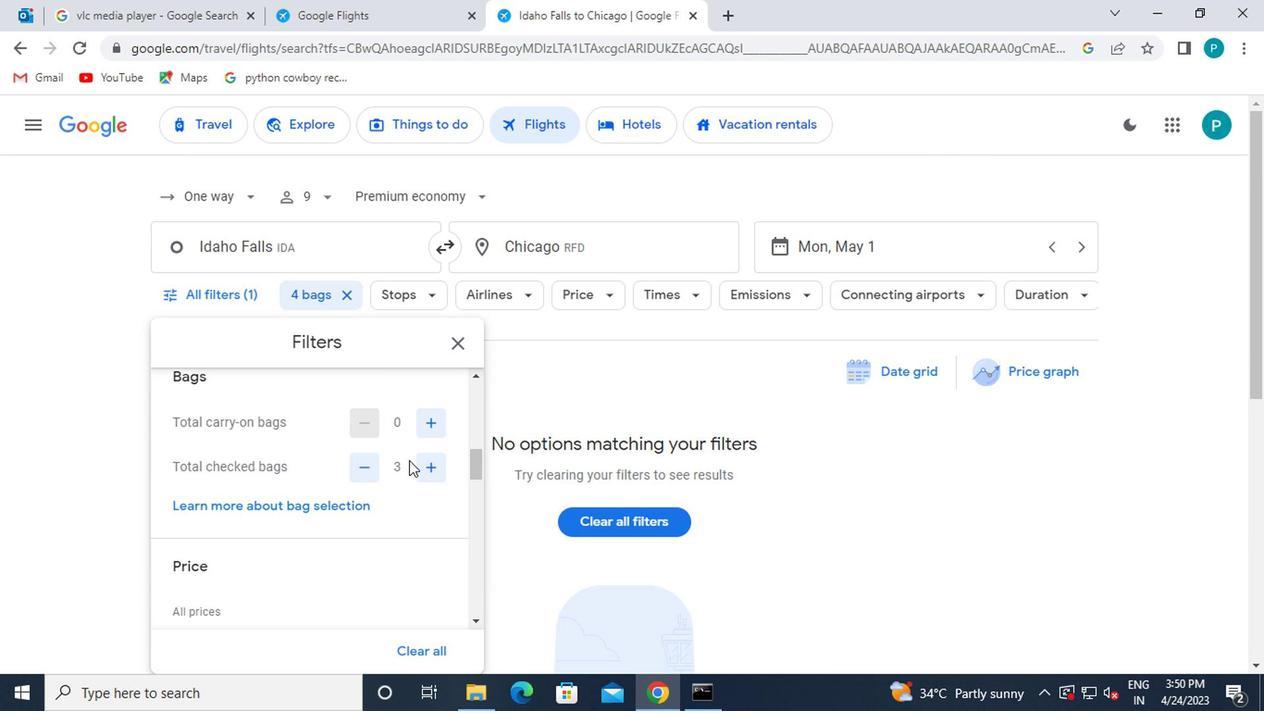 
Action: Mouse pressed left at (404, 439)
Screenshot: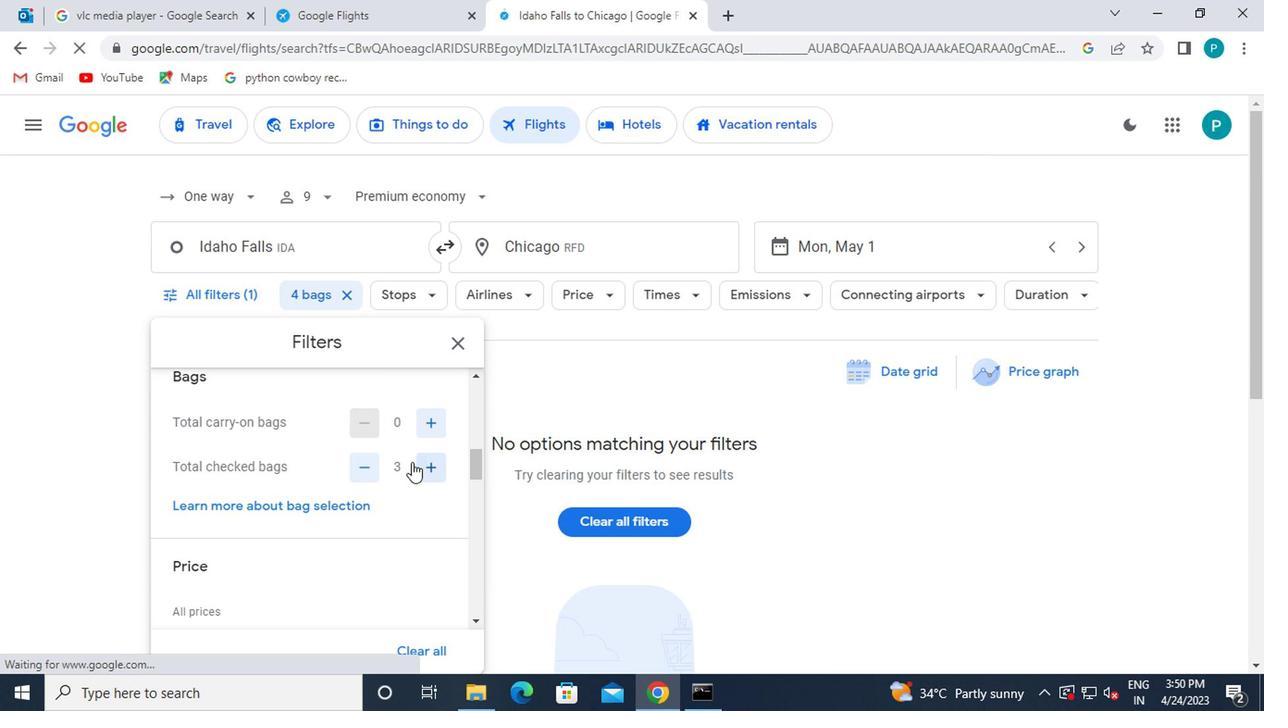 
Action: Mouse moved to (404, 440)
Screenshot: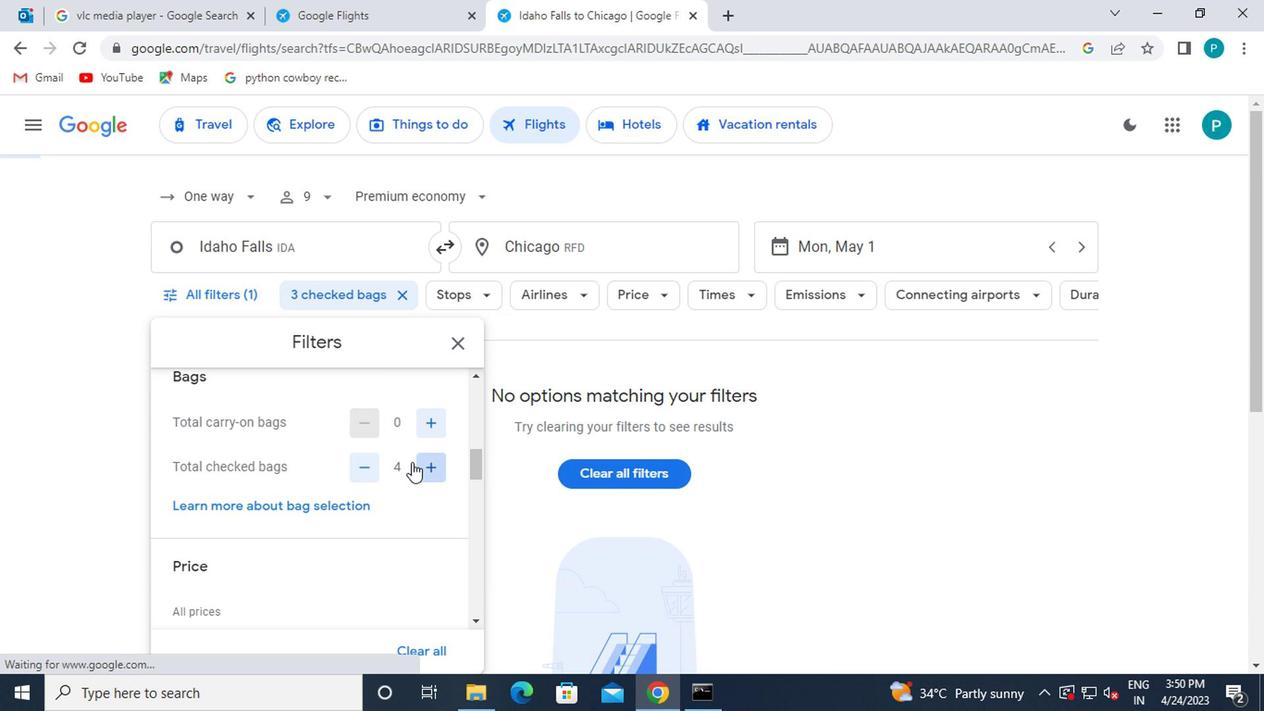 
Action: Mouse pressed left at (404, 440)
Screenshot: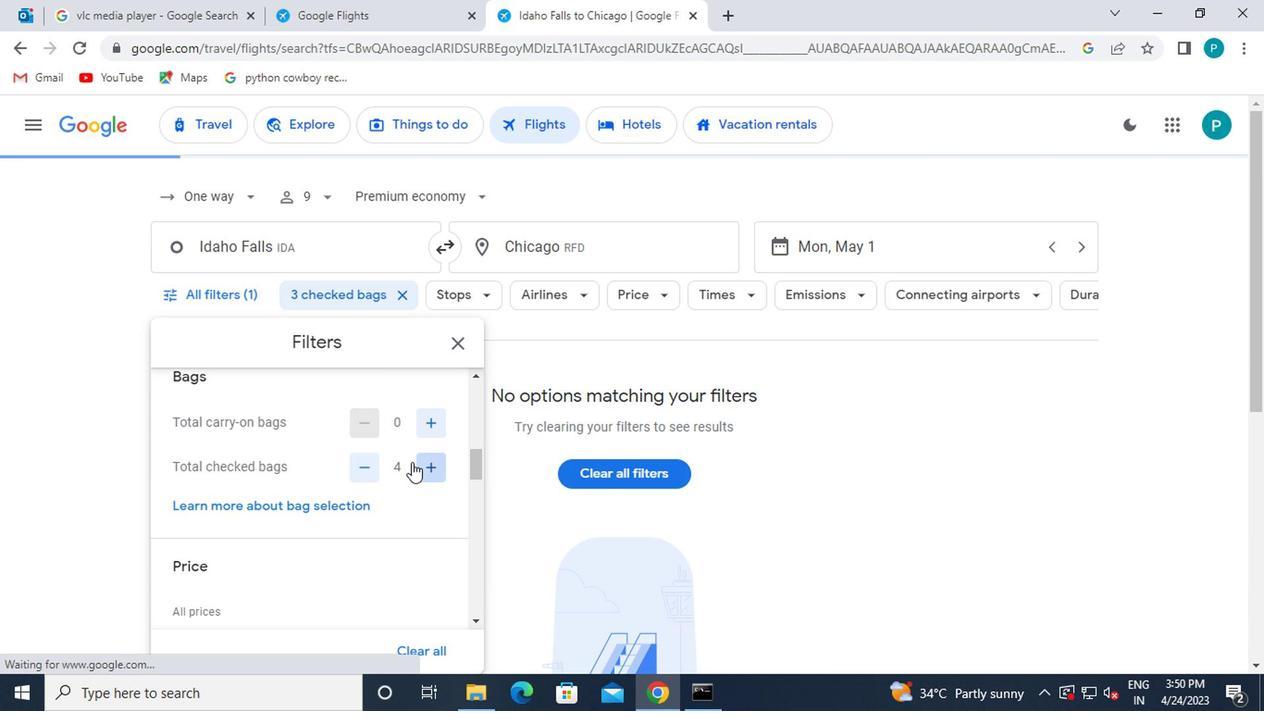 
Action: Mouse moved to (404, 440)
Screenshot: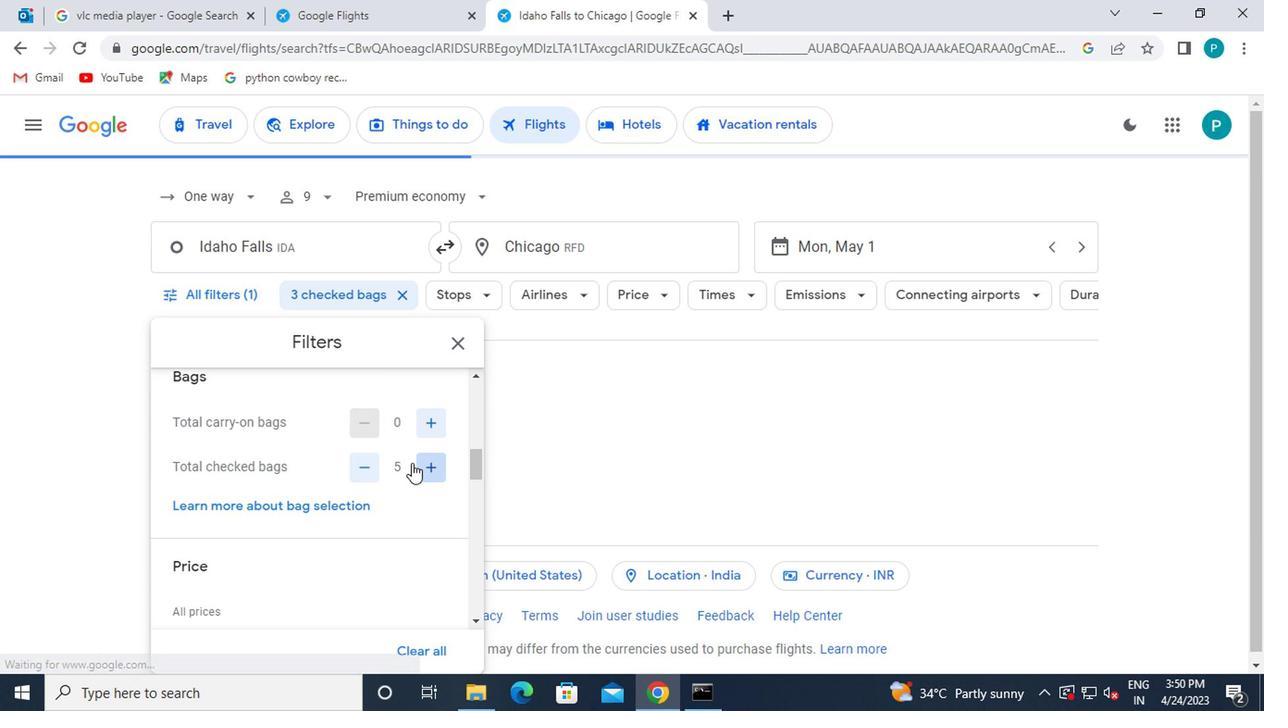 
Action: Mouse pressed left at (404, 440)
Screenshot: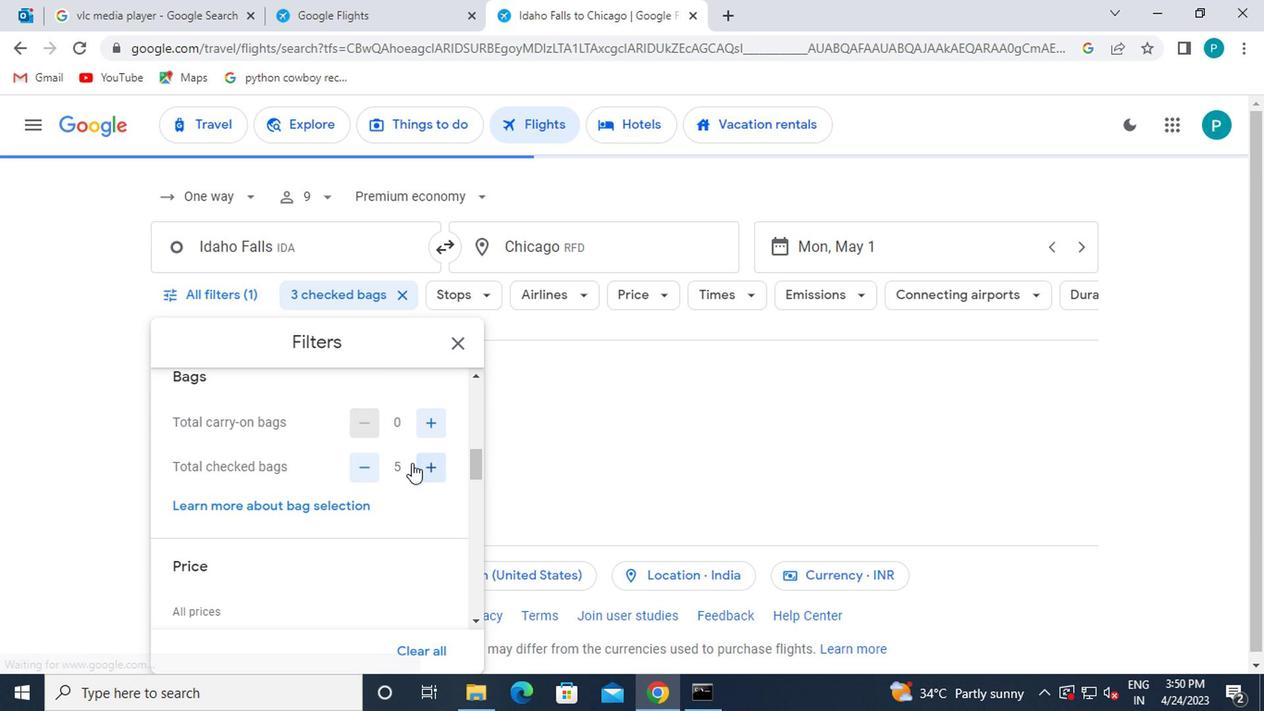 
Action: Mouse pressed left at (404, 440)
Screenshot: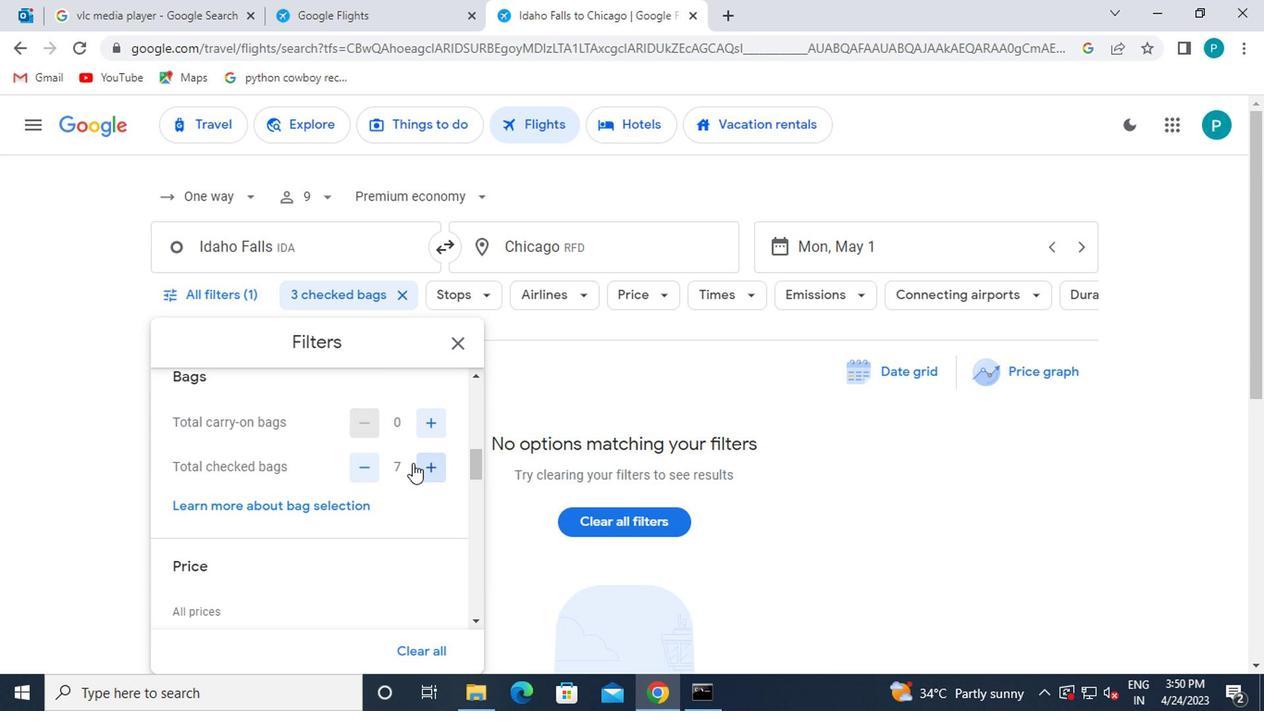 
Action: Mouse moved to (404, 441)
Screenshot: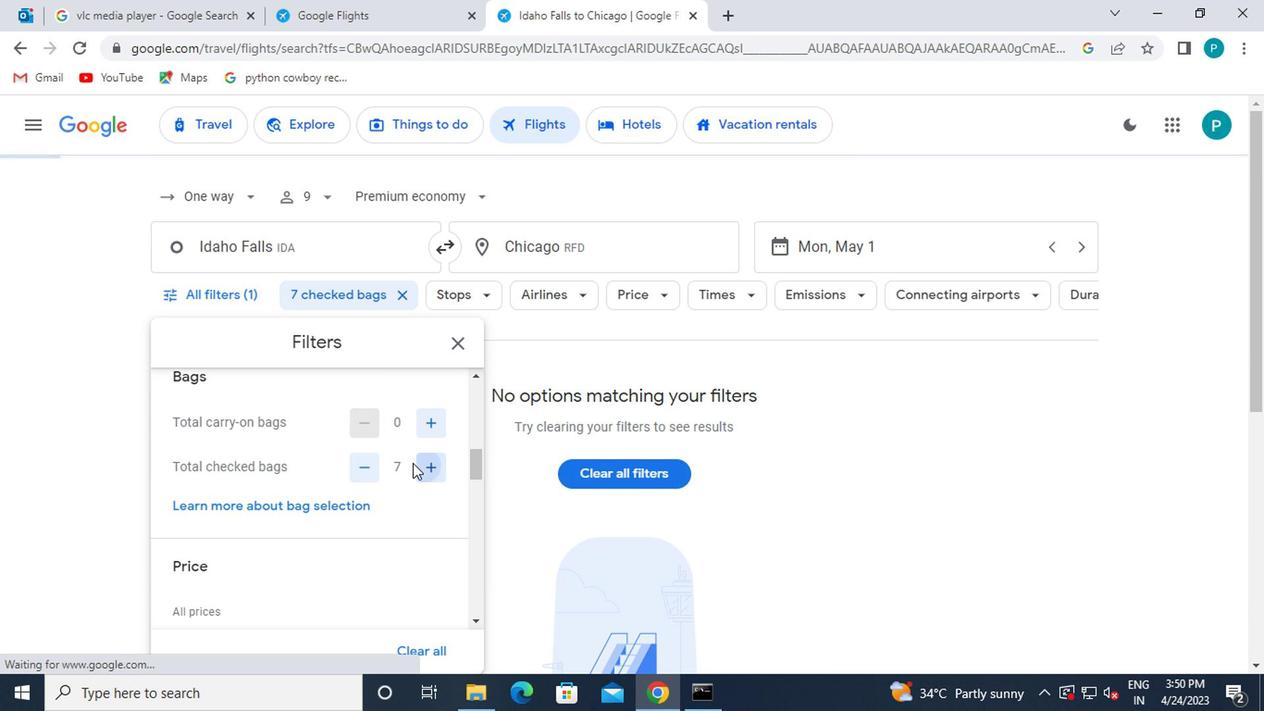 
Action: Mouse pressed left at (404, 441)
Screenshot: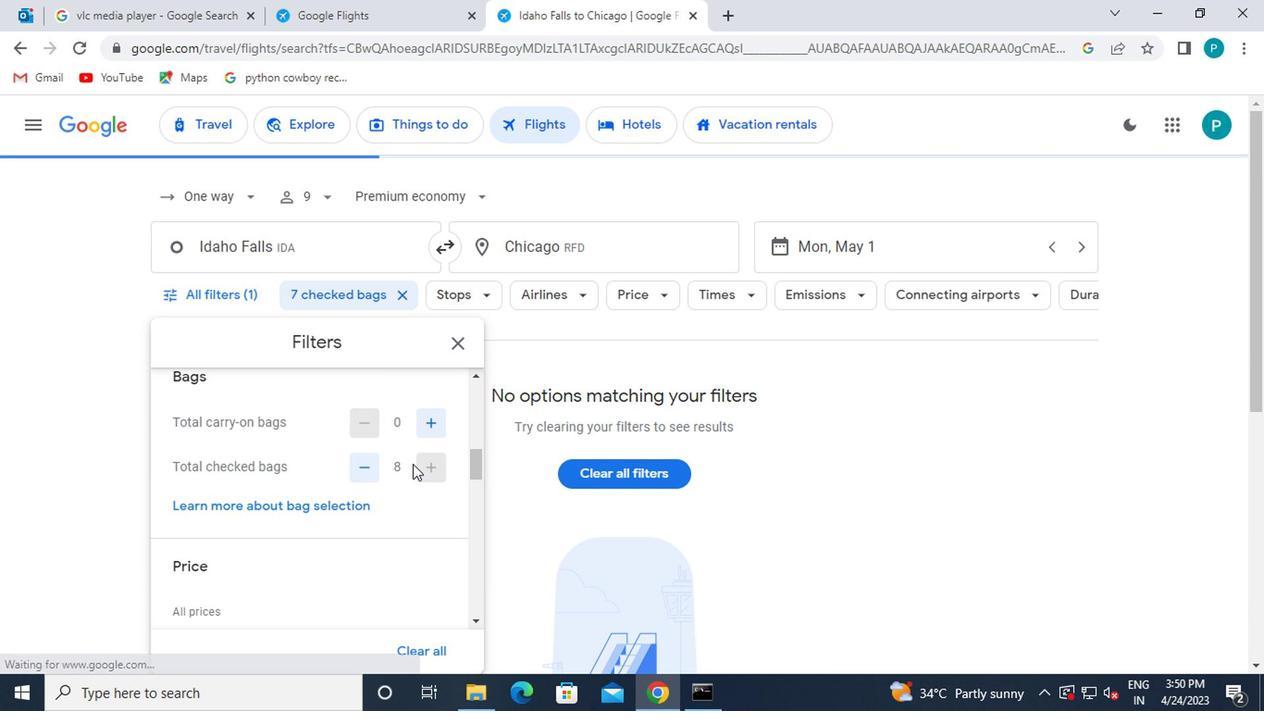 
Action: Mouse moved to (364, 476)
Screenshot: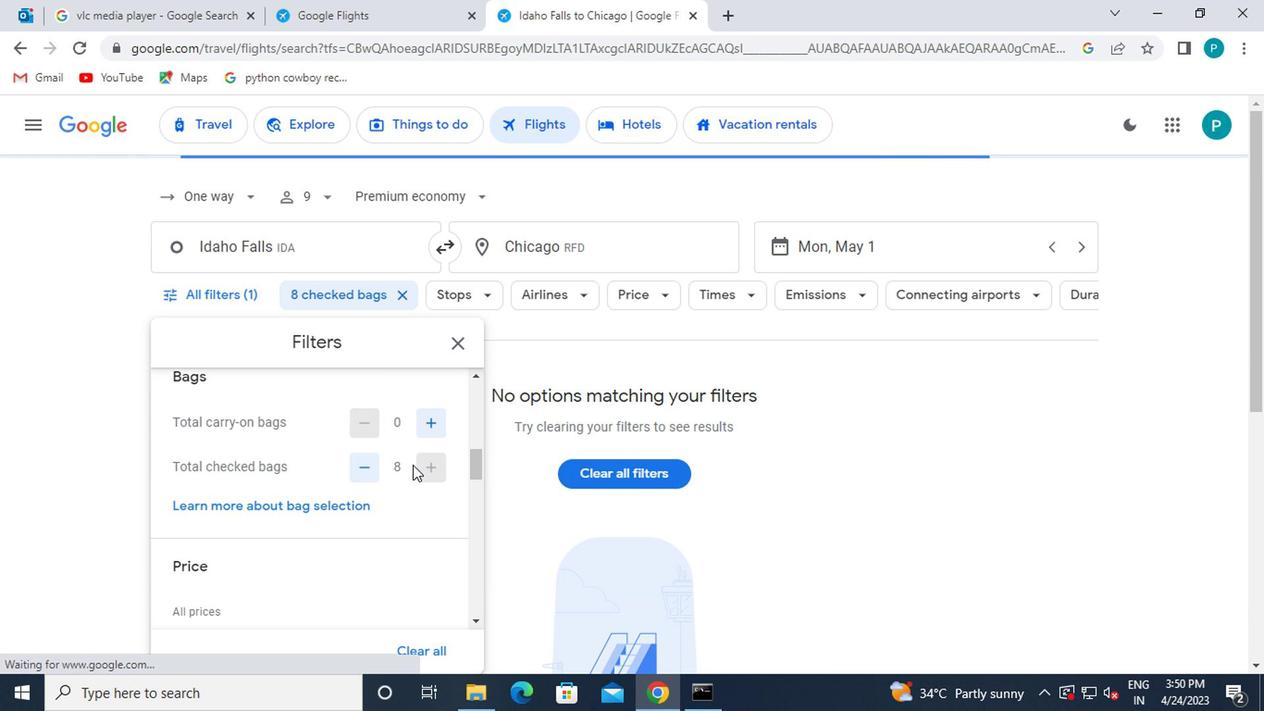 
Action: Mouse scrolled (364, 476) with delta (0, 0)
Screenshot: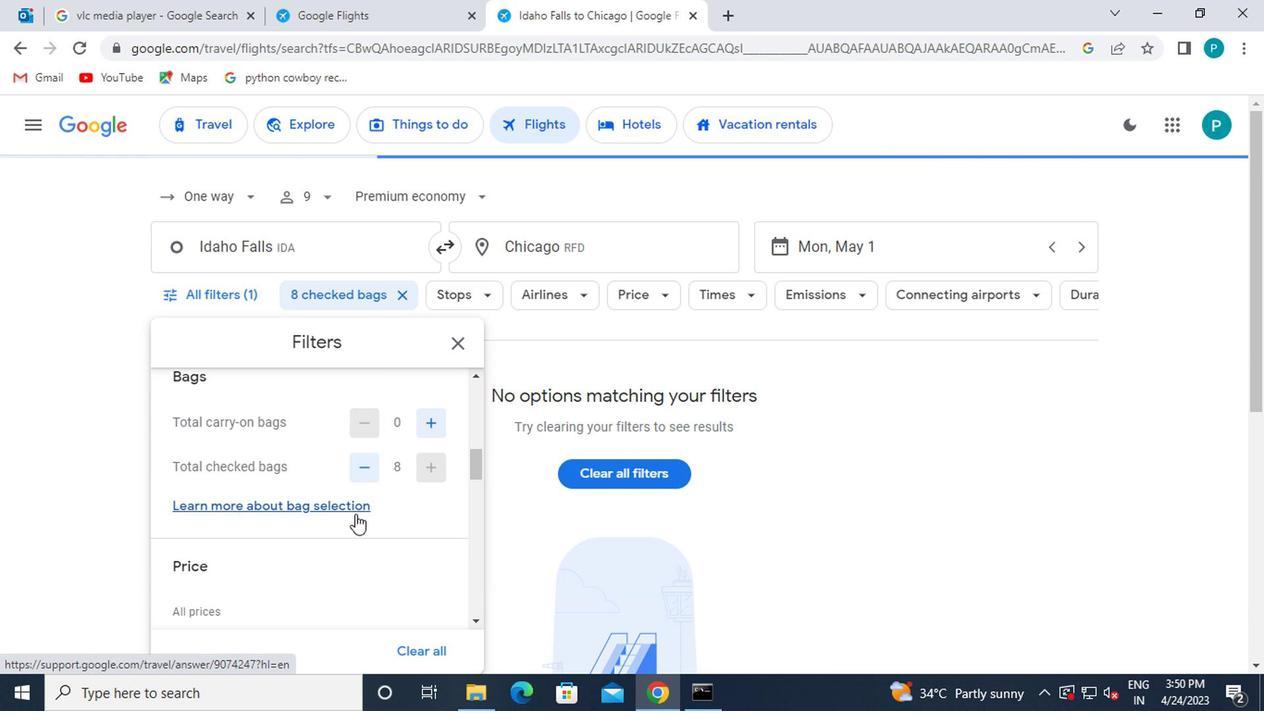 
Action: Mouse moved to (250, 452)
Screenshot: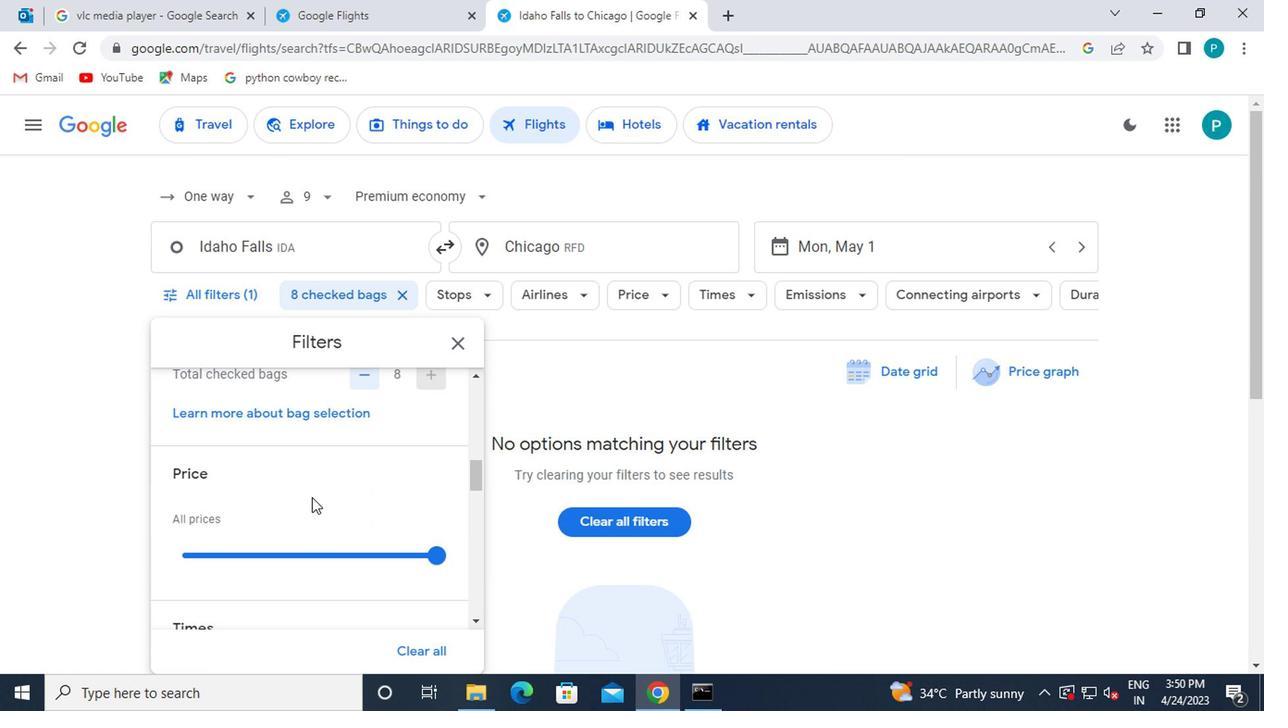 
Action: Mouse scrolled (250, 452) with delta (0, 0)
Screenshot: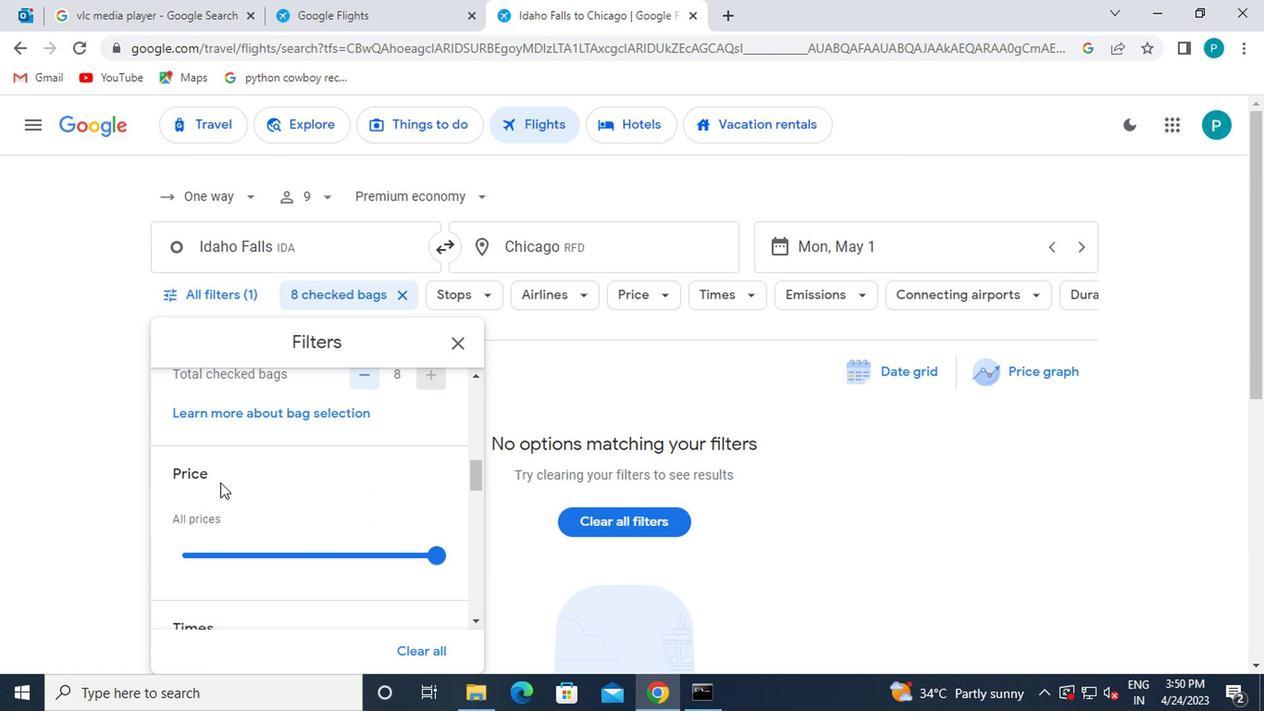 
Action: Mouse moved to (337, 440)
Screenshot: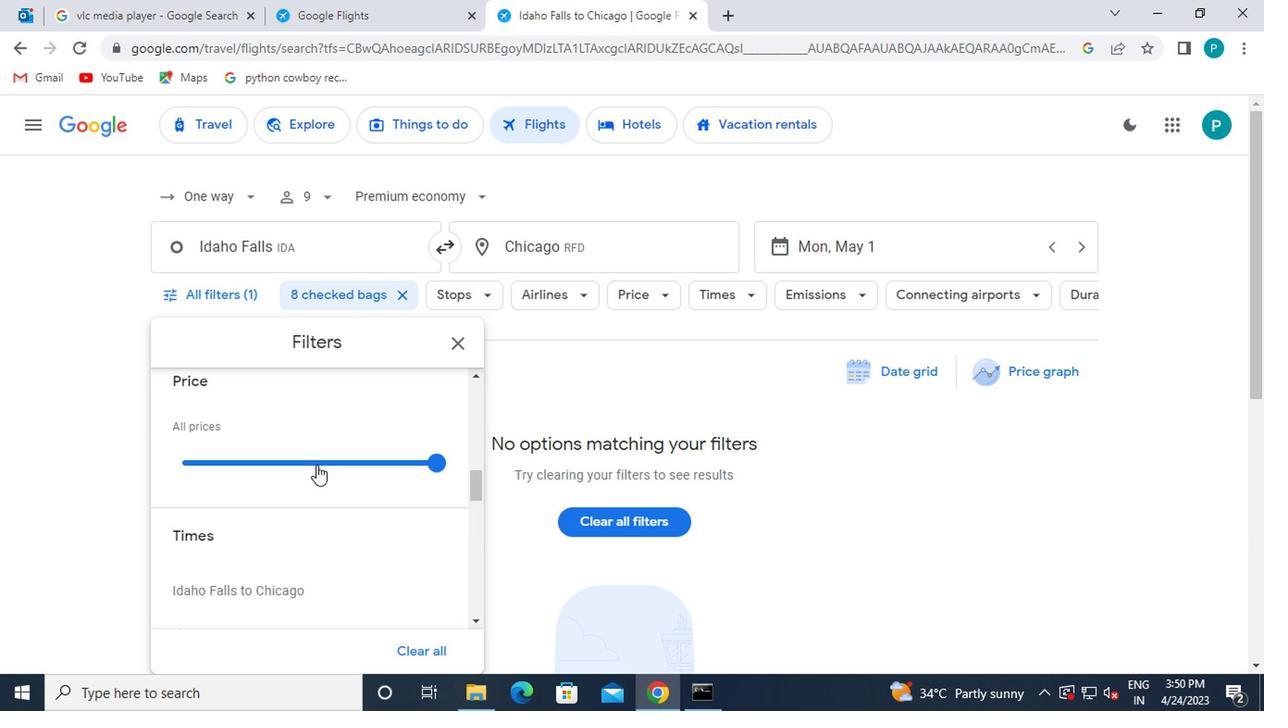 
Action: Mouse pressed left at (337, 440)
Screenshot: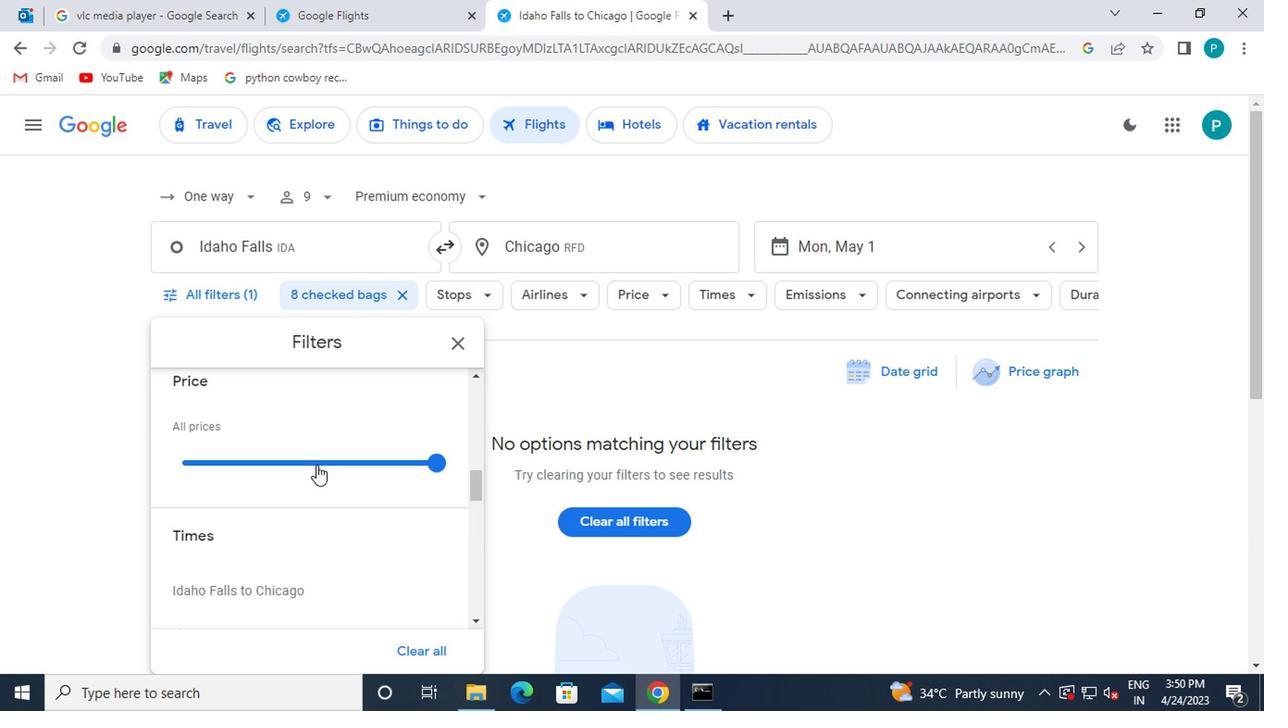 
Action: Mouse moved to (322, 469)
Screenshot: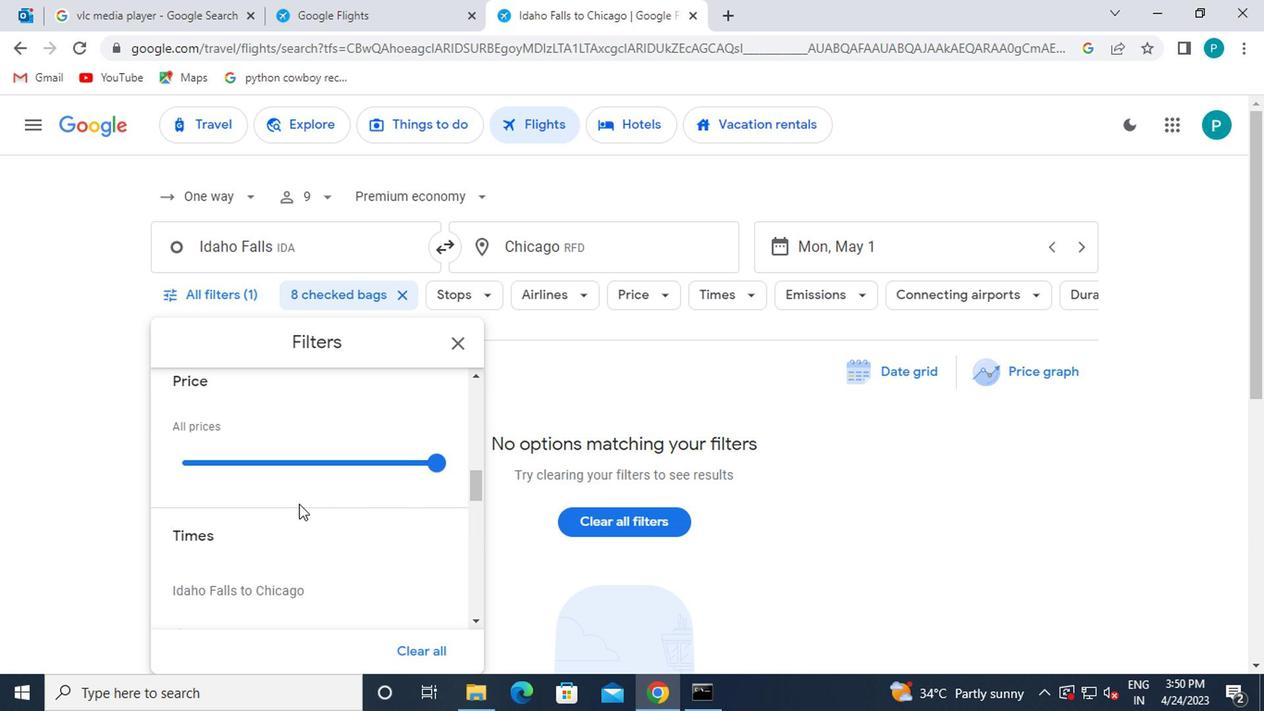 
Action: Mouse scrolled (322, 468) with delta (0, 0)
Screenshot: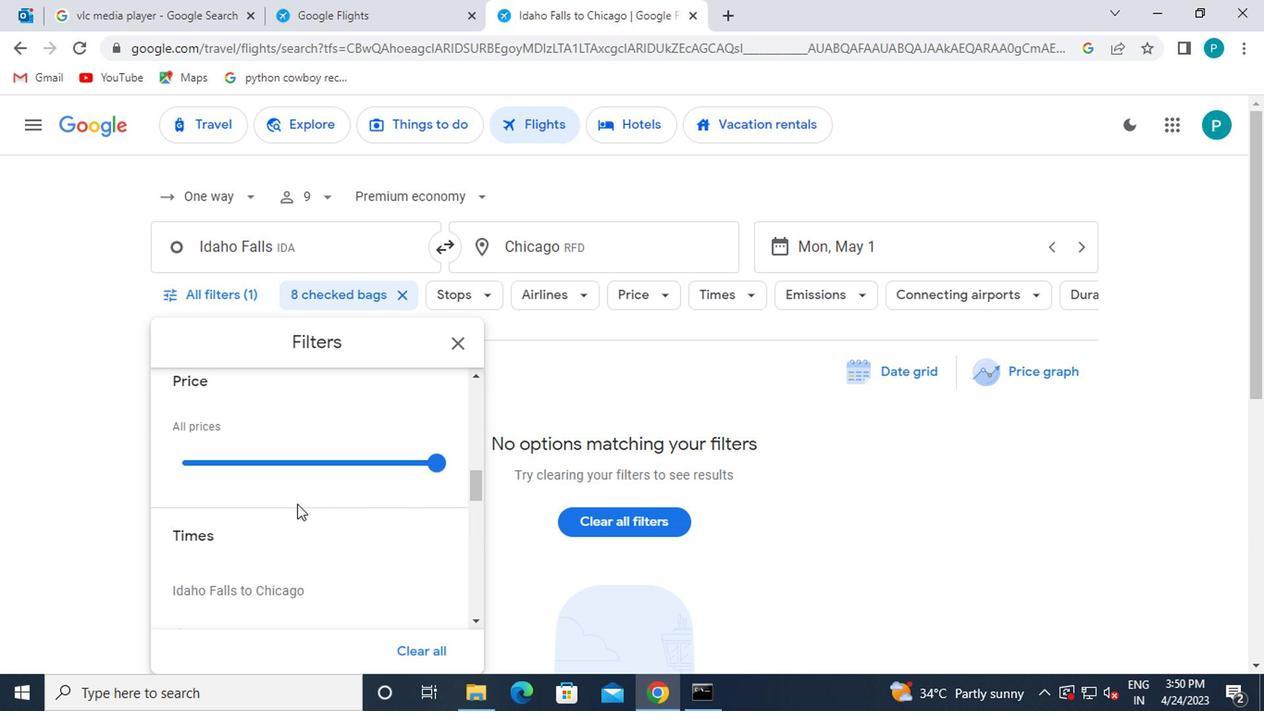 
Action: Mouse moved to (318, 469)
Screenshot: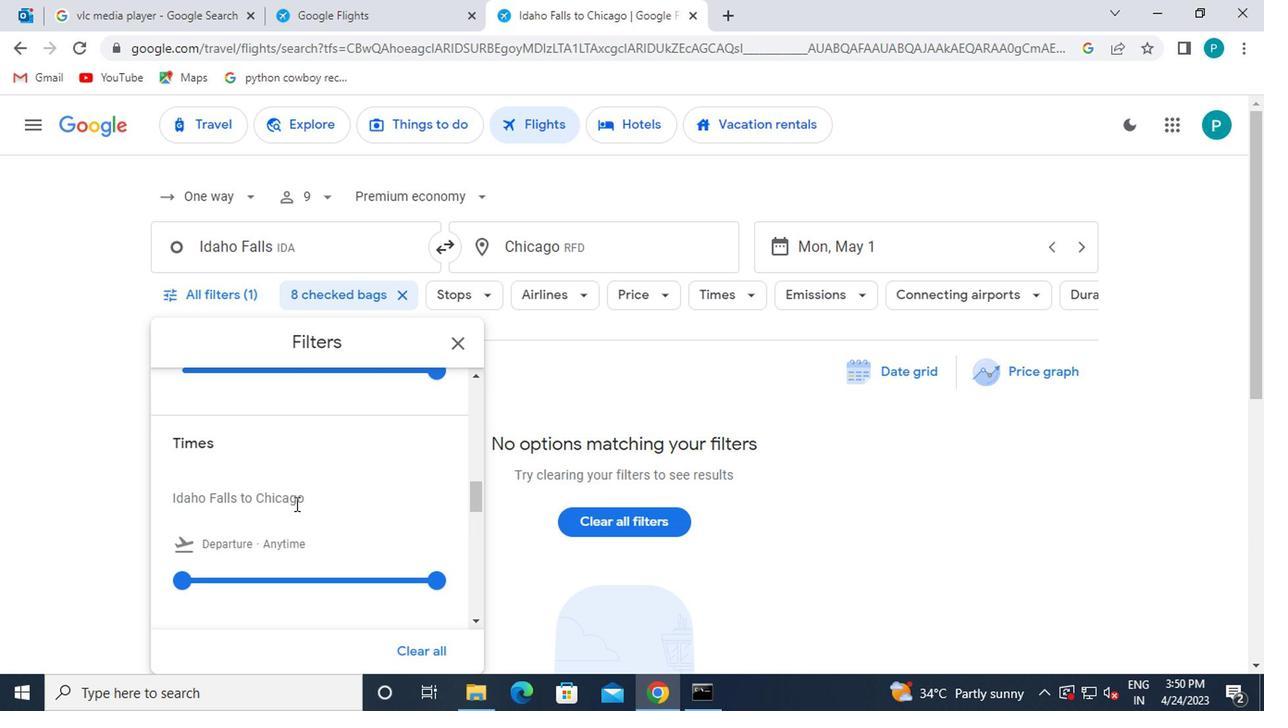 
Action: Mouse scrolled (318, 468) with delta (0, 0)
Screenshot: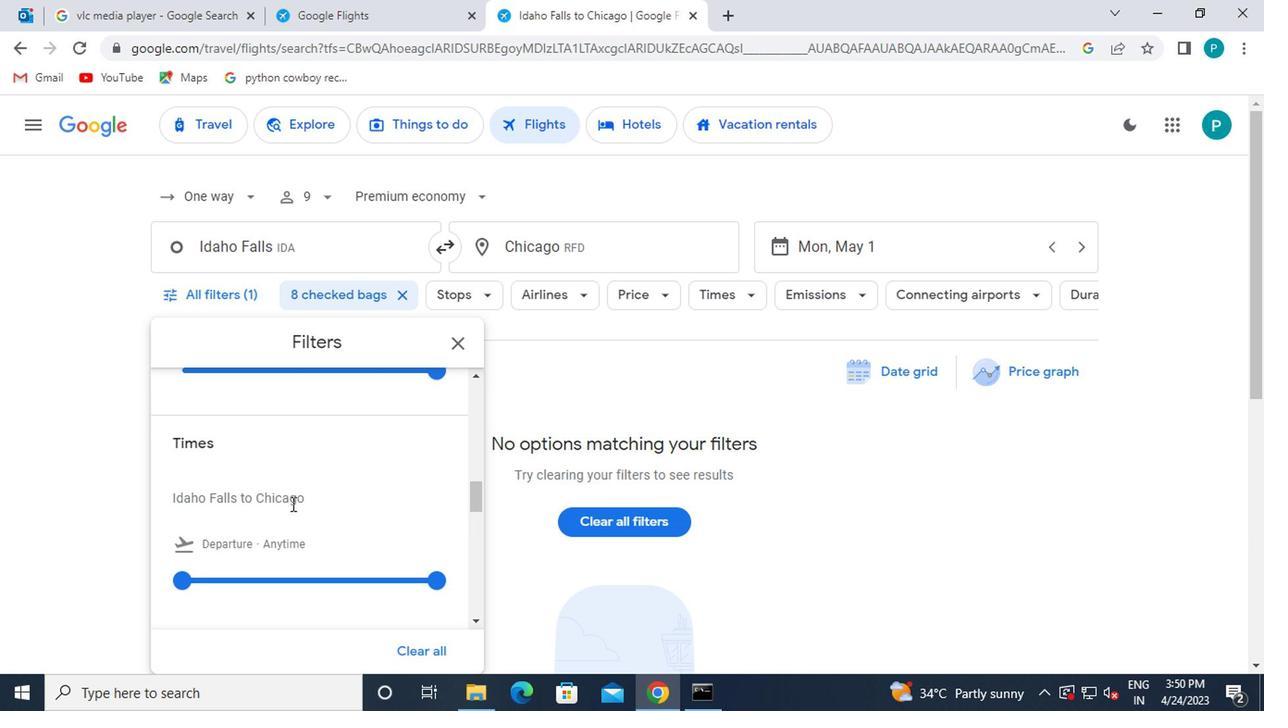 
Action: Mouse moved to (243, 455)
Screenshot: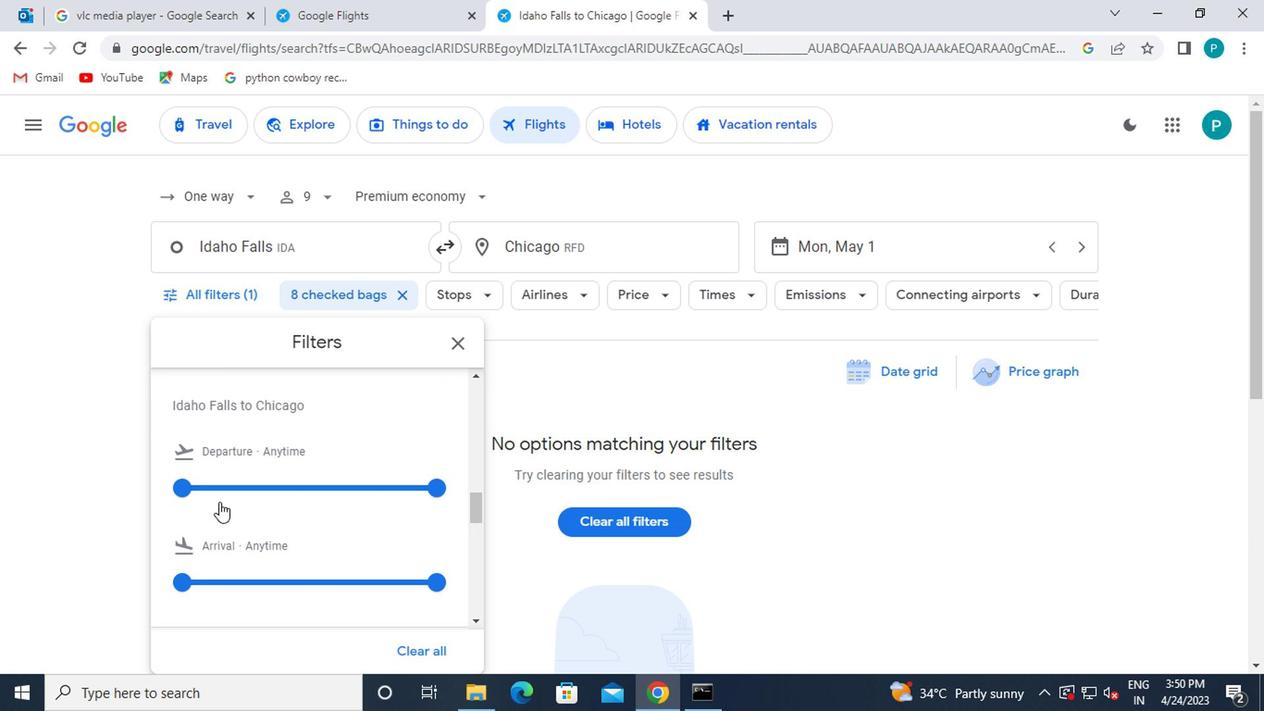 
Action: Mouse pressed left at (243, 455)
Screenshot: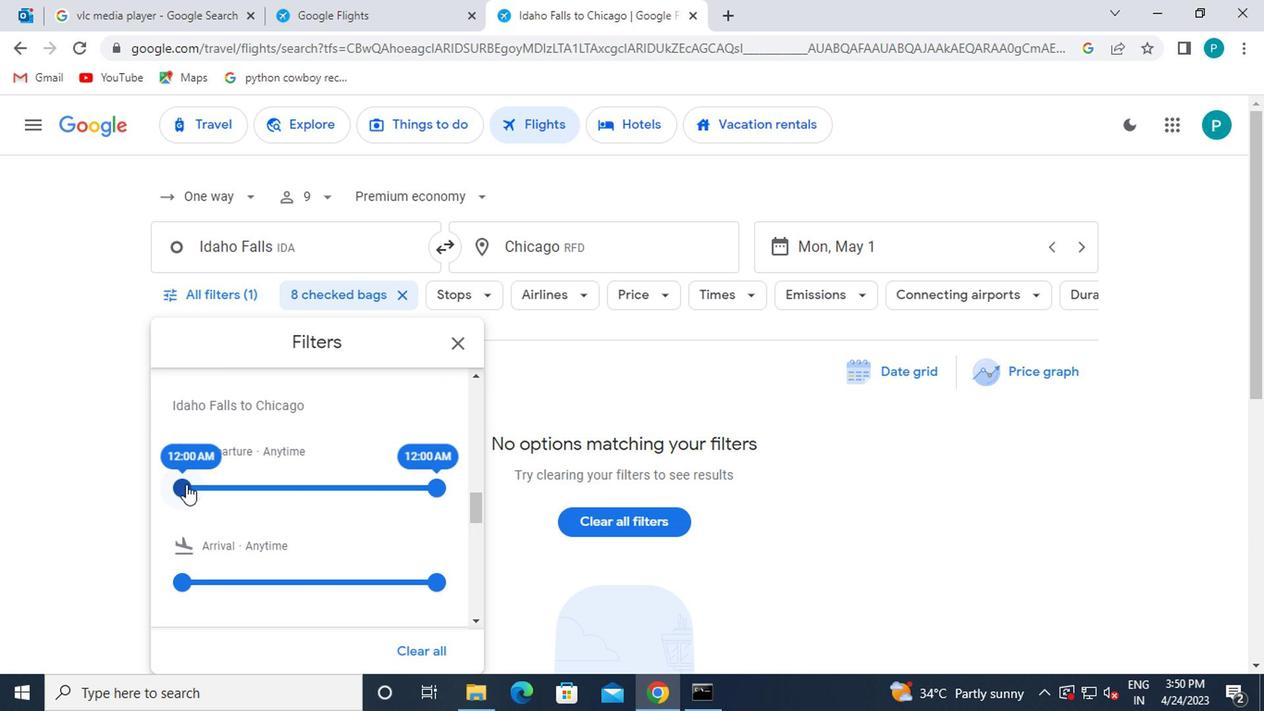 
Action: Mouse moved to (425, 355)
Screenshot: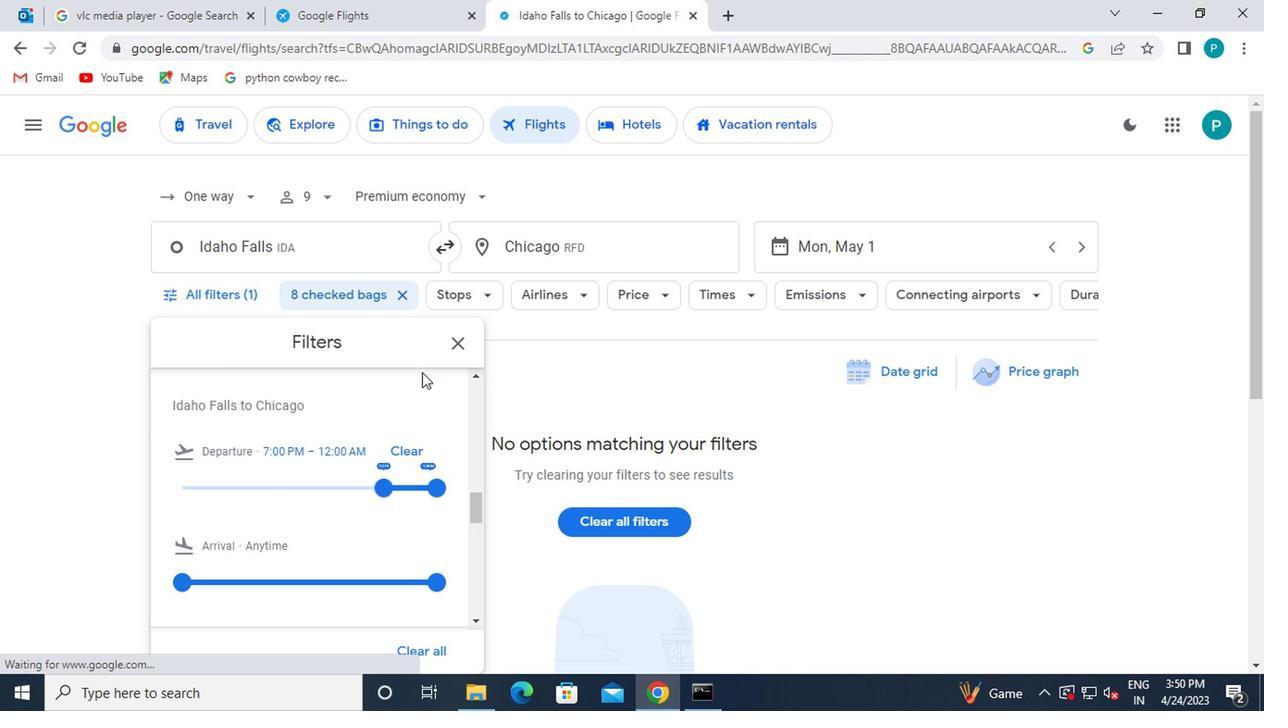 
Action: Mouse pressed left at (425, 355)
Screenshot: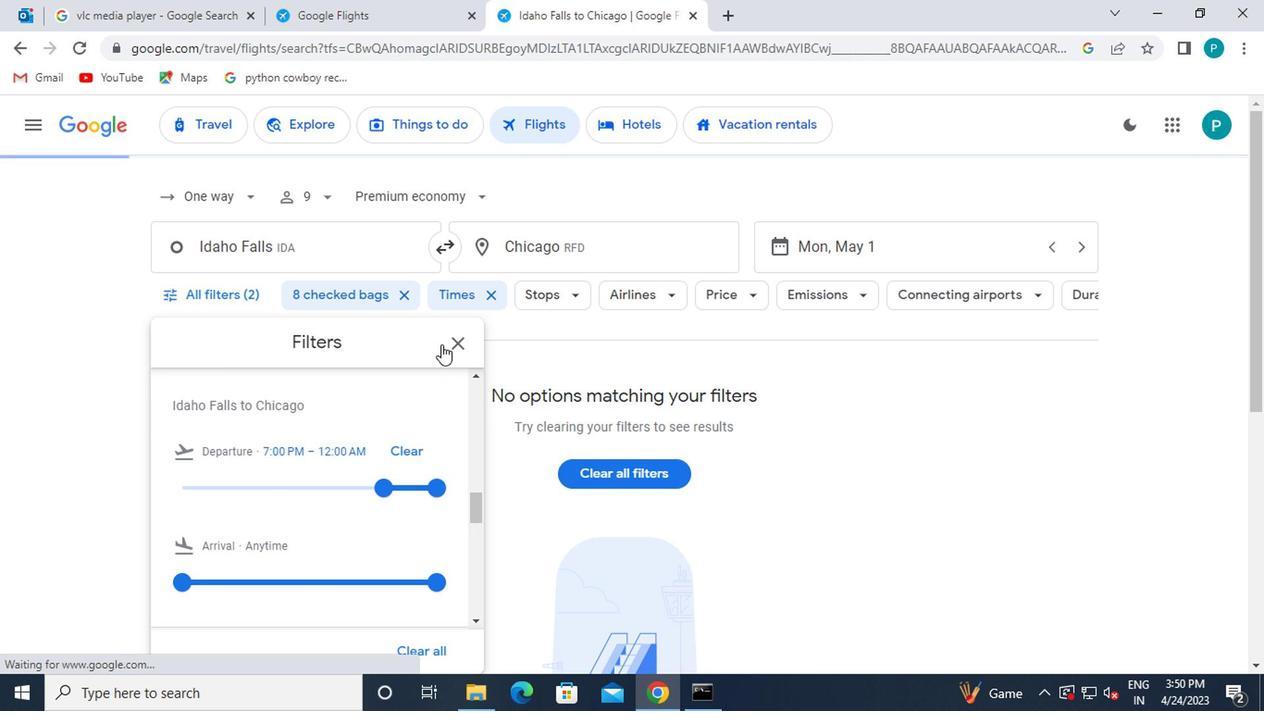 
